 Task: Find connections with filter location Béthune with filter topic #realtorwith filter profile language English with filter current company Reserve Bank of India (RBI) with filter school Anna University Chennai with filter industry Real Estate and Equipment Rental Services with filter service category Android Development with filter keywords title School Volunteer
Action: Mouse moved to (612, 68)
Screenshot: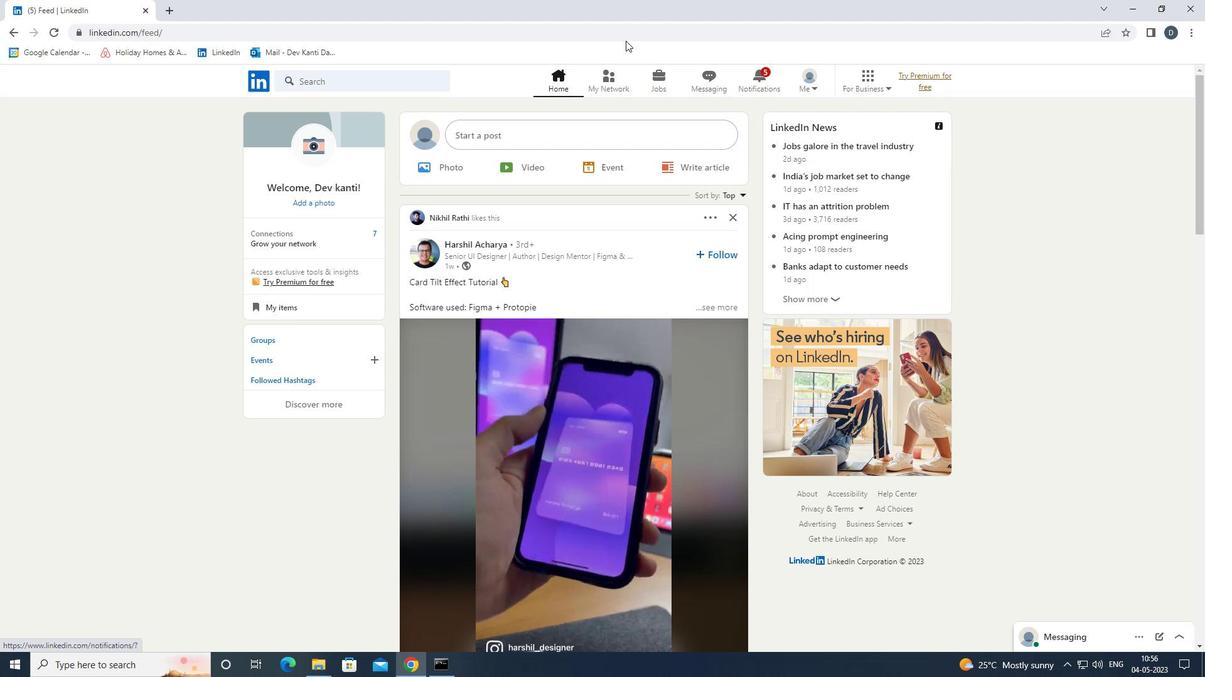 
Action: Mouse pressed left at (612, 68)
Screenshot: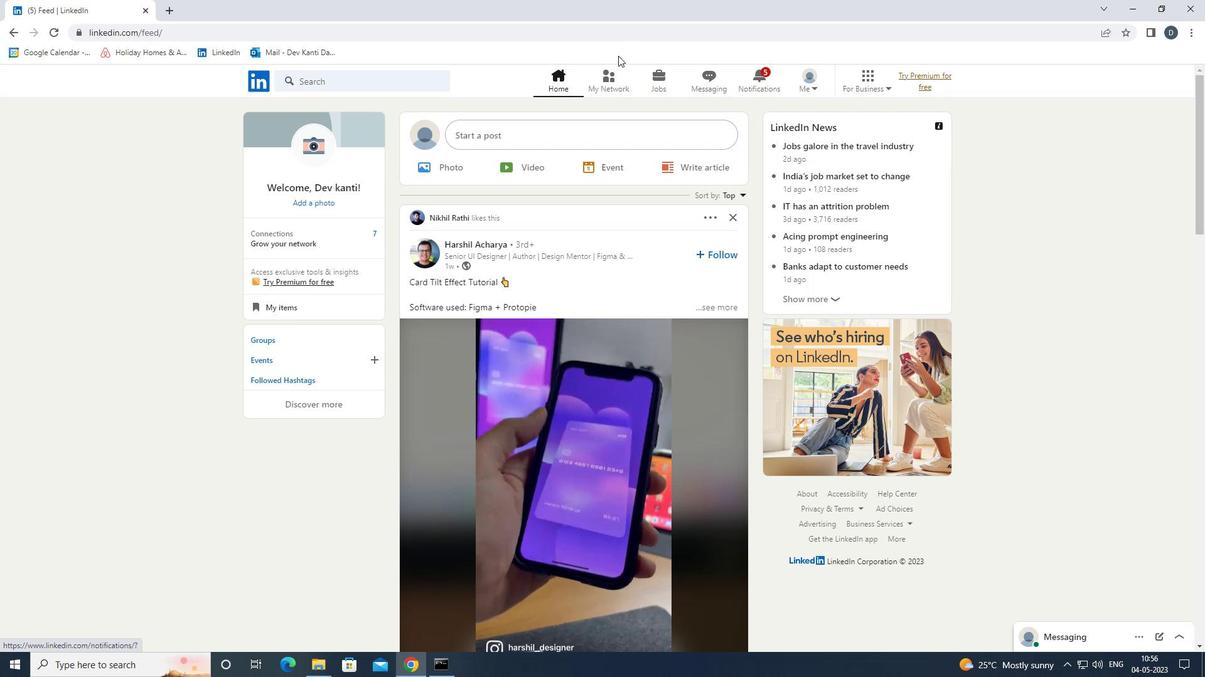
Action: Mouse moved to (416, 149)
Screenshot: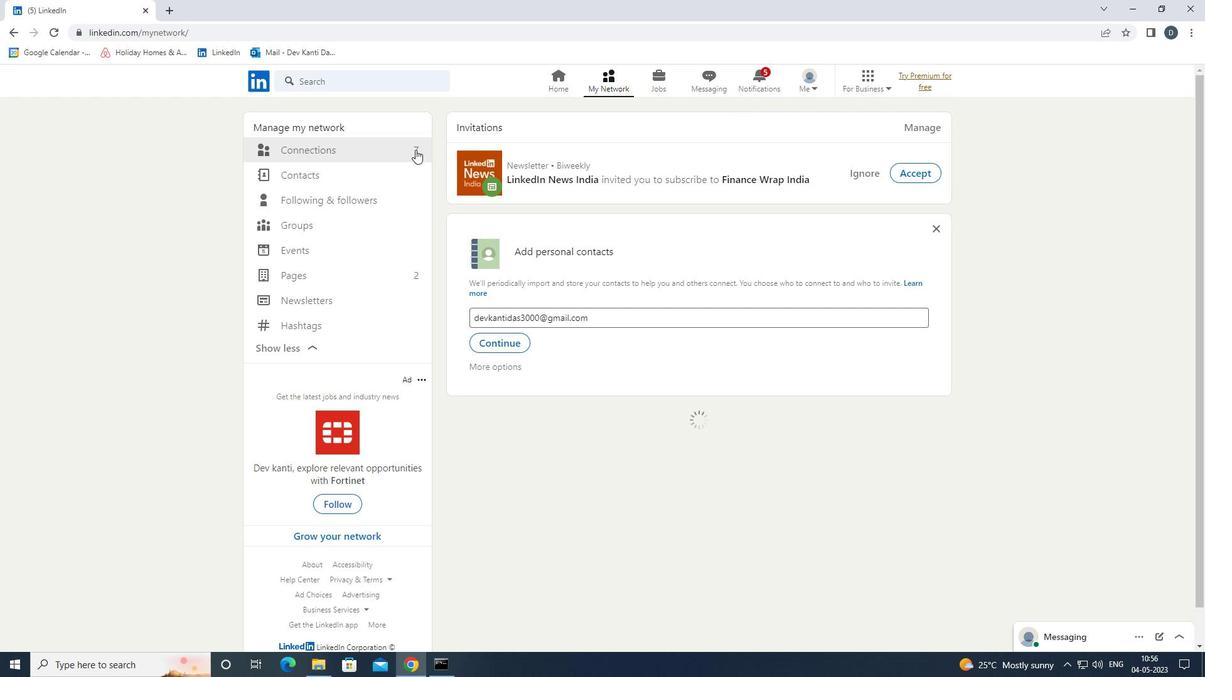 
Action: Mouse pressed left at (416, 149)
Screenshot: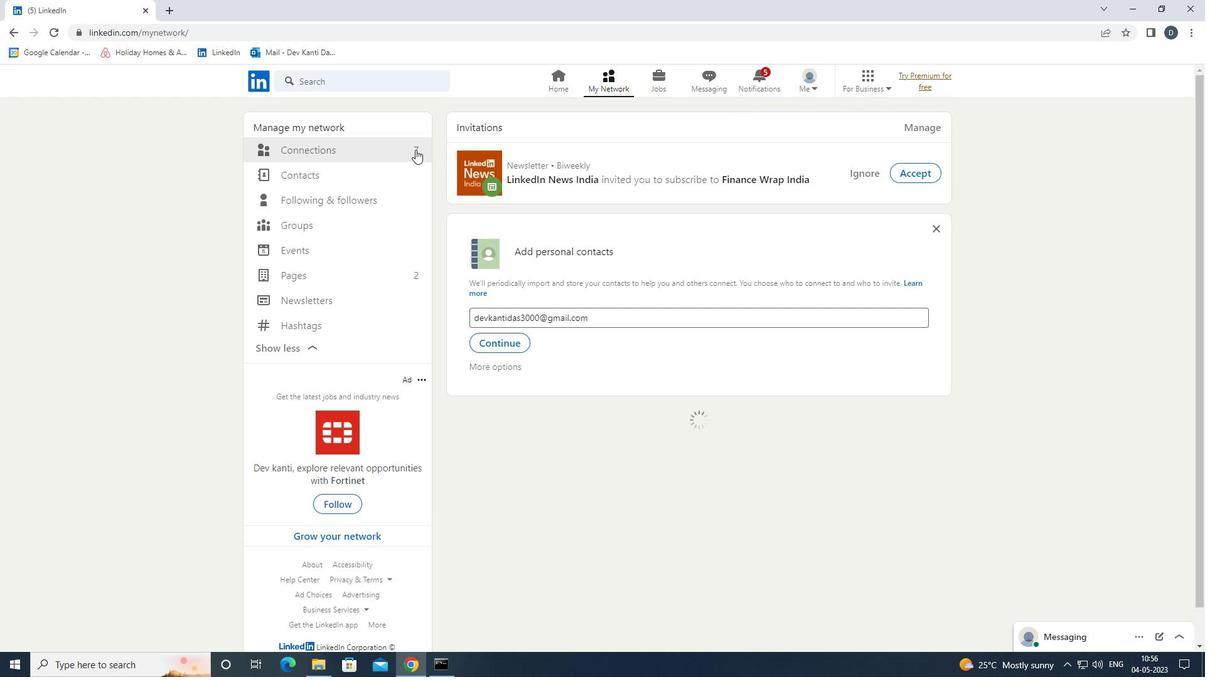 
Action: Mouse moved to (720, 143)
Screenshot: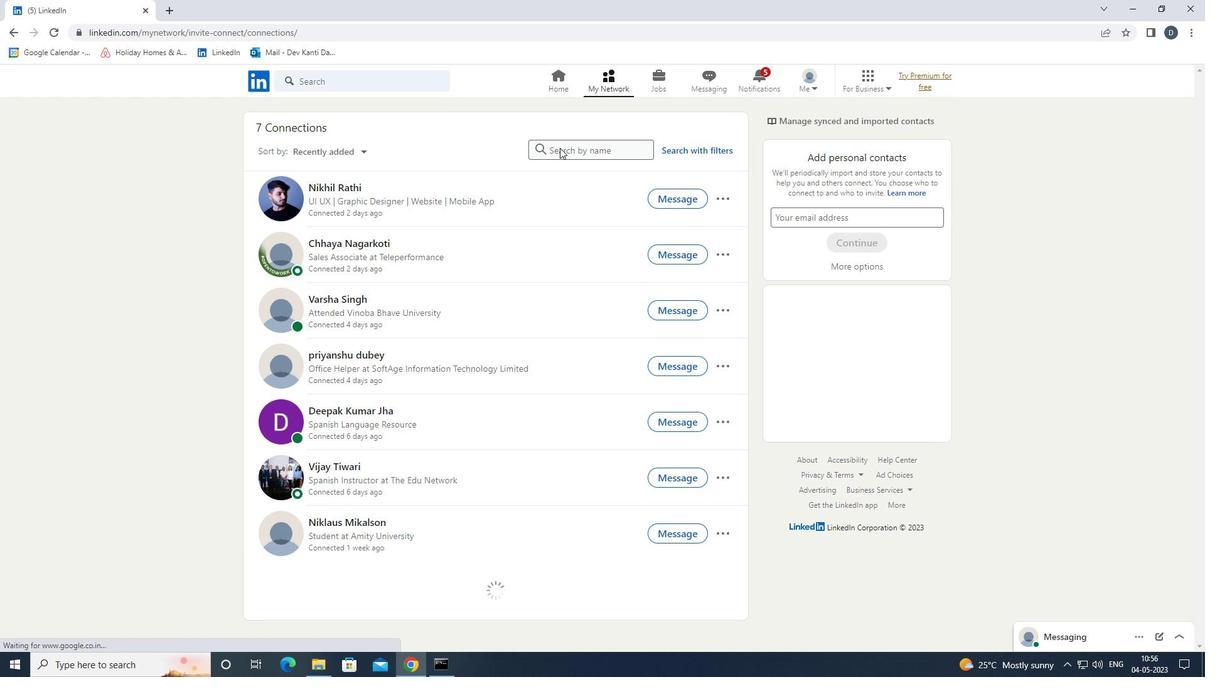 
Action: Mouse pressed left at (720, 143)
Screenshot: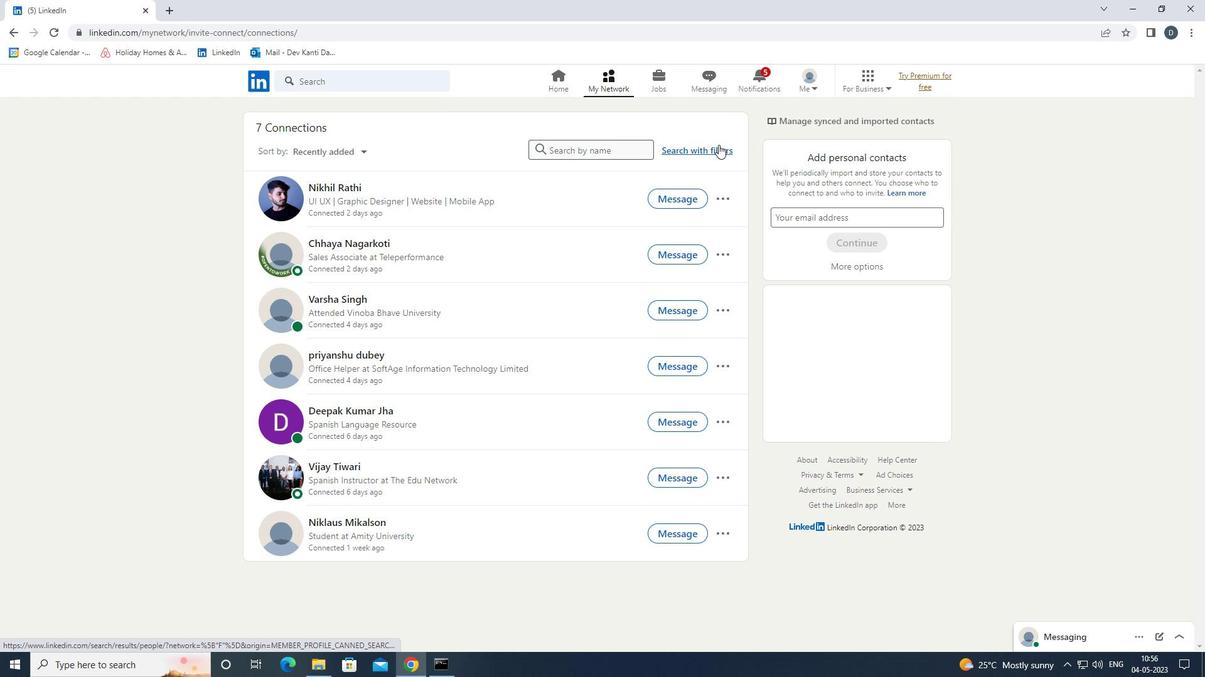 
Action: Mouse moved to (645, 117)
Screenshot: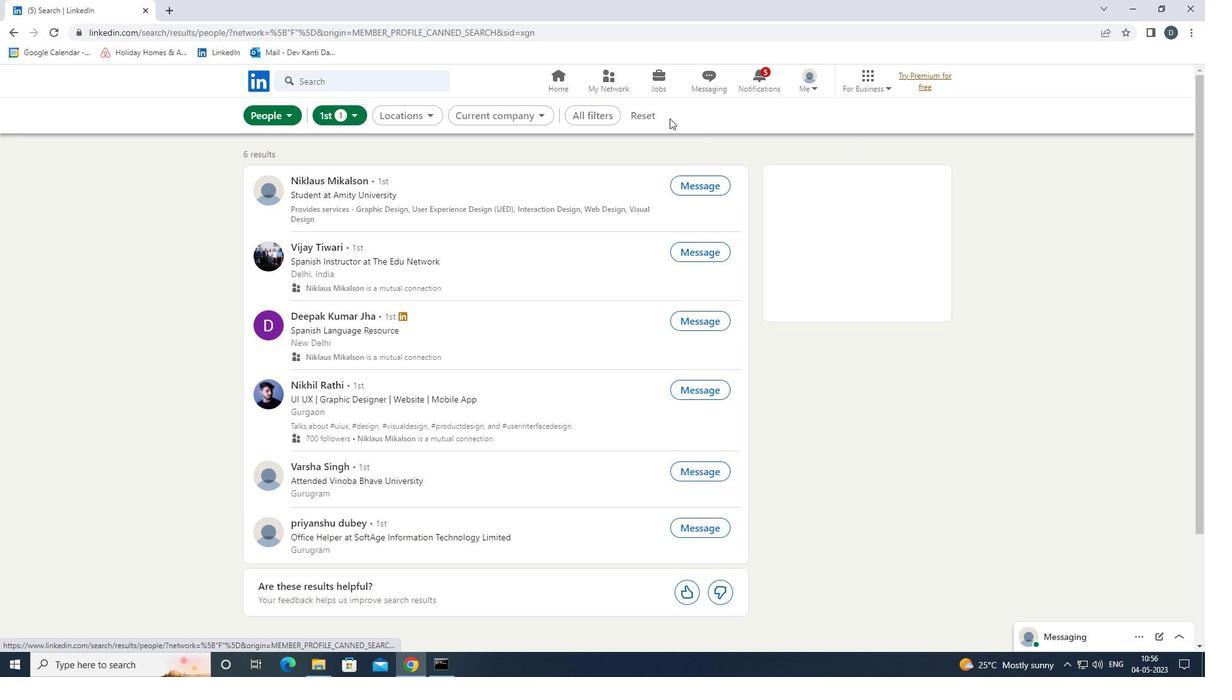 
Action: Mouse pressed left at (645, 117)
Screenshot: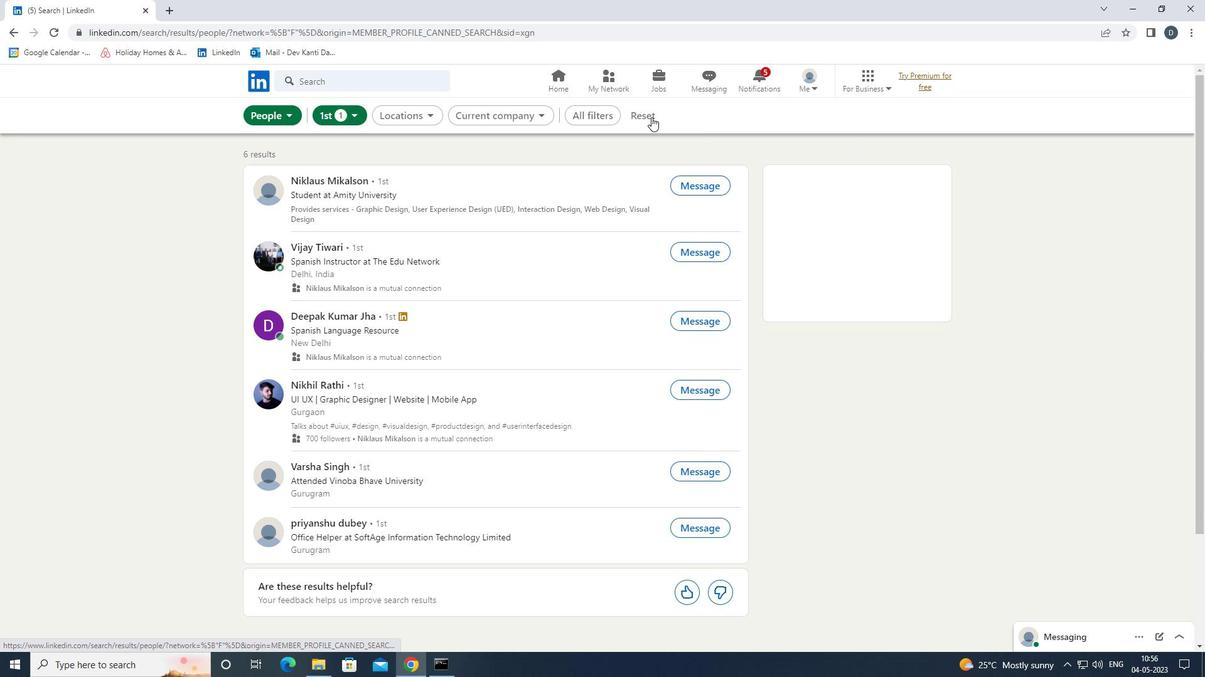 
Action: Mouse moved to (625, 120)
Screenshot: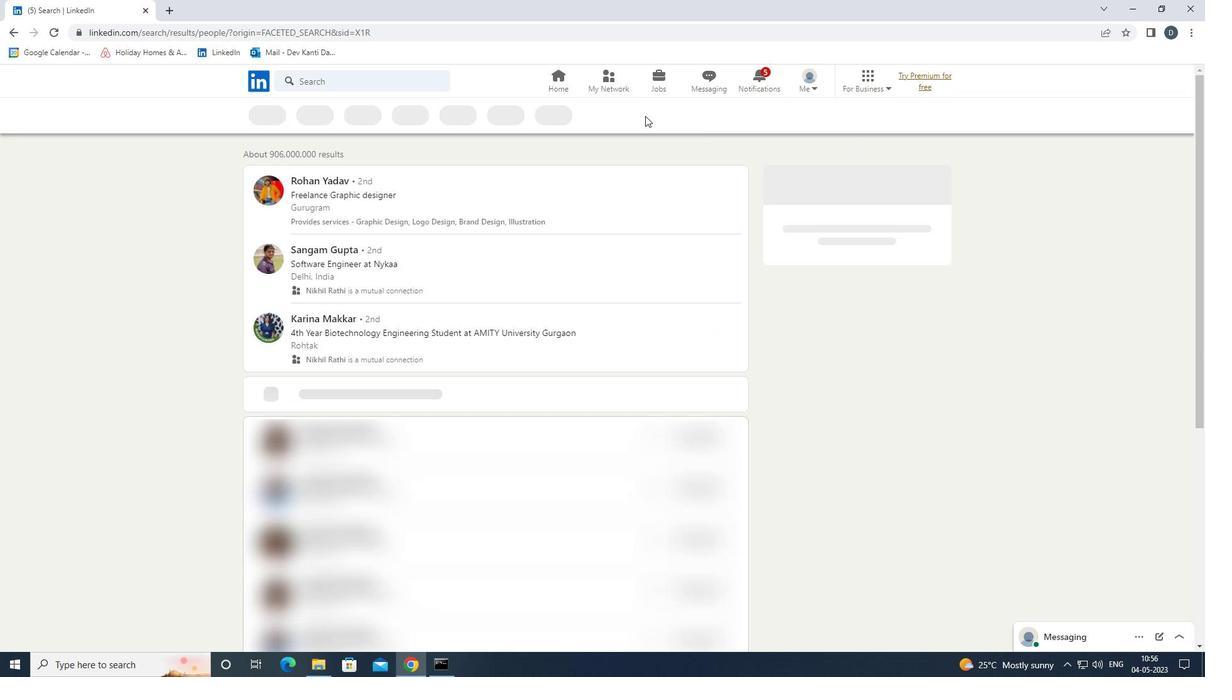 
Action: Mouse pressed left at (625, 120)
Screenshot: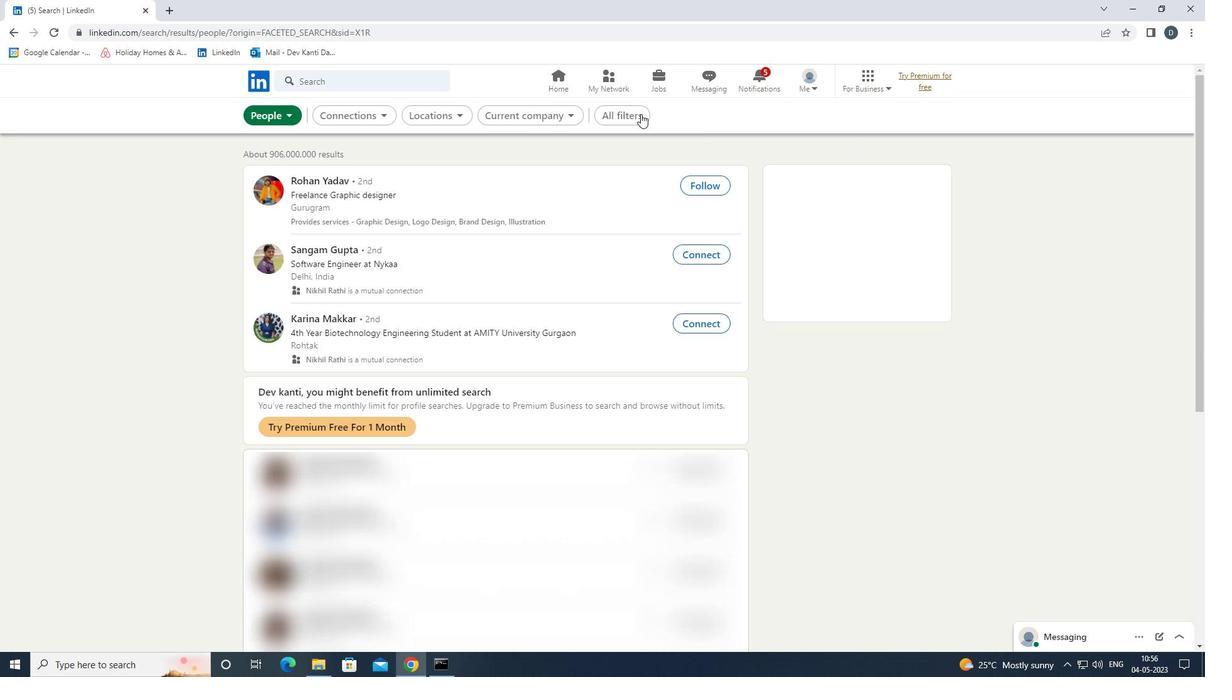 
Action: Mouse moved to (1036, 382)
Screenshot: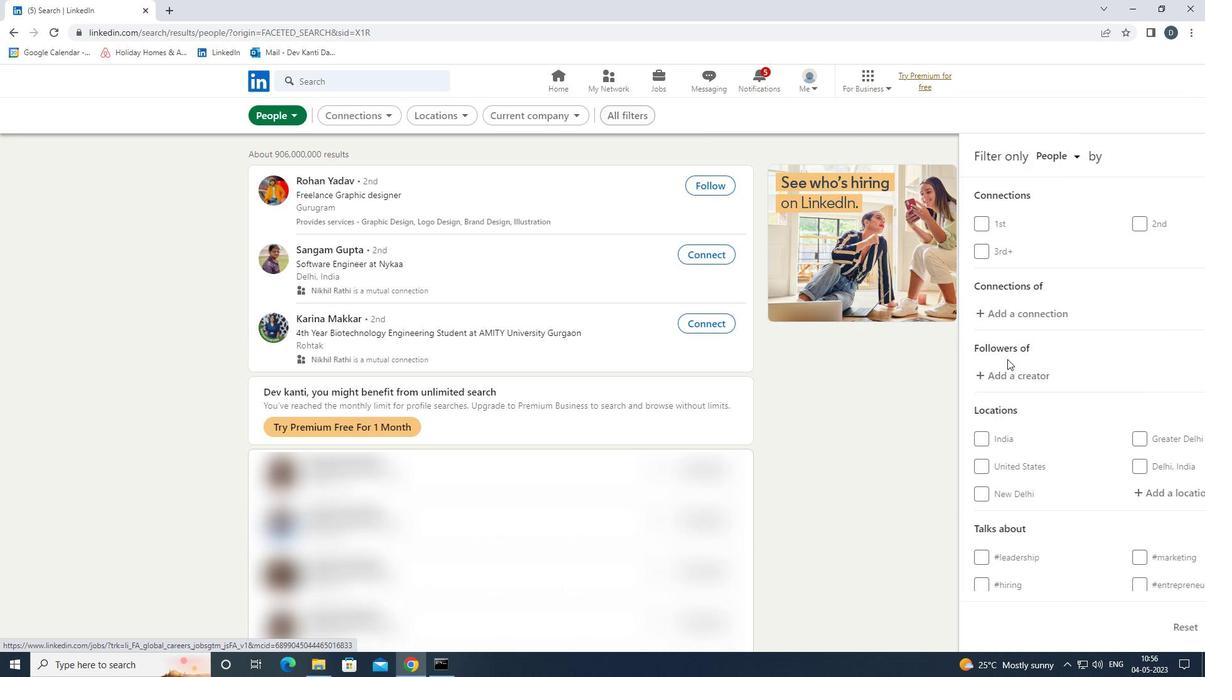 
Action: Mouse scrolled (1036, 381) with delta (0, 0)
Screenshot: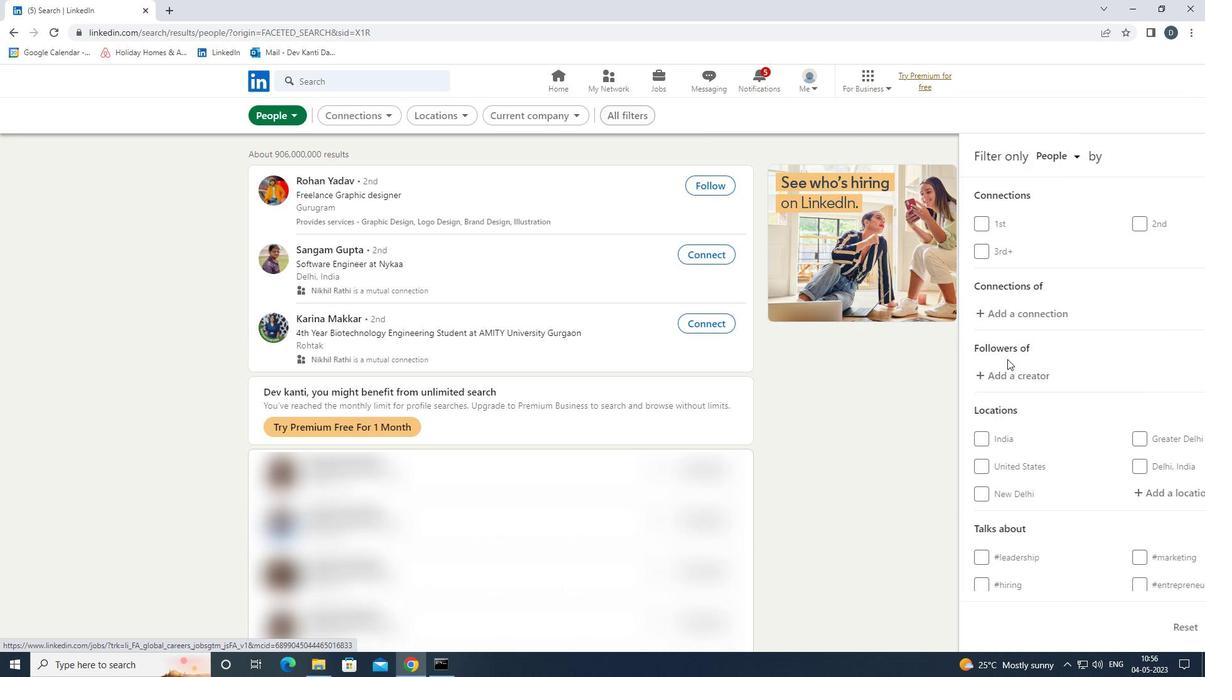 
Action: Mouse moved to (1036, 382)
Screenshot: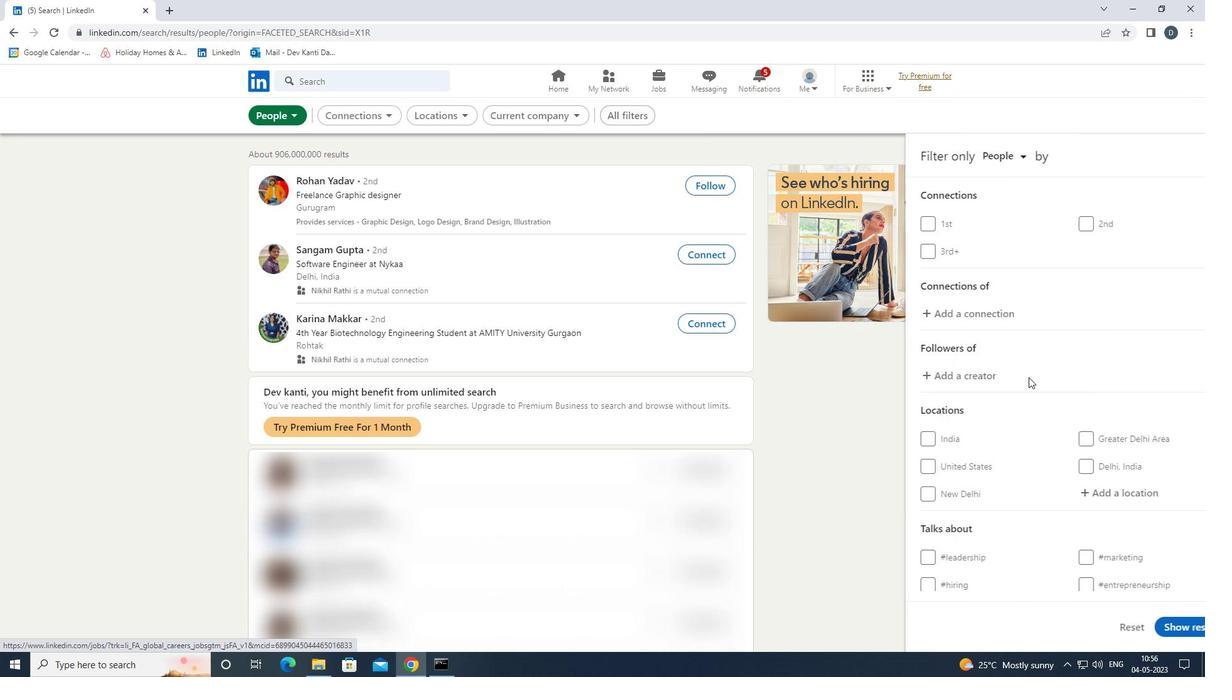 
Action: Mouse scrolled (1036, 382) with delta (0, 0)
Screenshot: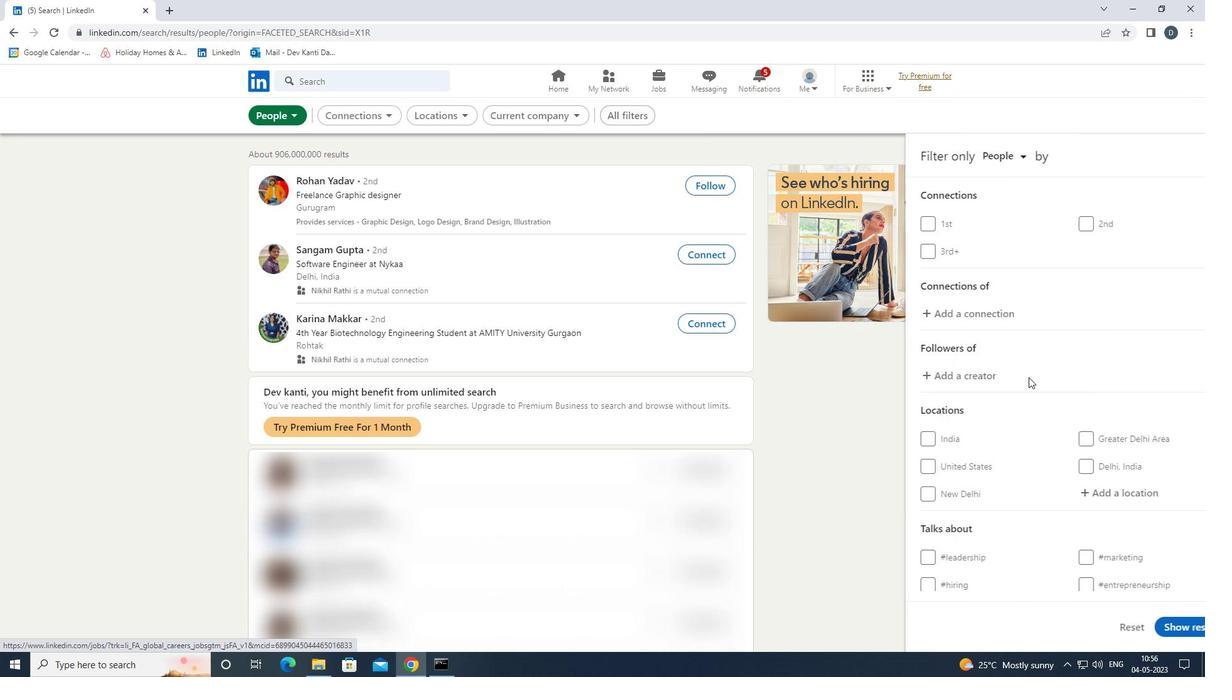 
Action: Mouse moved to (1051, 362)
Screenshot: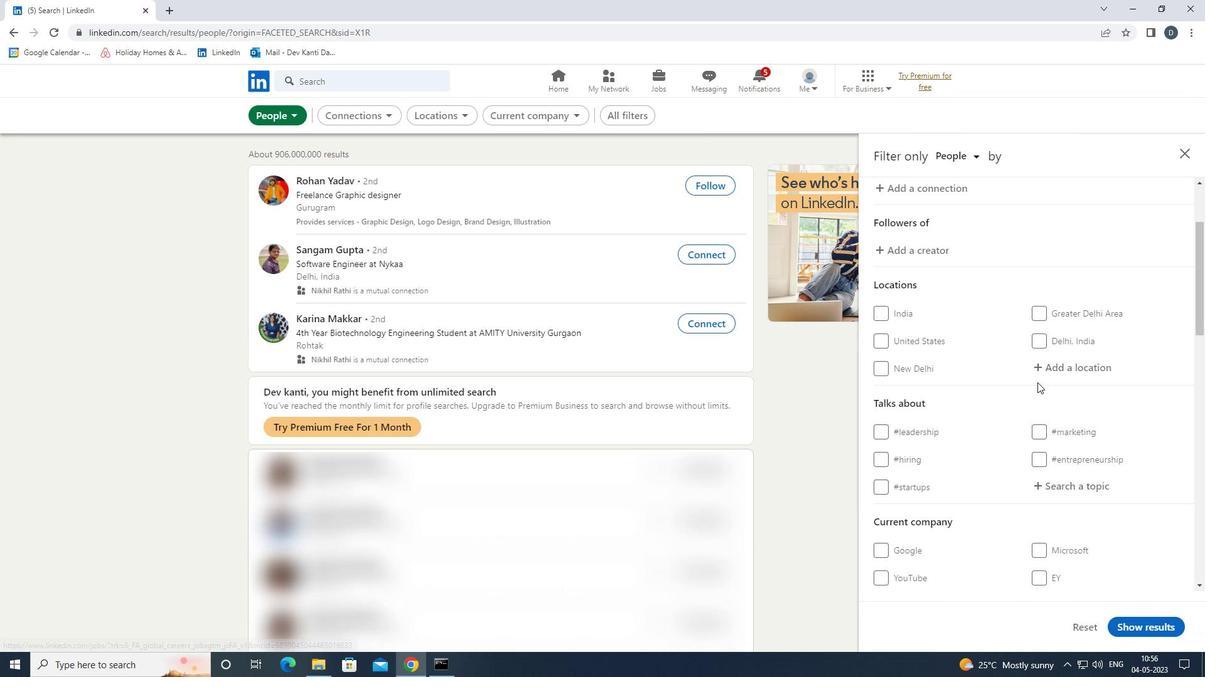 
Action: Mouse pressed left at (1051, 362)
Screenshot: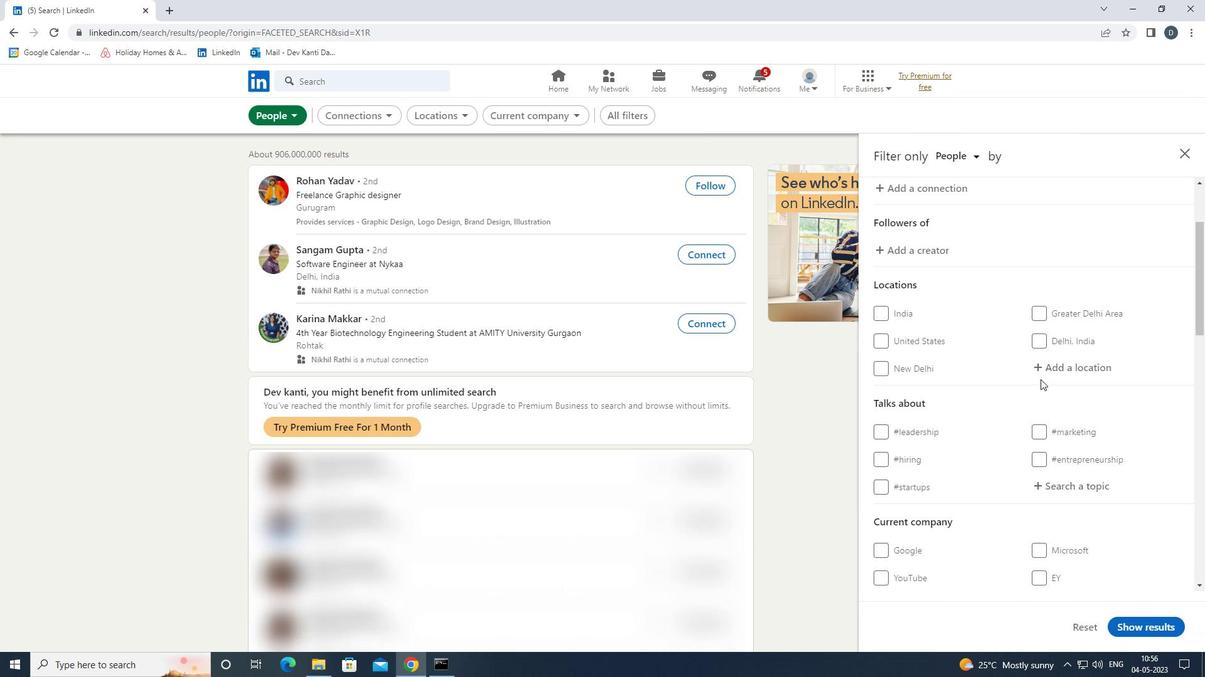 
Action: Key pressed <Key.shift>BETHUNE<Key.down><Key.enter>
Screenshot: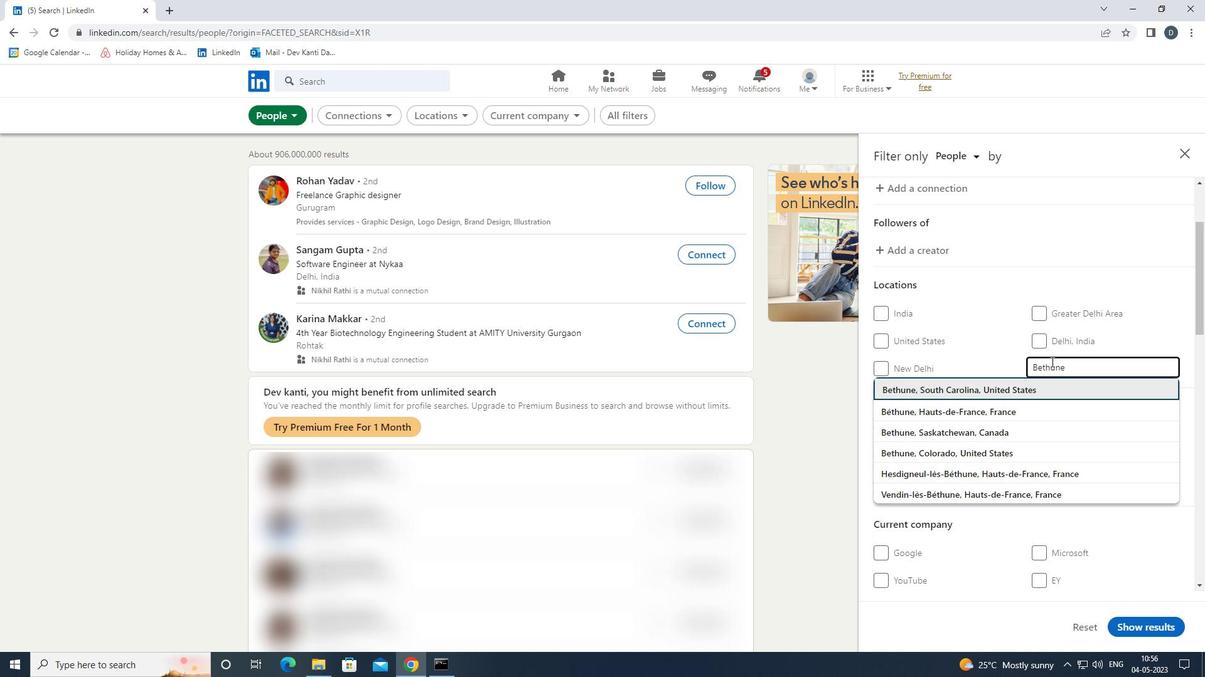 
Action: Mouse moved to (1039, 372)
Screenshot: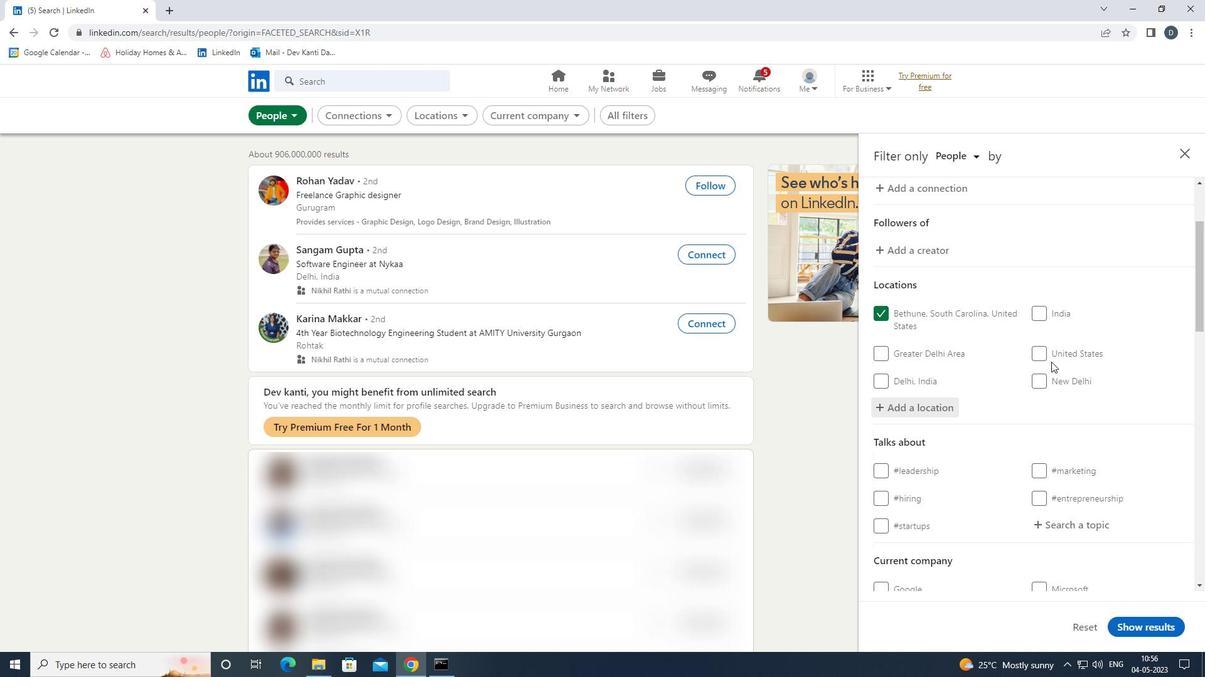 
Action: Mouse scrolled (1039, 372) with delta (0, 0)
Screenshot: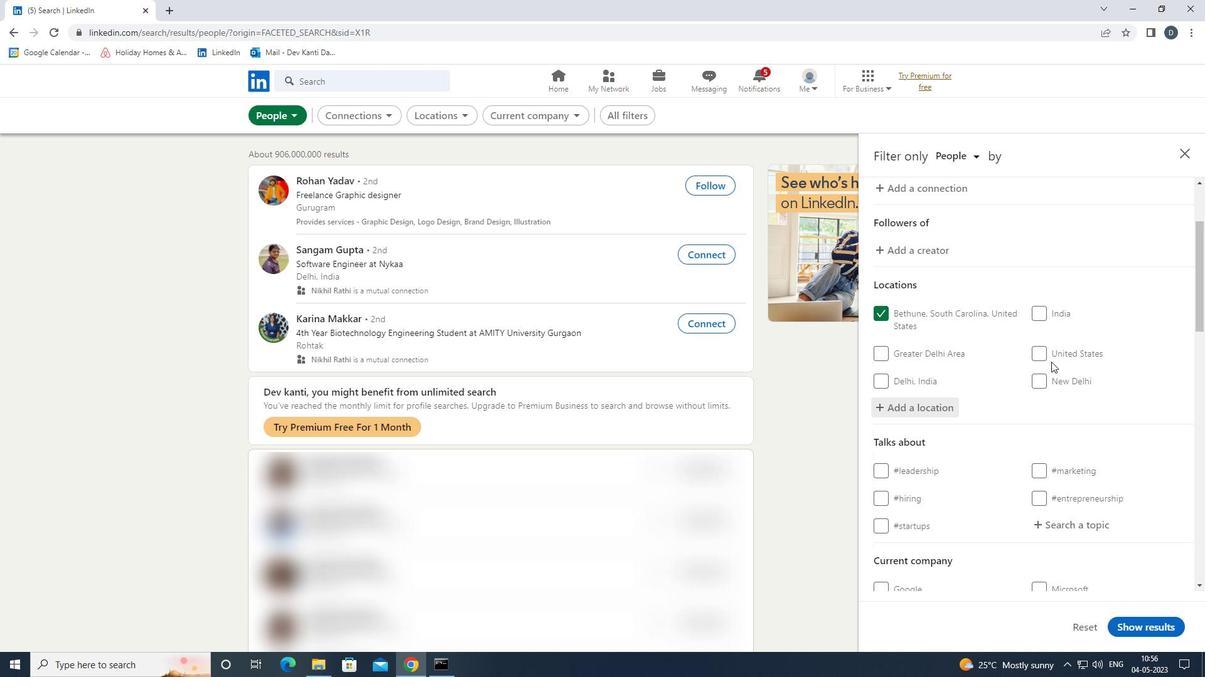 
Action: Mouse moved to (1037, 379)
Screenshot: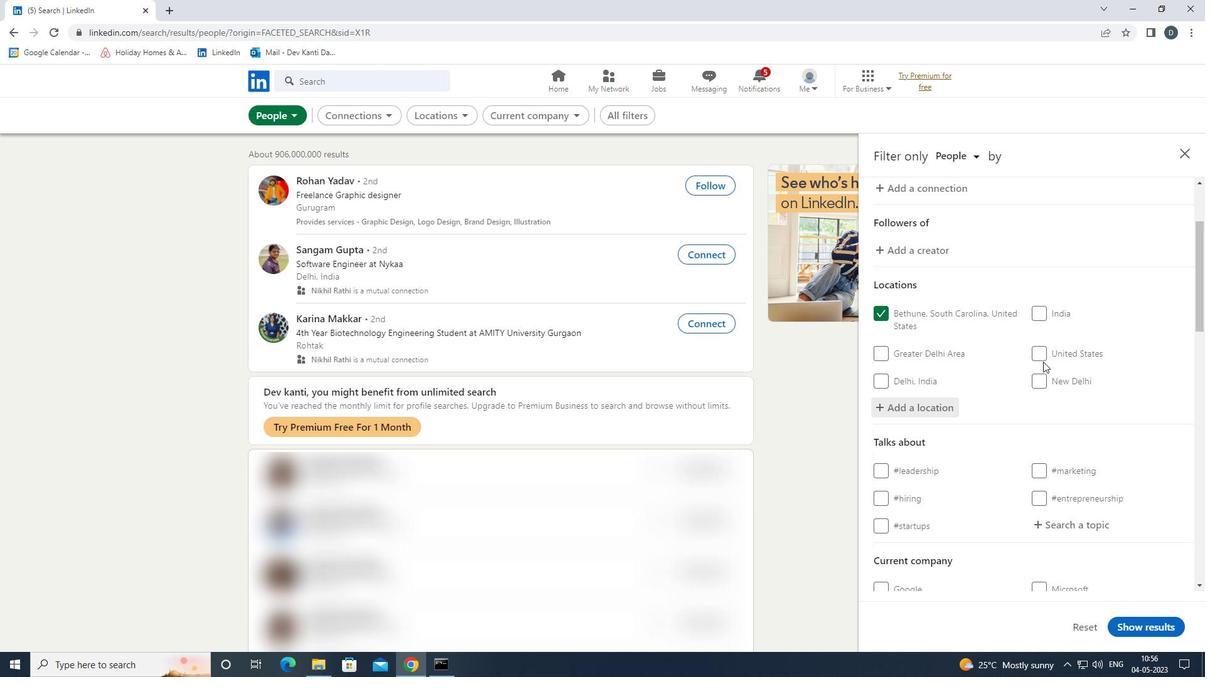 
Action: Mouse scrolled (1037, 379) with delta (0, 0)
Screenshot: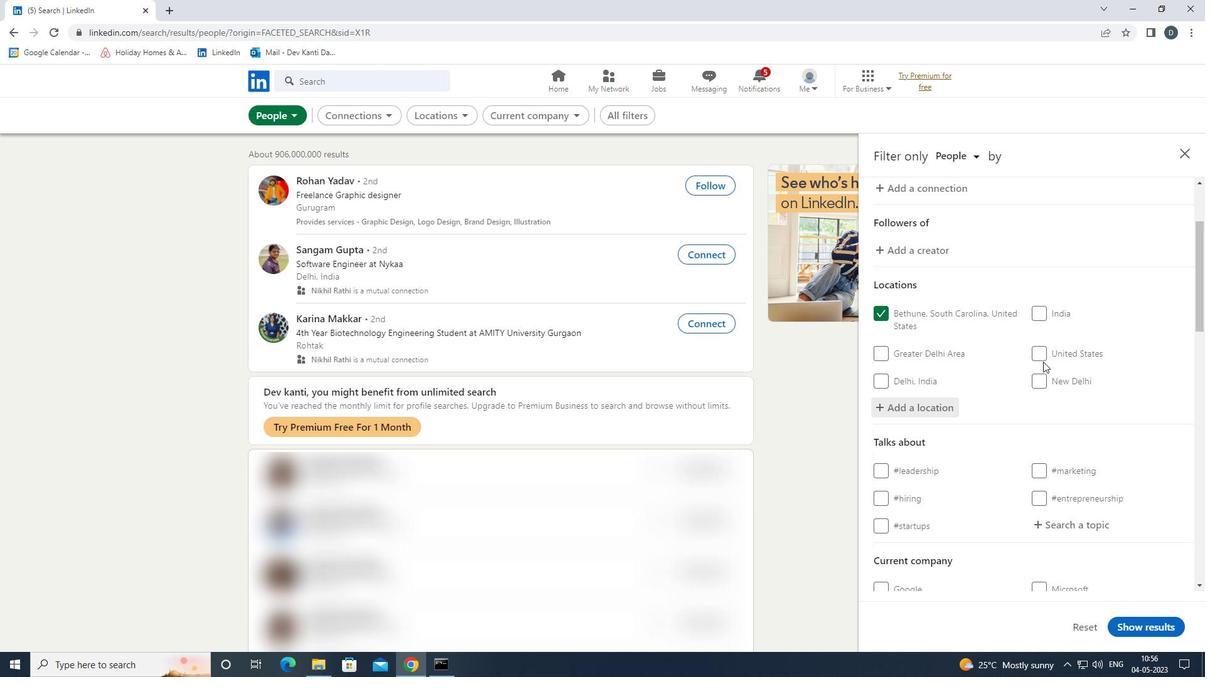 
Action: Mouse moved to (1065, 400)
Screenshot: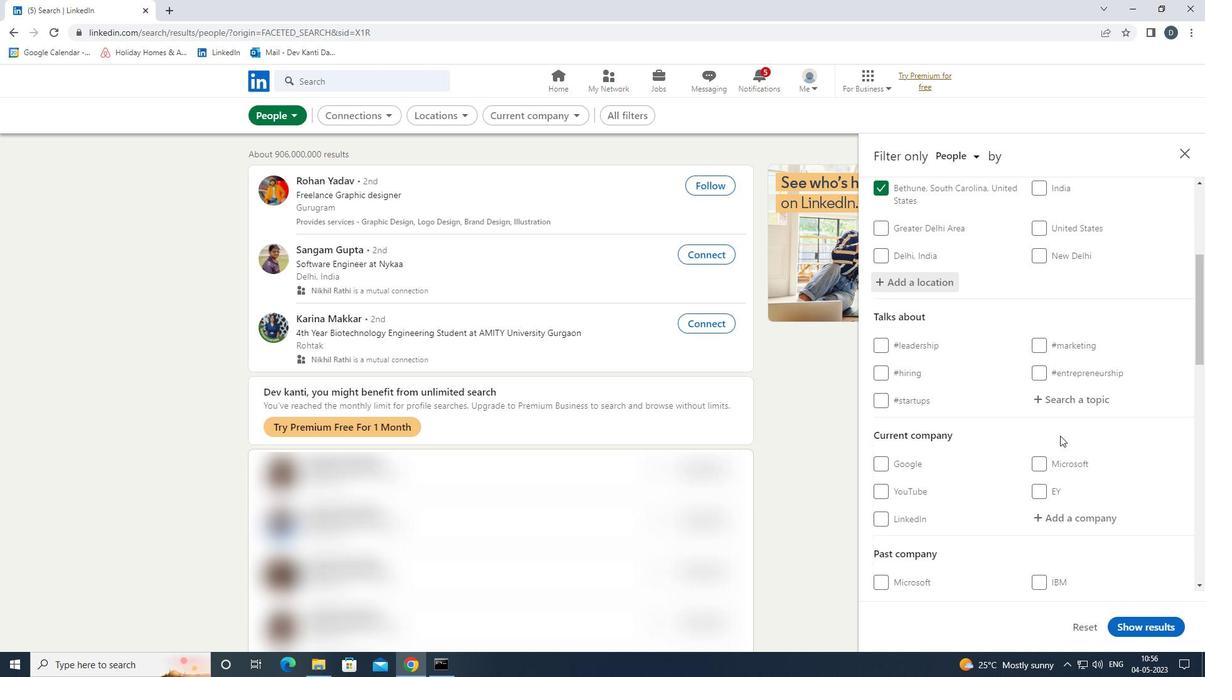 
Action: Mouse pressed left at (1065, 400)
Screenshot: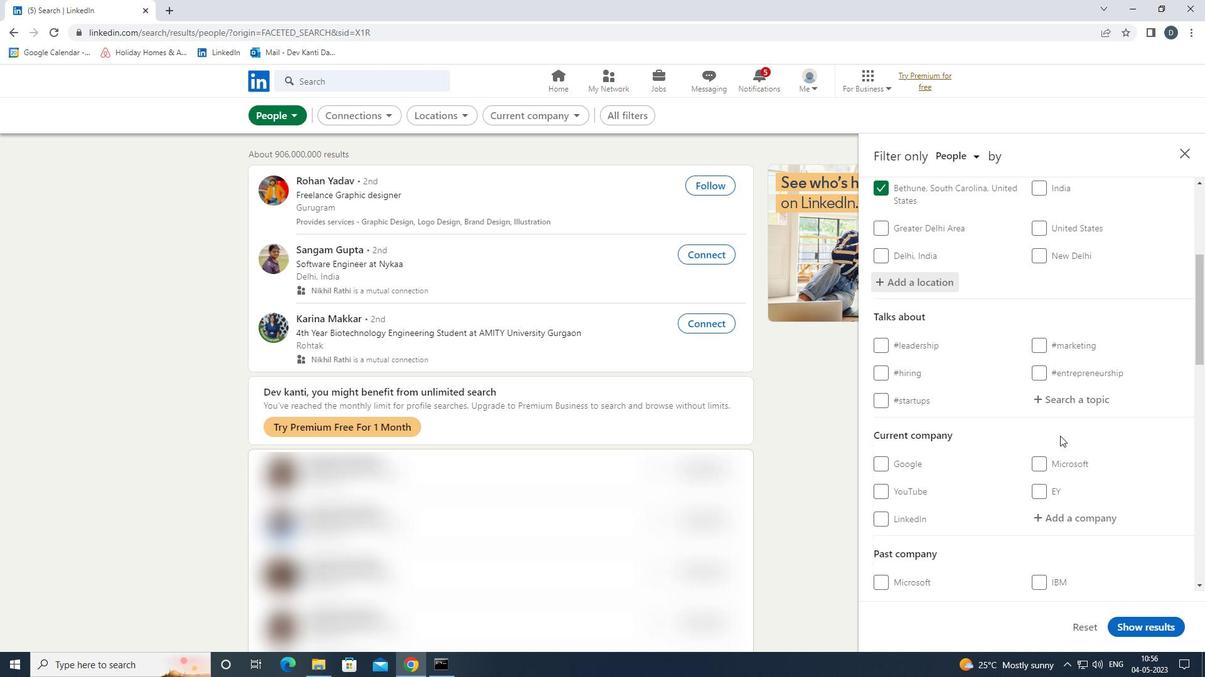 
Action: Key pressed REALTOR<Key.down><Key.enter>
Screenshot: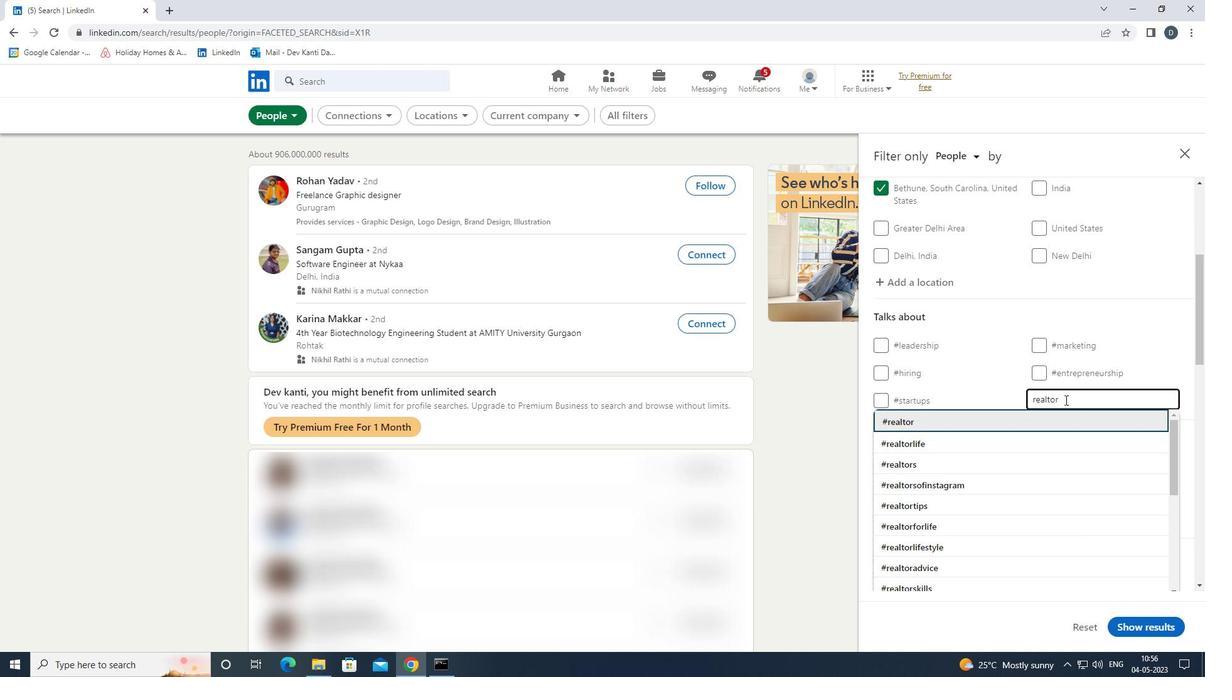 
Action: Mouse scrolled (1065, 399) with delta (0, 0)
Screenshot: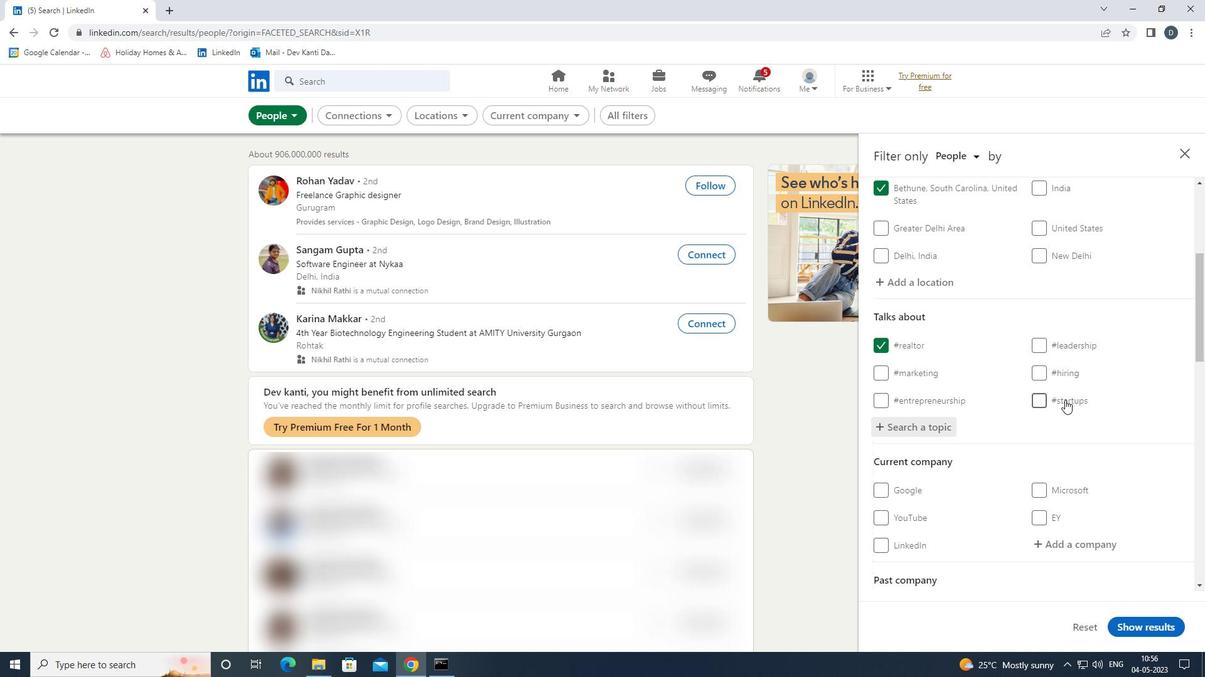 
Action: Mouse scrolled (1065, 399) with delta (0, 0)
Screenshot: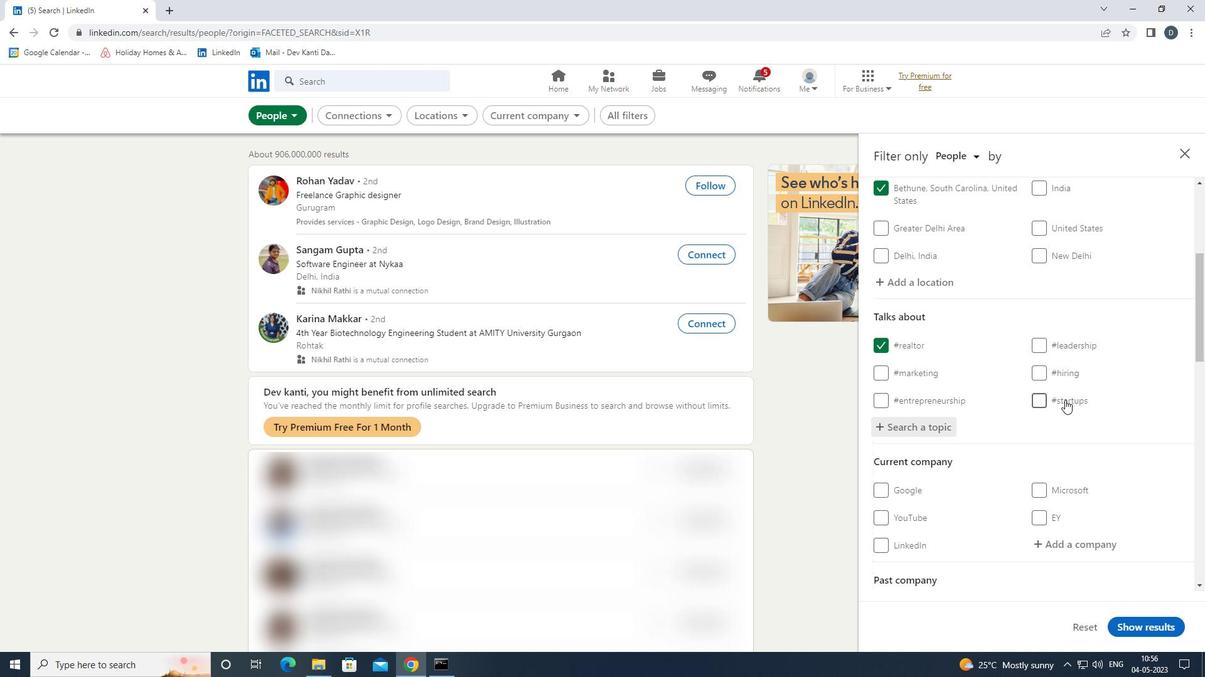 
Action: Mouse scrolled (1065, 399) with delta (0, 0)
Screenshot: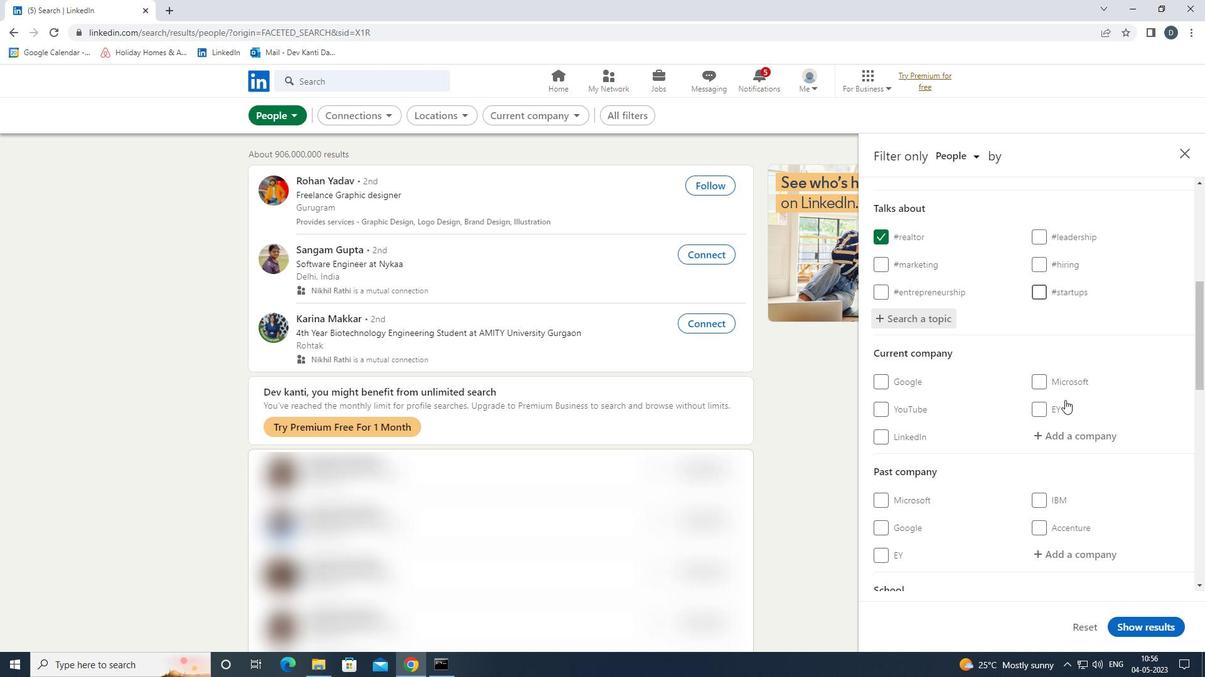 
Action: Mouse moved to (1065, 402)
Screenshot: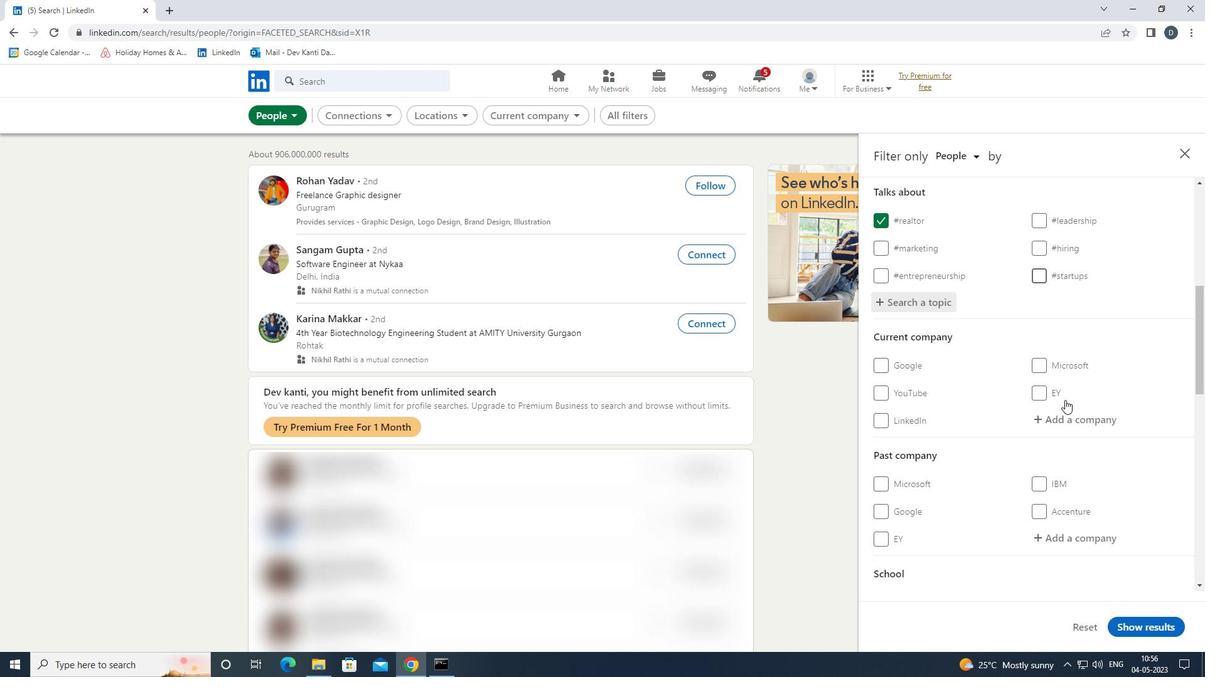 
Action: Mouse scrolled (1065, 402) with delta (0, 0)
Screenshot: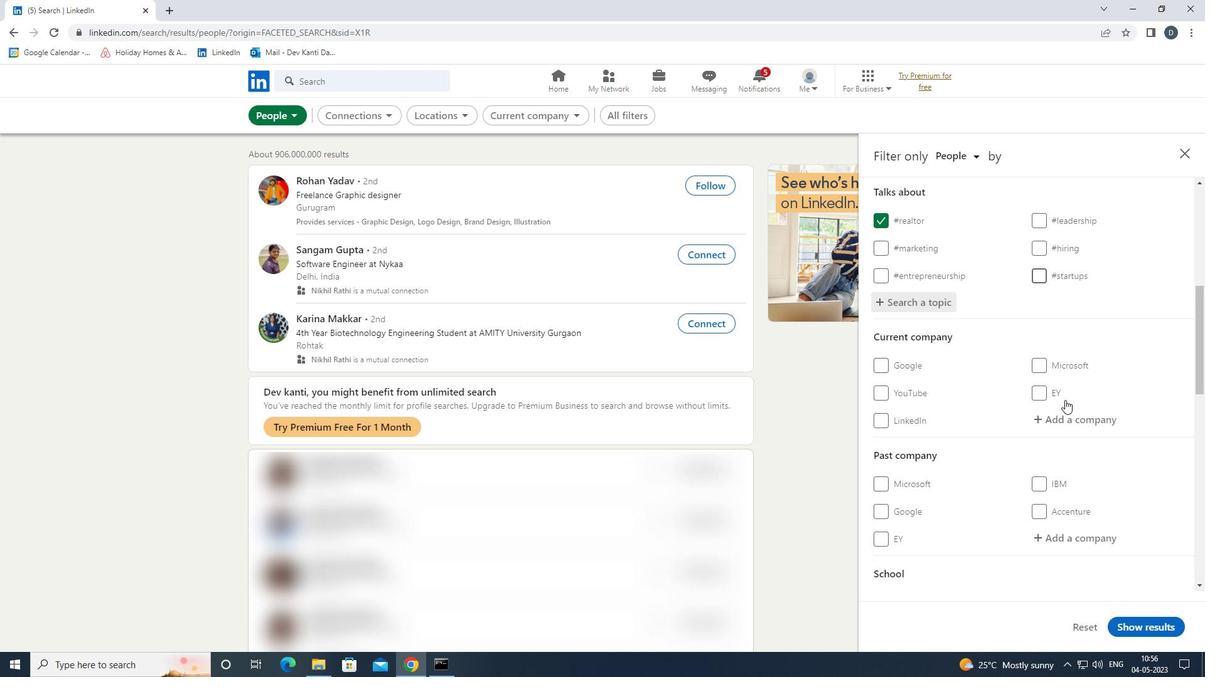 
Action: Mouse moved to (1065, 403)
Screenshot: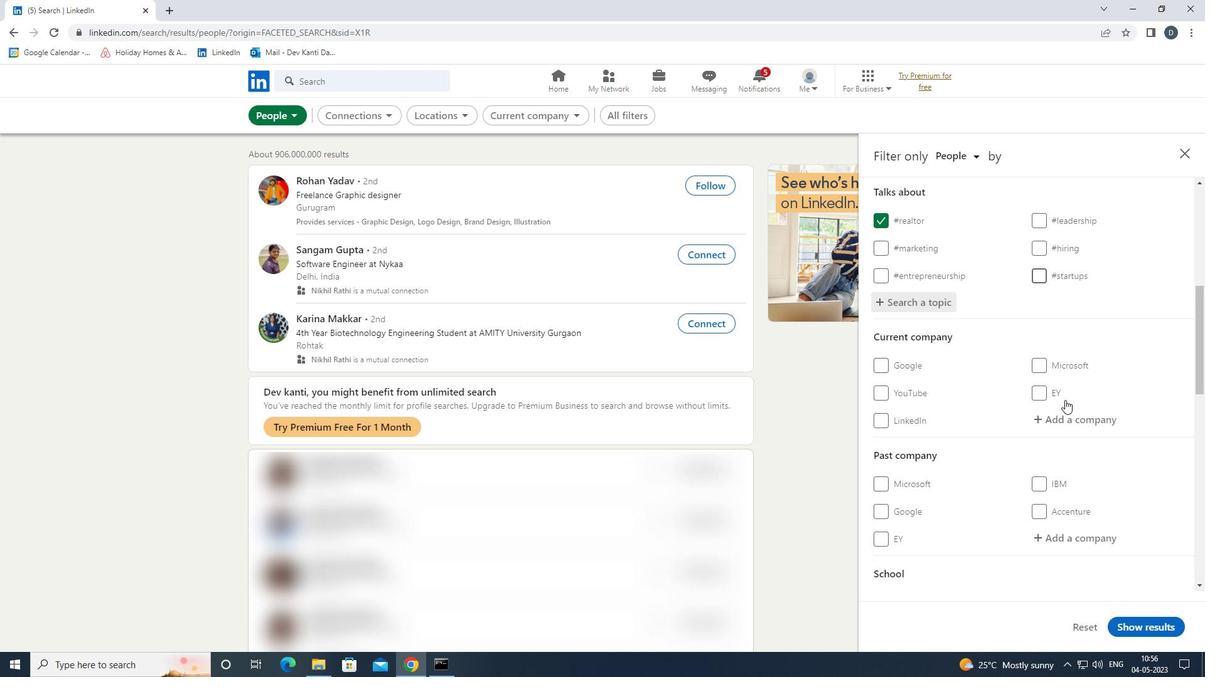 
Action: Mouse scrolled (1065, 402) with delta (0, 0)
Screenshot: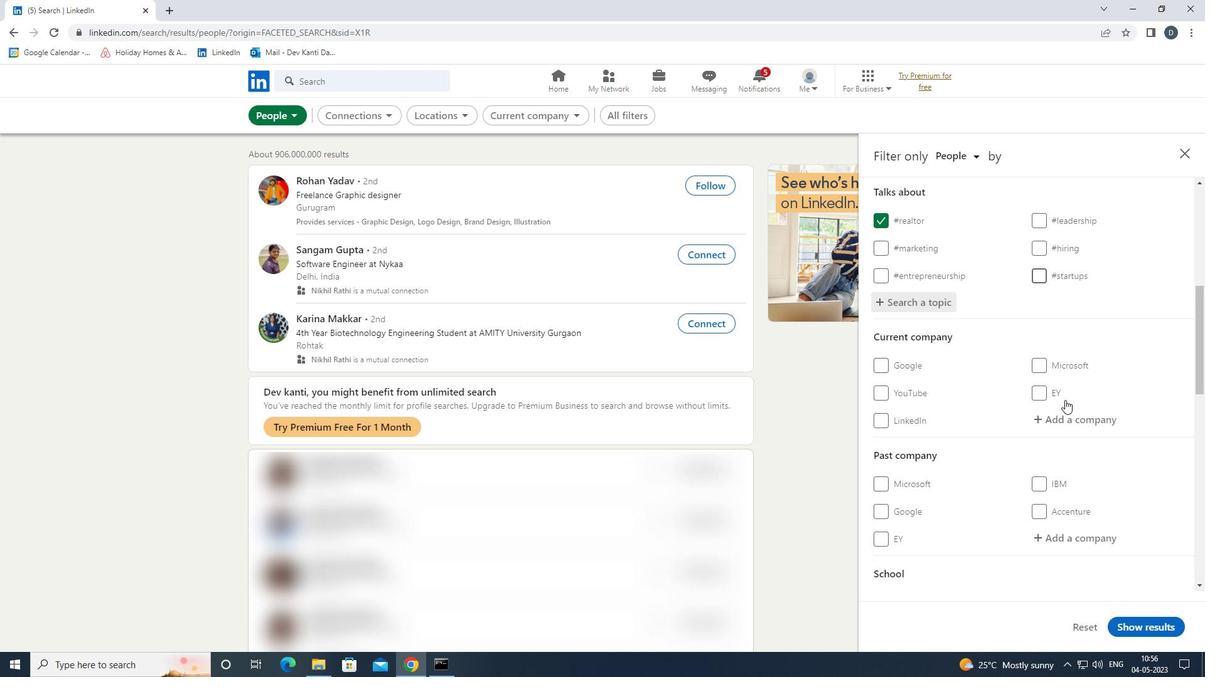 
Action: Mouse moved to (1064, 405)
Screenshot: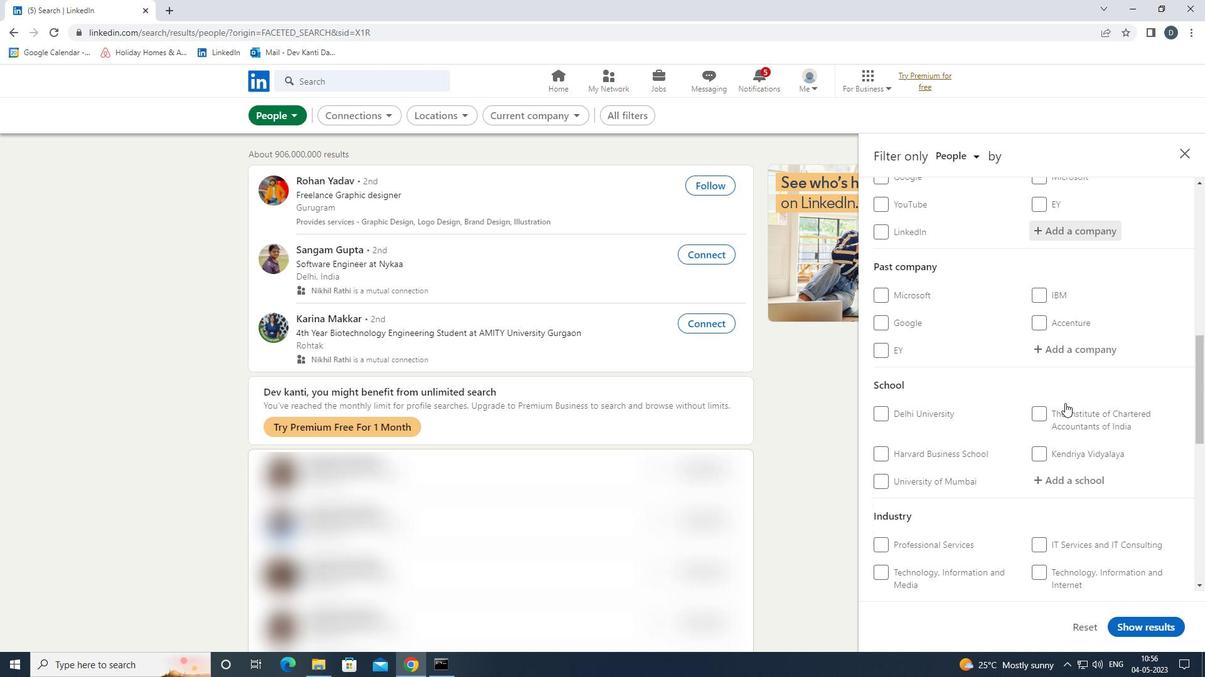 
Action: Mouse scrolled (1064, 404) with delta (0, 0)
Screenshot: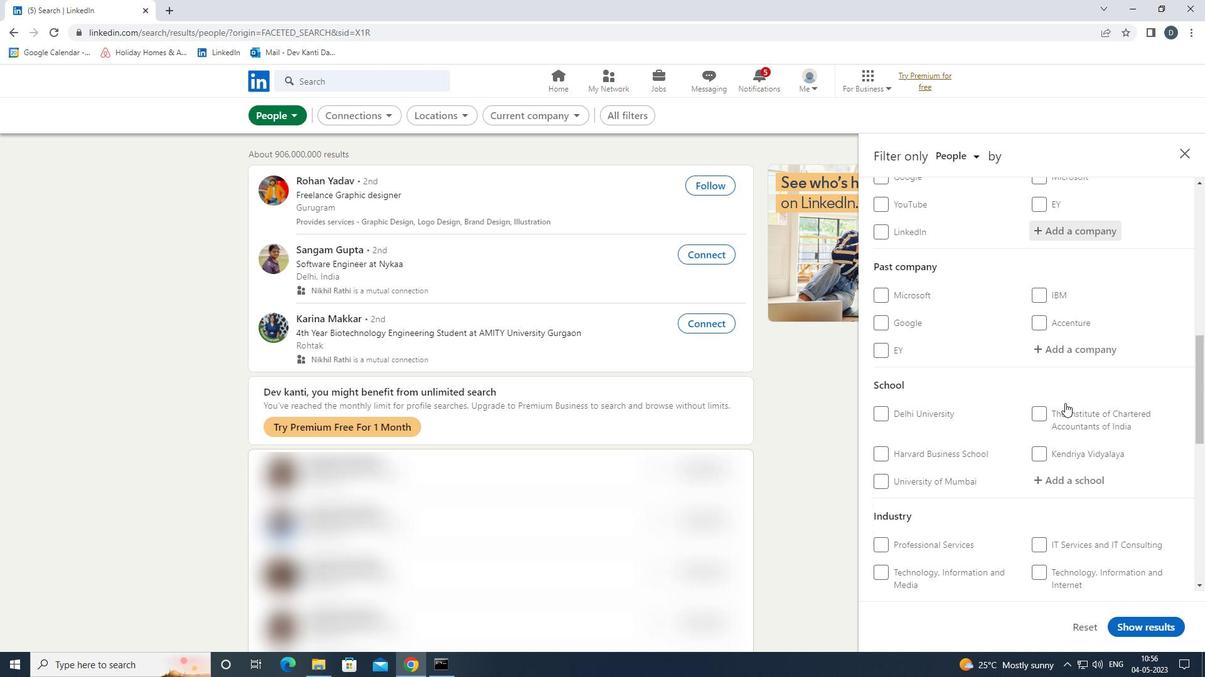 
Action: Mouse moved to (1064, 407)
Screenshot: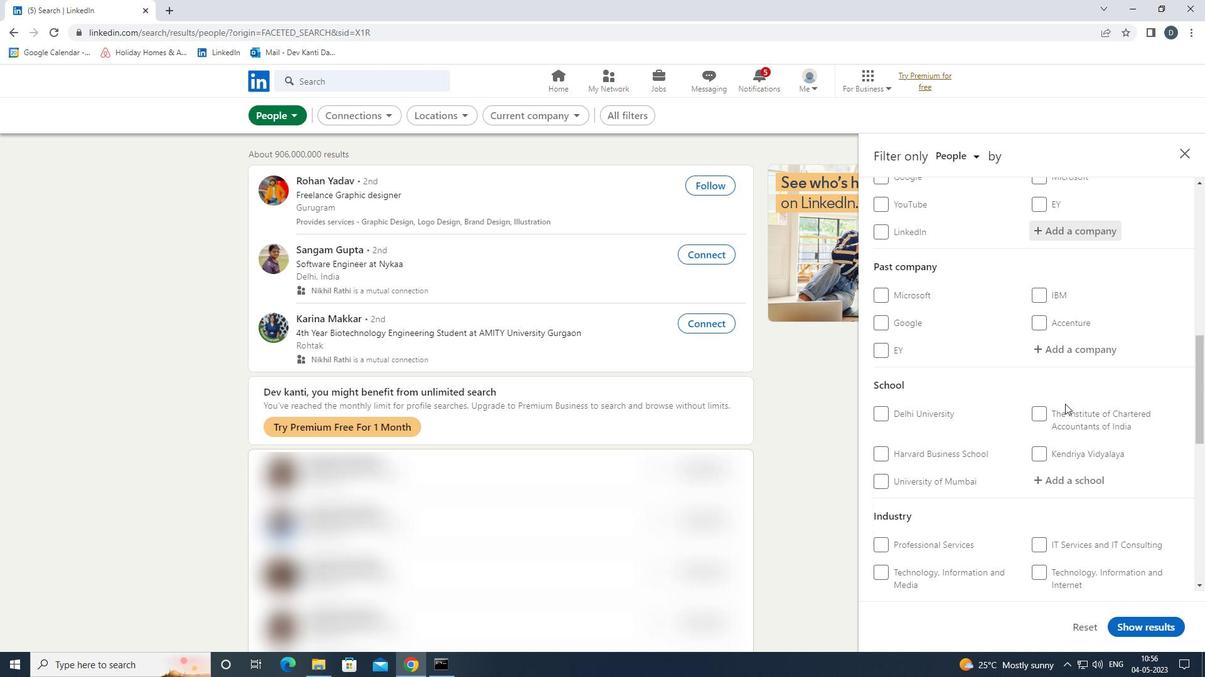 
Action: Mouse scrolled (1064, 406) with delta (0, 0)
Screenshot: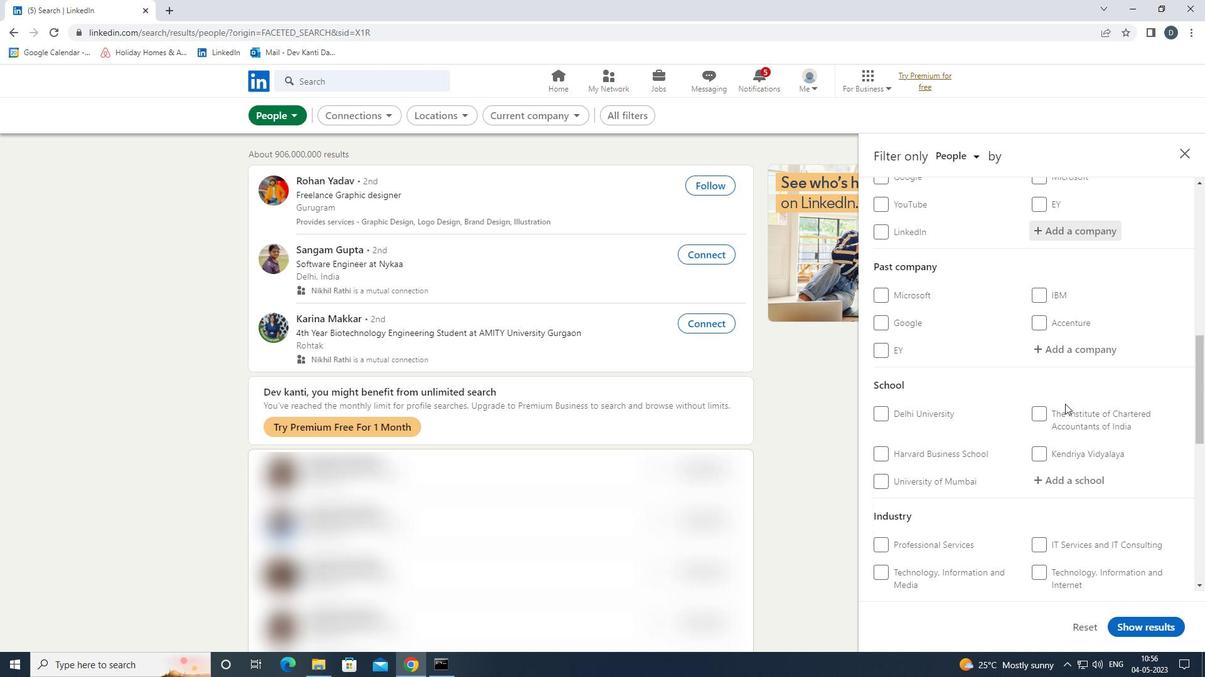 
Action: Mouse scrolled (1064, 406) with delta (0, 0)
Screenshot: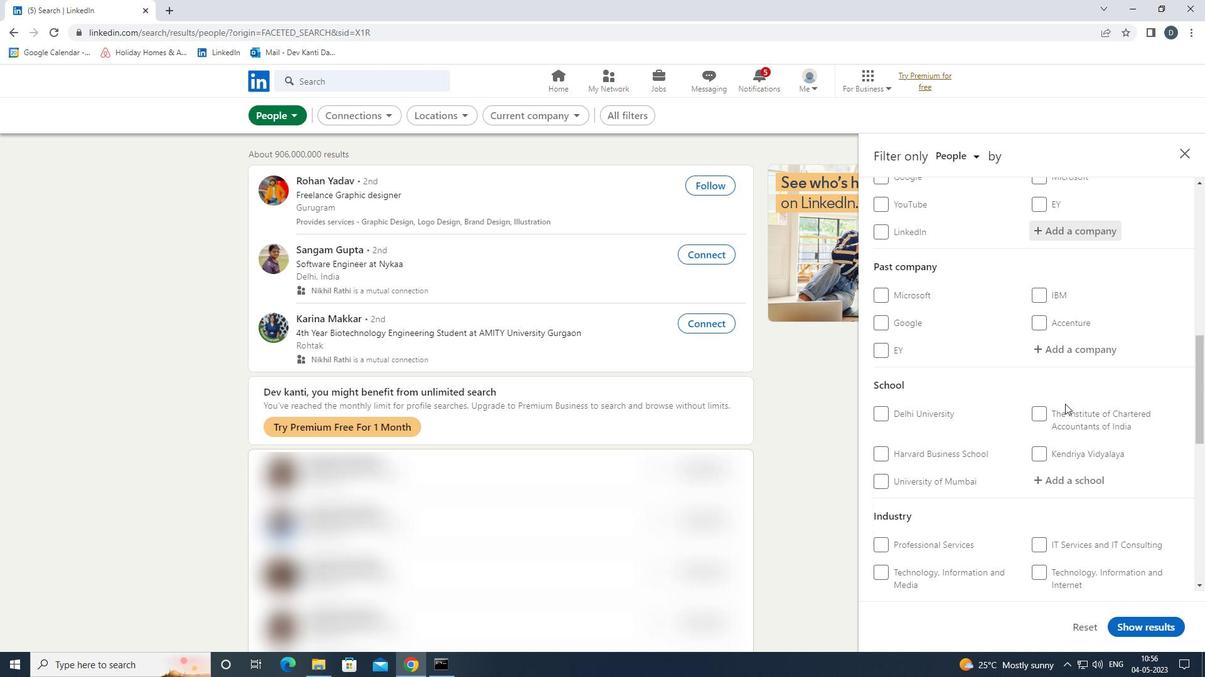 
Action: Mouse moved to (1064, 408)
Screenshot: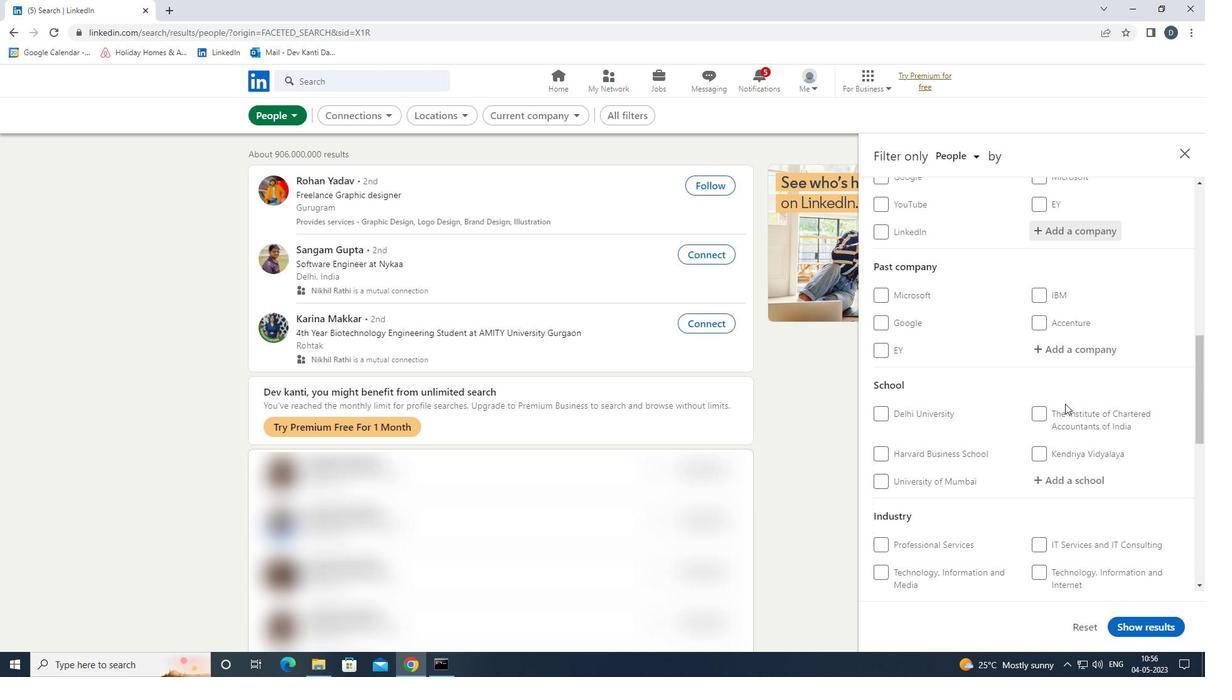 
Action: Mouse scrolled (1064, 408) with delta (0, 0)
Screenshot: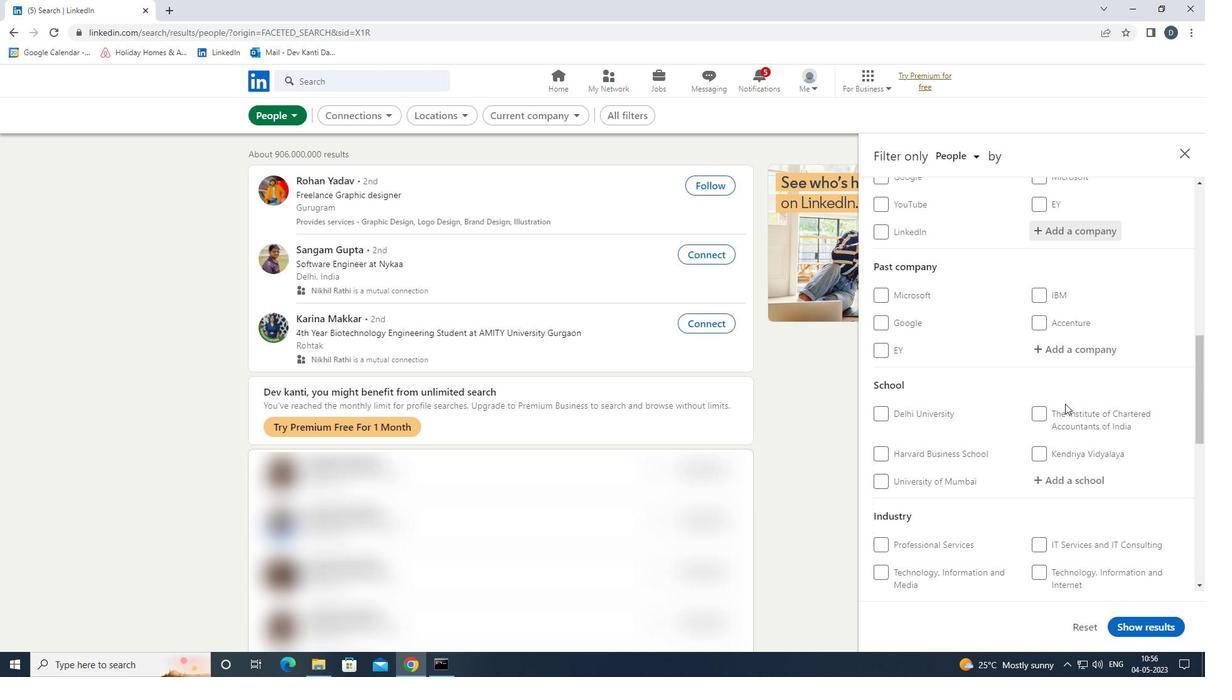 
Action: Mouse moved to (900, 436)
Screenshot: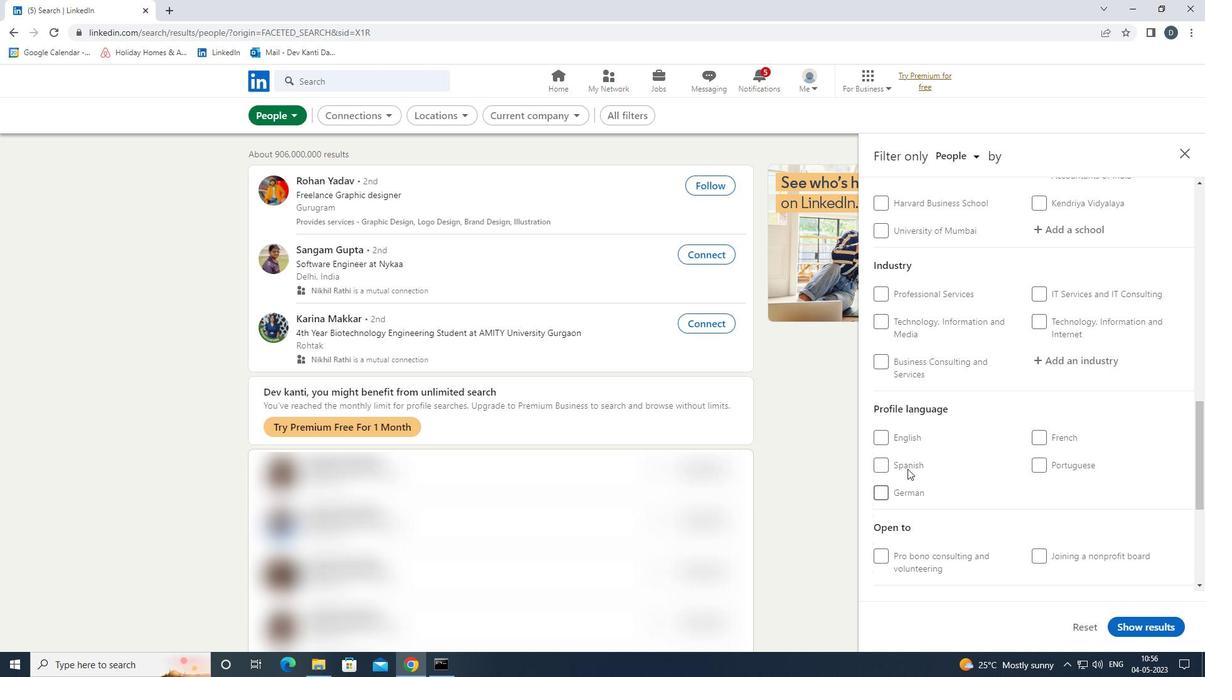 
Action: Mouse pressed left at (900, 436)
Screenshot: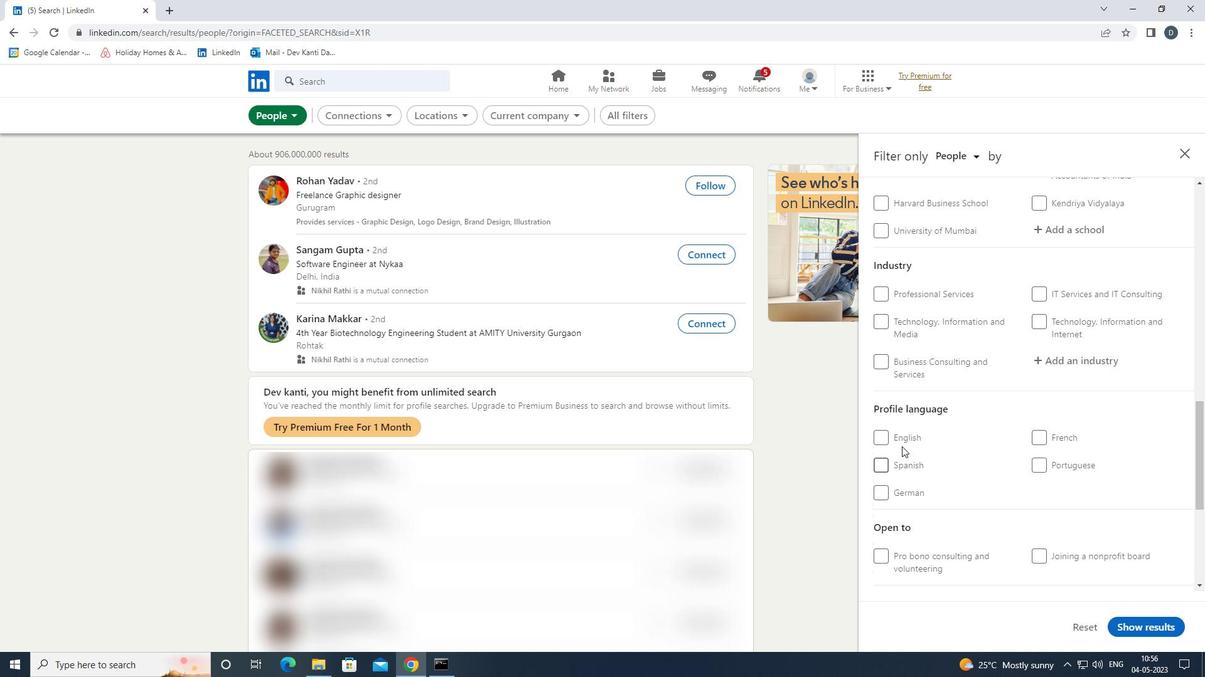
Action: Mouse moved to (1072, 537)
Screenshot: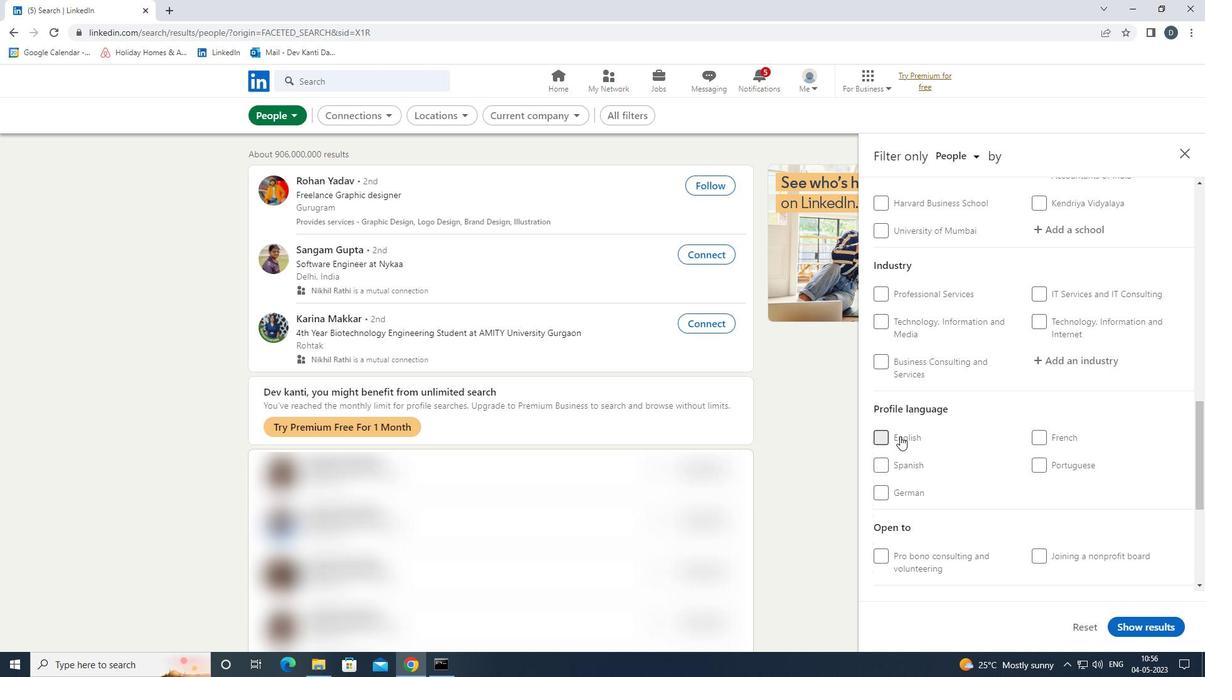 
Action: Mouse scrolled (1072, 538) with delta (0, 0)
Screenshot: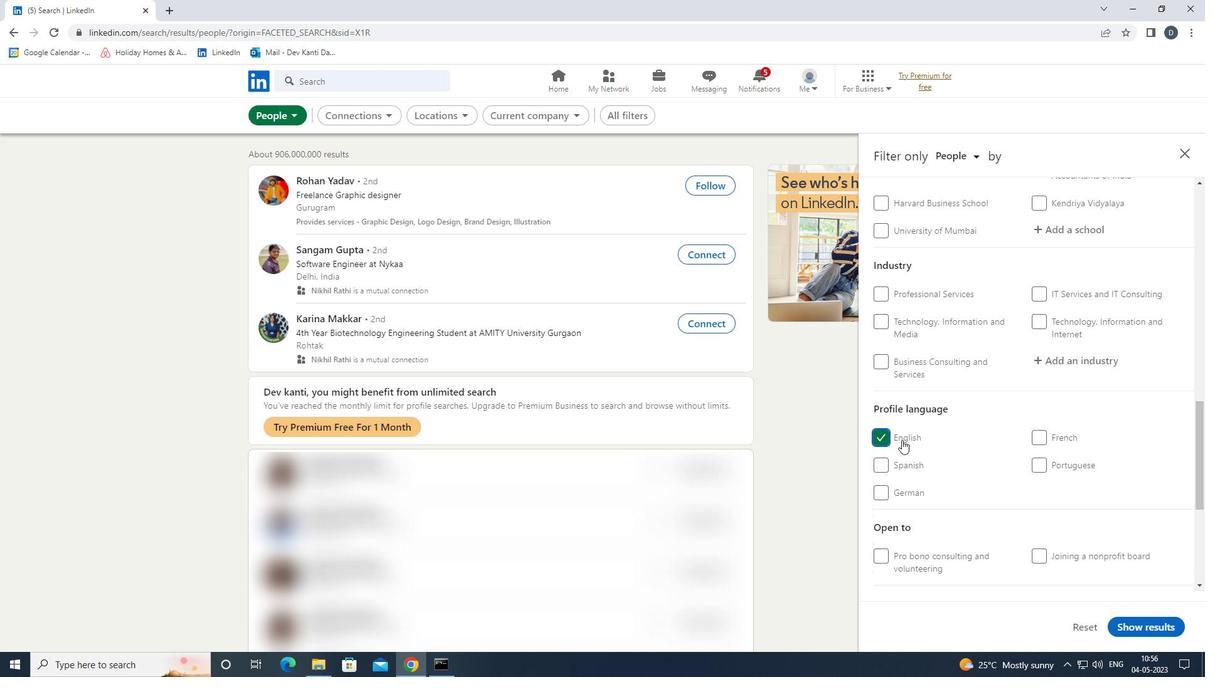 
Action: Mouse scrolled (1072, 538) with delta (0, 0)
Screenshot: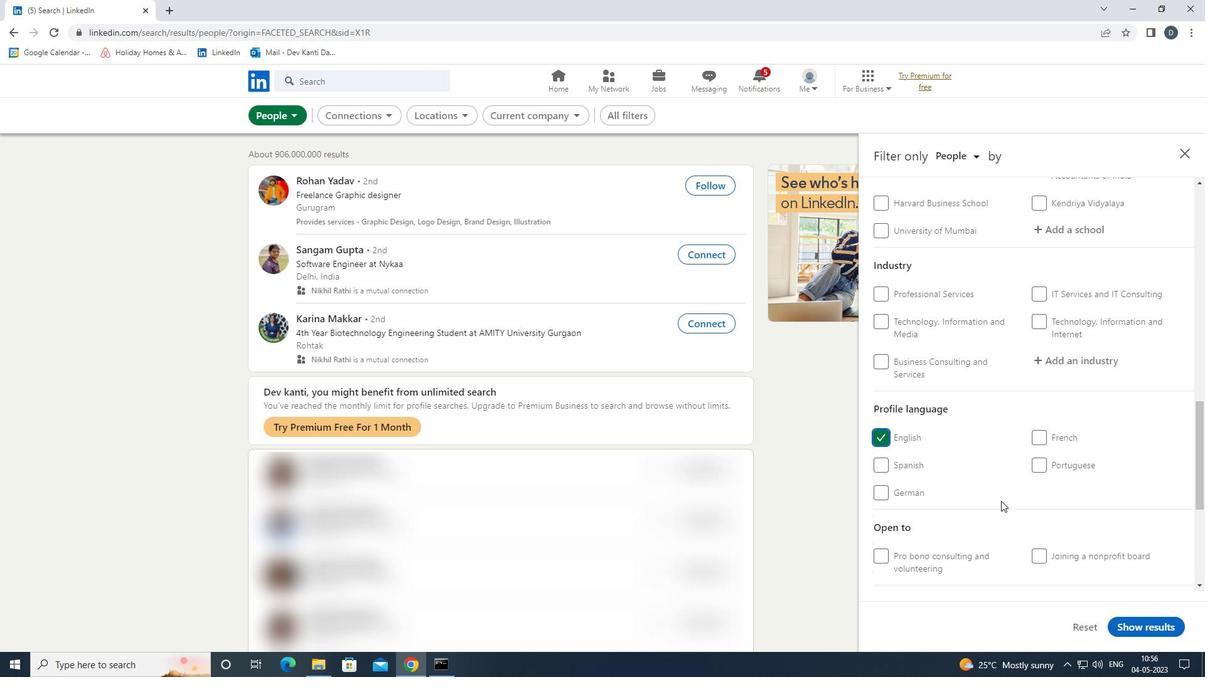 
Action: Mouse scrolled (1072, 538) with delta (0, 0)
Screenshot: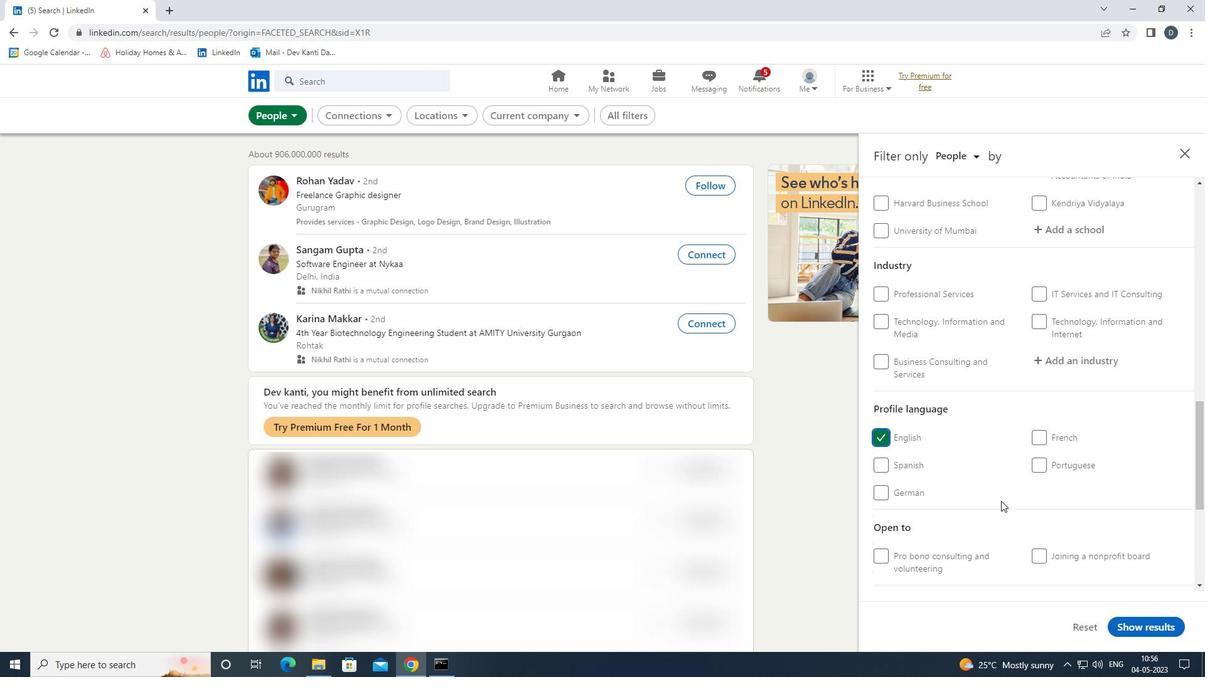 
Action: Mouse scrolled (1072, 538) with delta (0, 0)
Screenshot: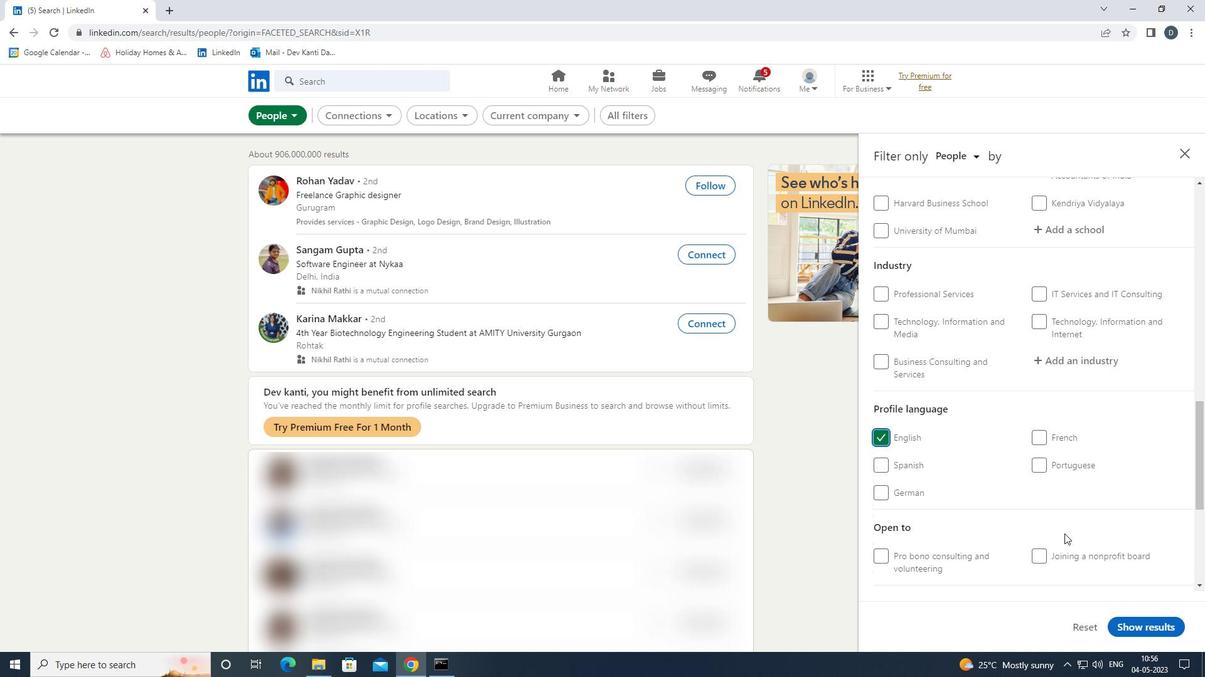 
Action: Mouse scrolled (1072, 538) with delta (0, 0)
Screenshot: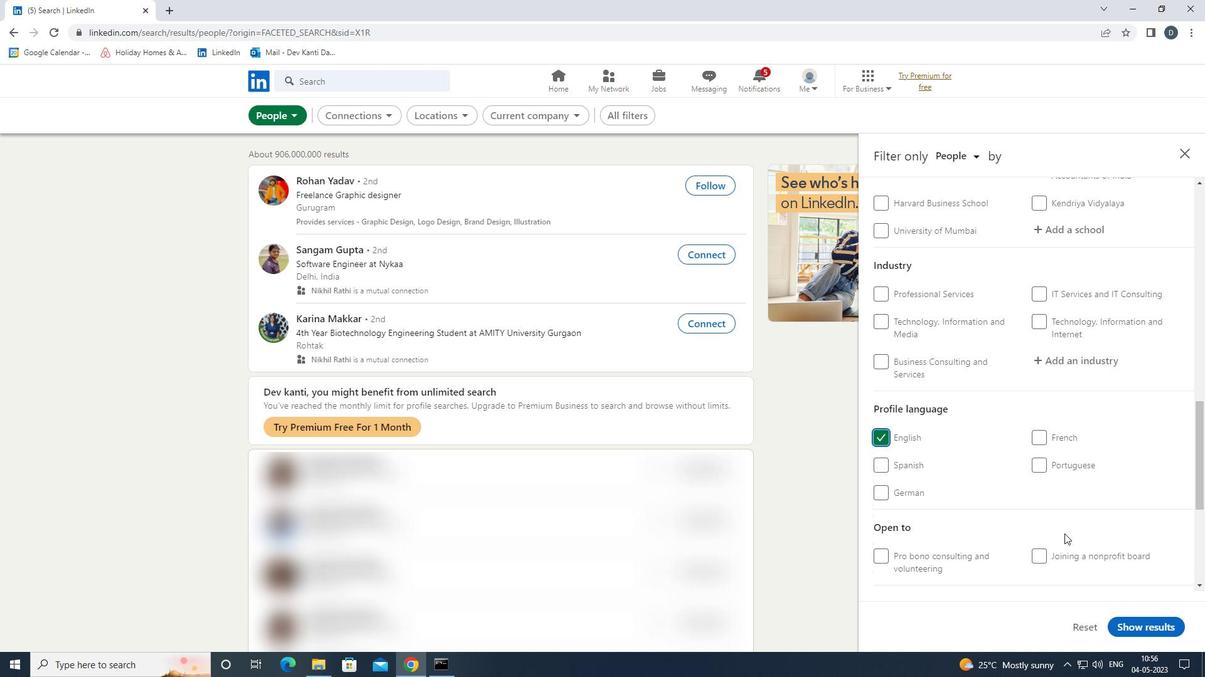 
Action: Mouse moved to (1072, 536)
Screenshot: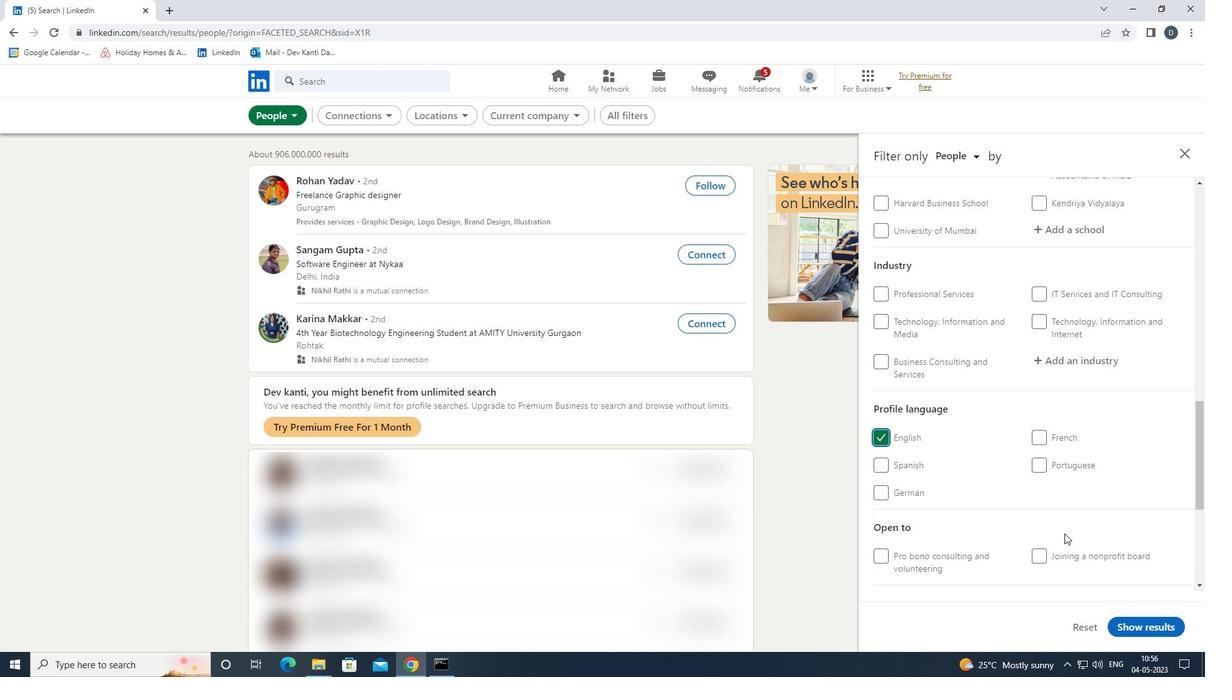 
Action: Mouse scrolled (1072, 536) with delta (0, 0)
Screenshot: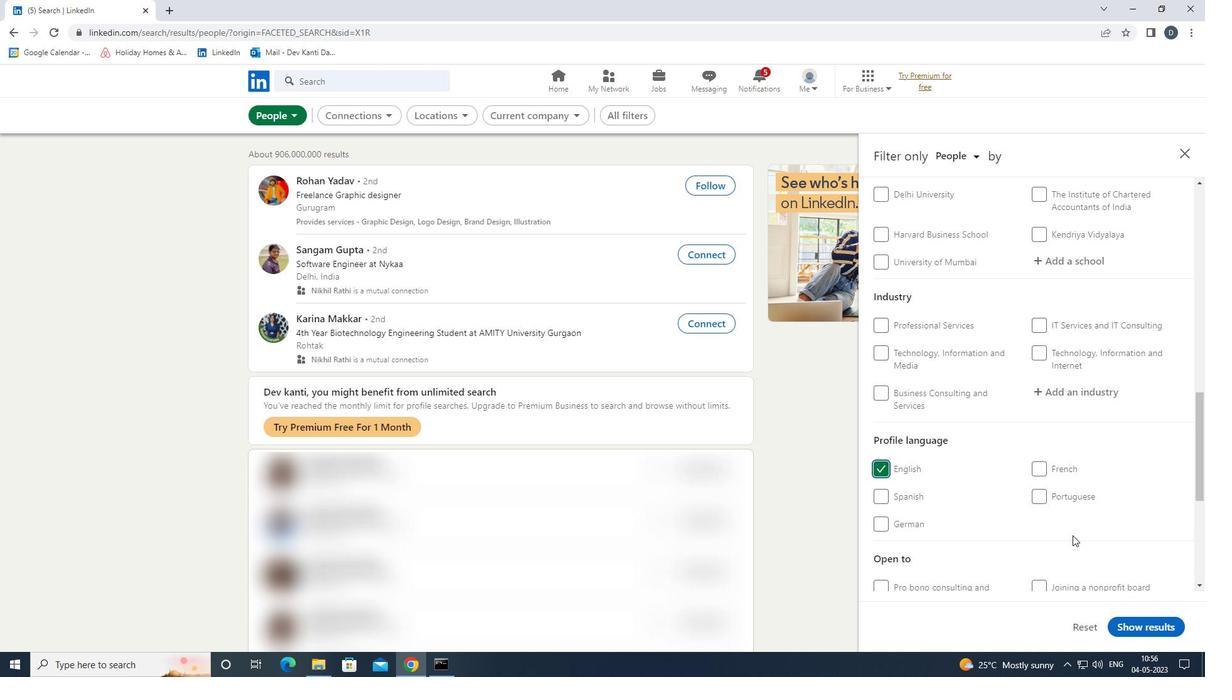 
Action: Mouse scrolled (1072, 536) with delta (0, 0)
Screenshot: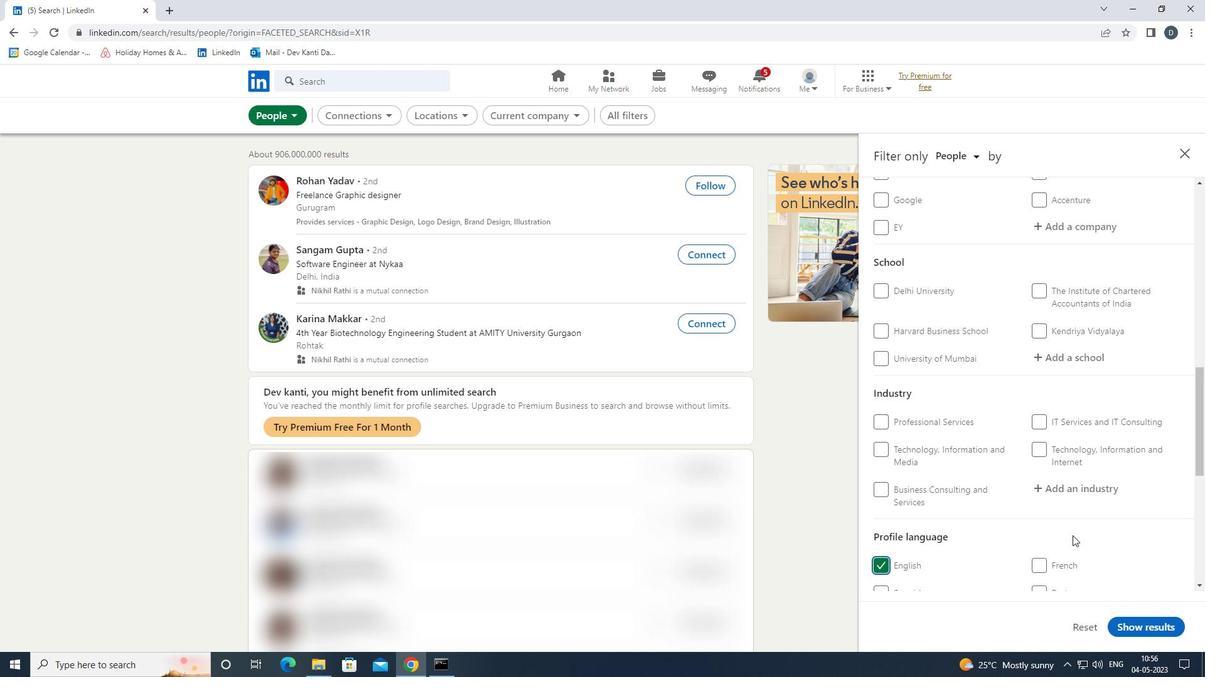 
Action: Mouse moved to (1067, 419)
Screenshot: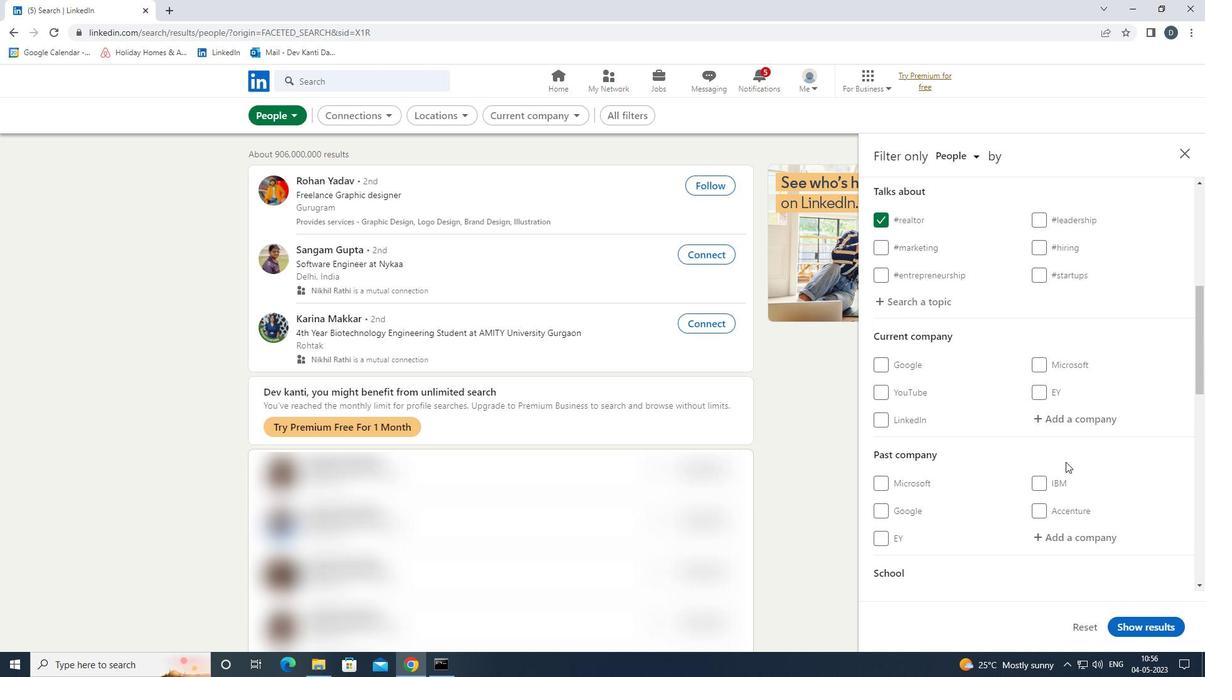
Action: Mouse pressed left at (1067, 419)
Screenshot: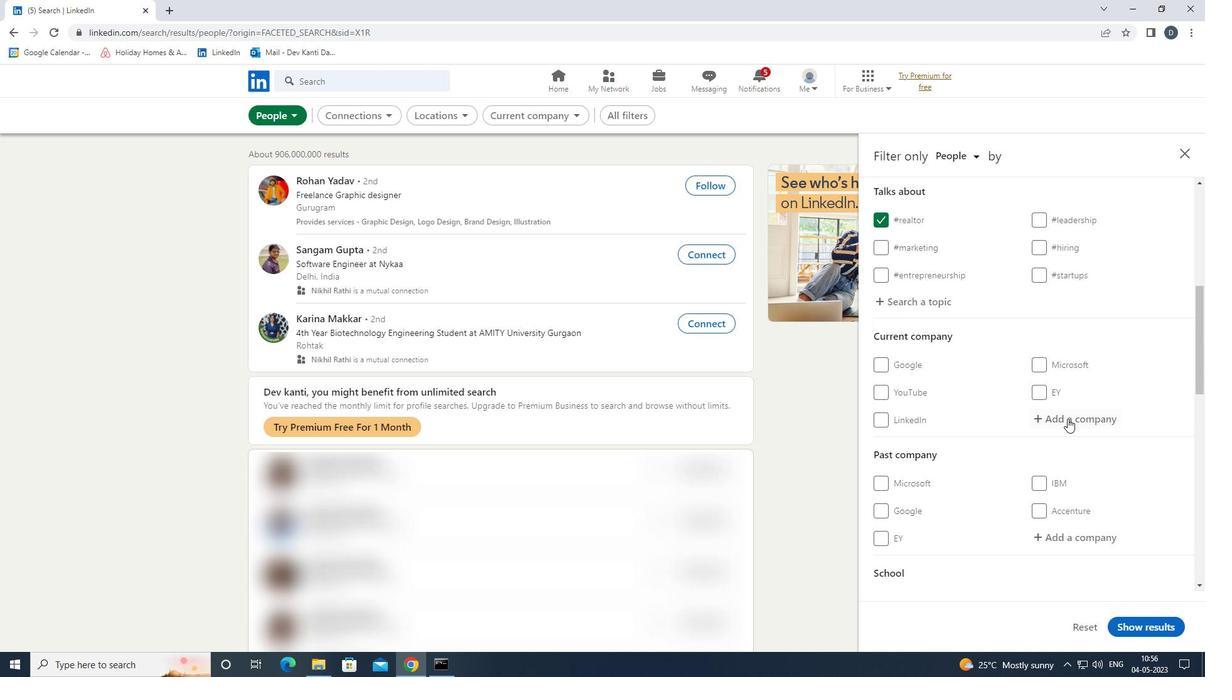 
Action: Key pressed <Key.shift>
Screenshot: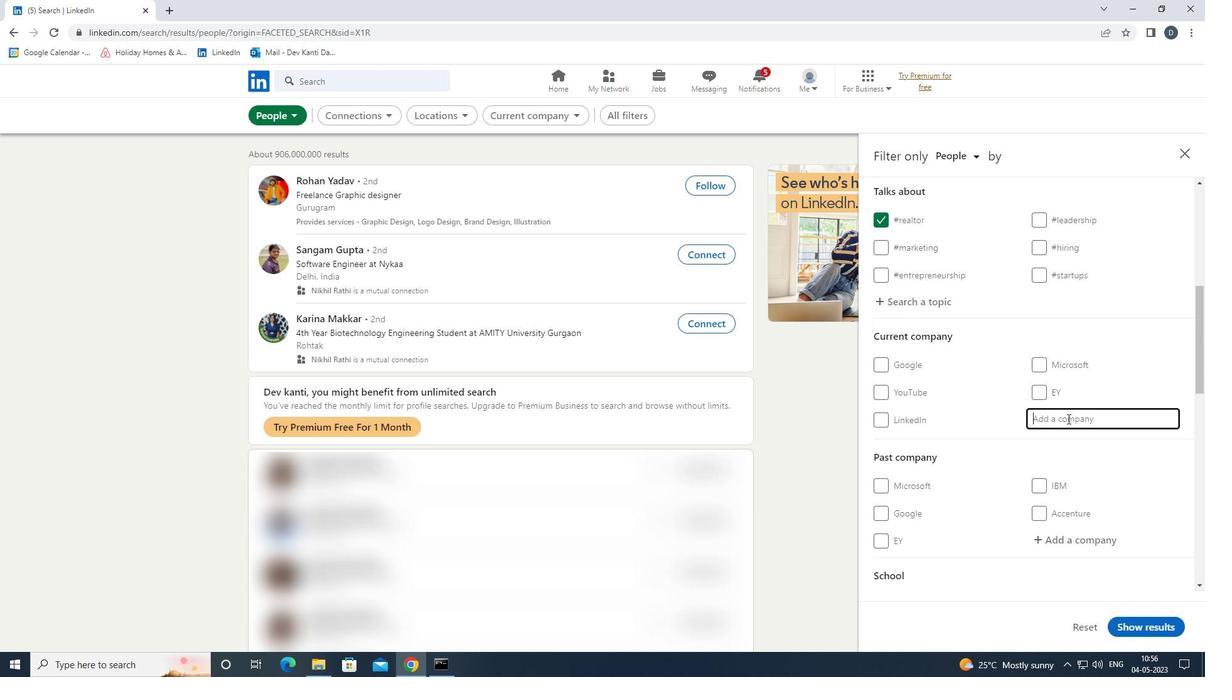 
Action: Mouse moved to (1067, 418)
Screenshot: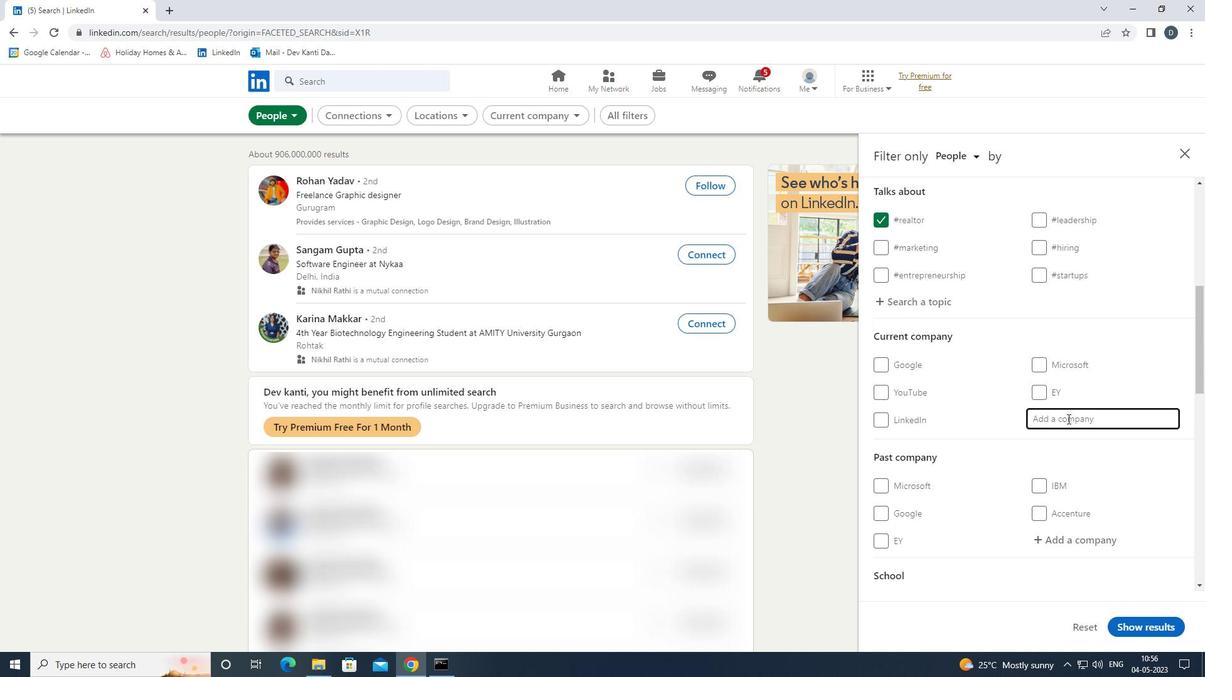 
Action: Key pressed RESERVE<Key.down><Key.down><Key.enter>
Screenshot: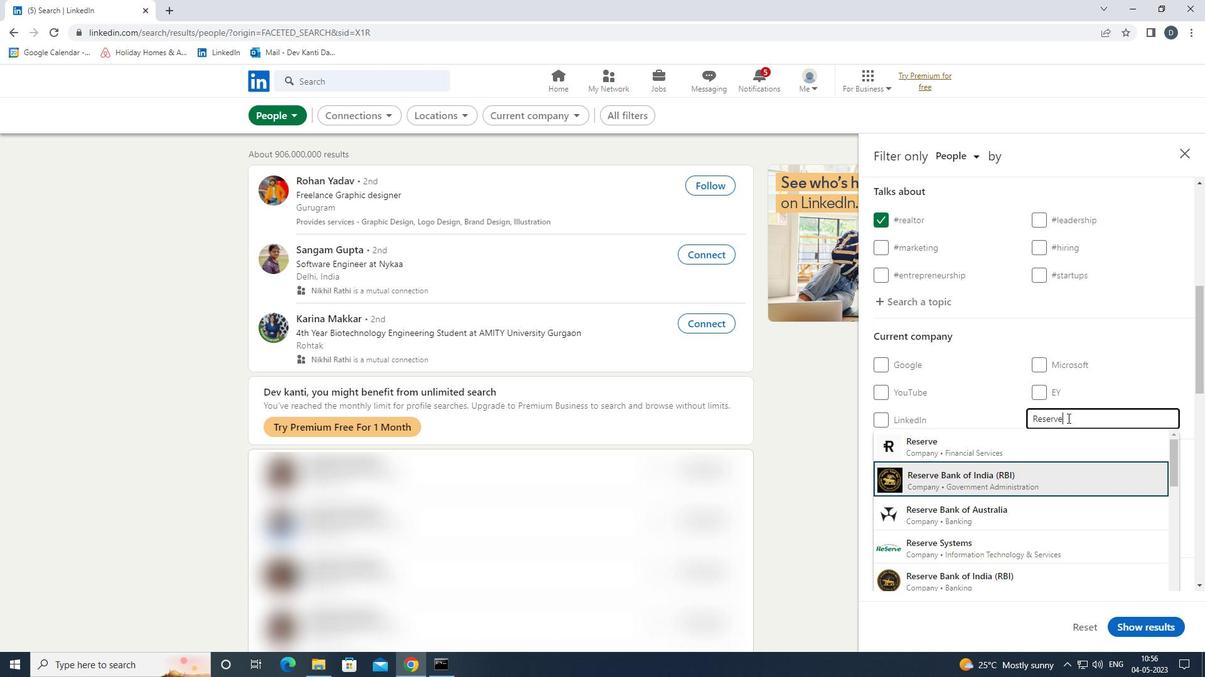 
Action: Mouse moved to (1068, 424)
Screenshot: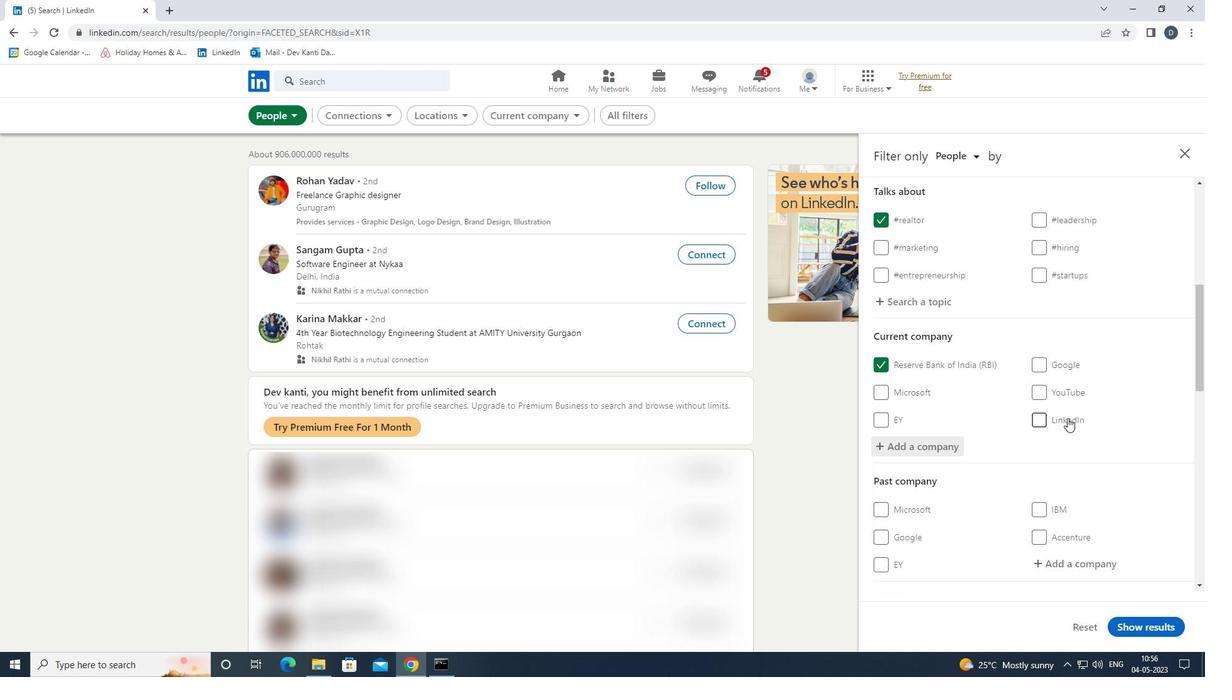 
Action: Mouse scrolled (1068, 423) with delta (0, 0)
Screenshot: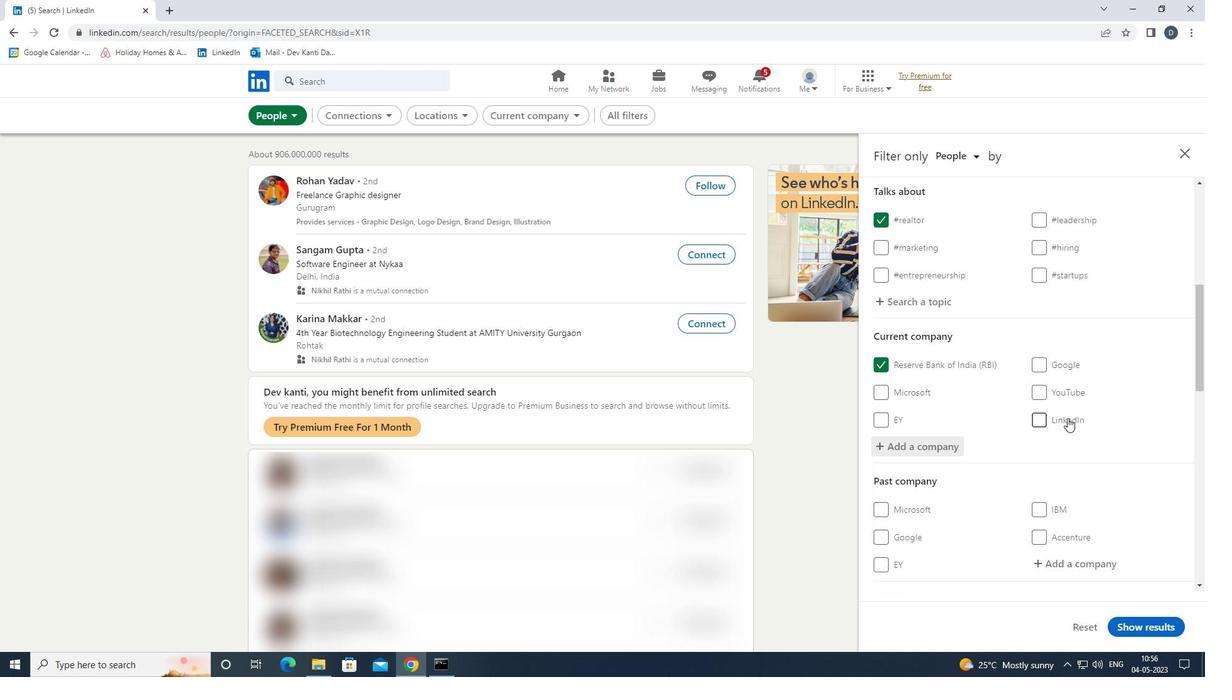 
Action: Mouse moved to (1069, 428)
Screenshot: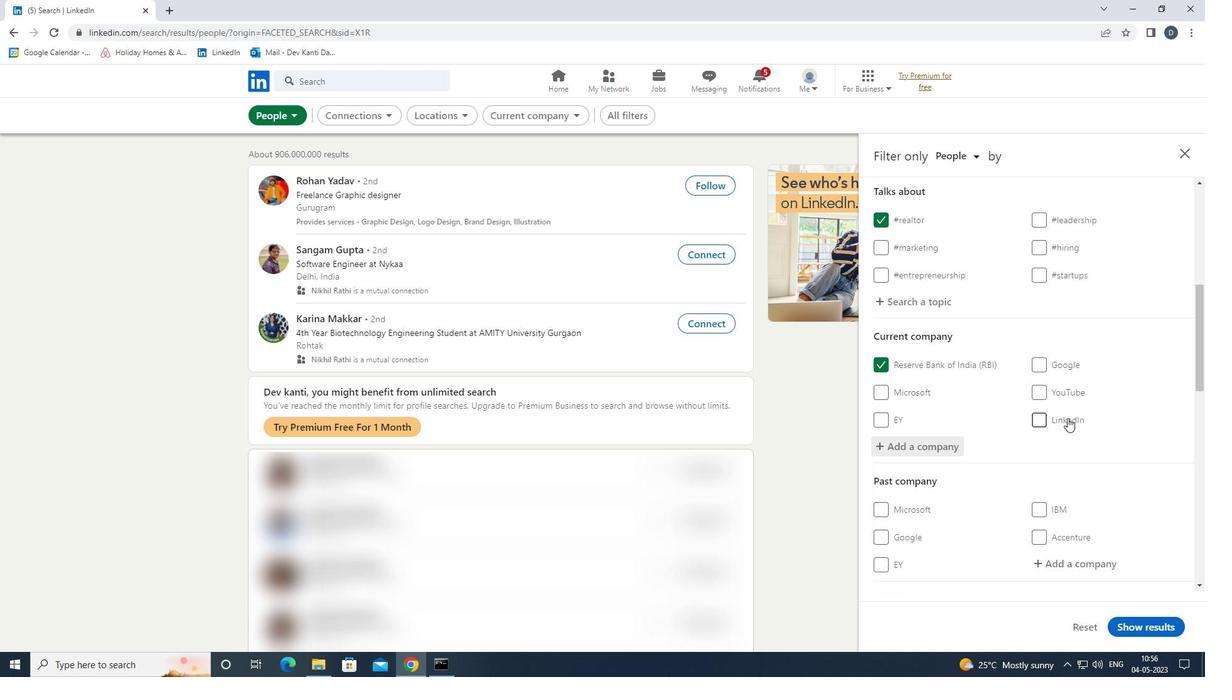 
Action: Mouse scrolled (1069, 427) with delta (0, 0)
Screenshot: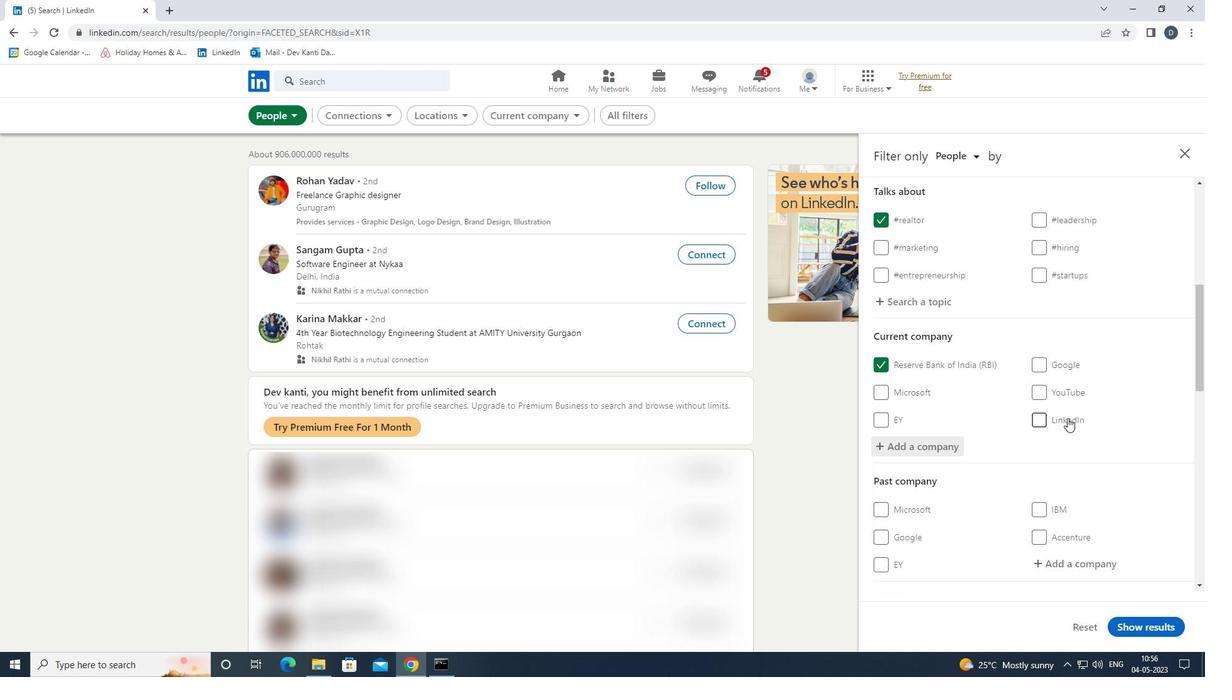 
Action: Mouse moved to (1070, 429)
Screenshot: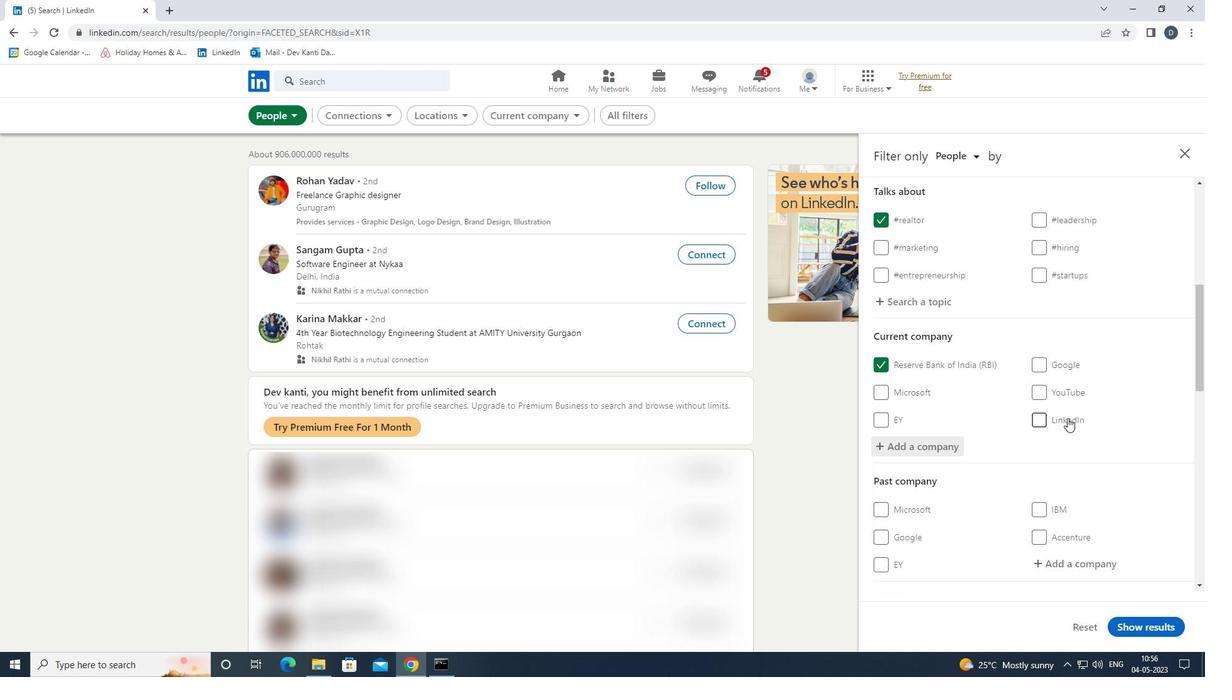 
Action: Mouse scrolled (1070, 428) with delta (0, 0)
Screenshot: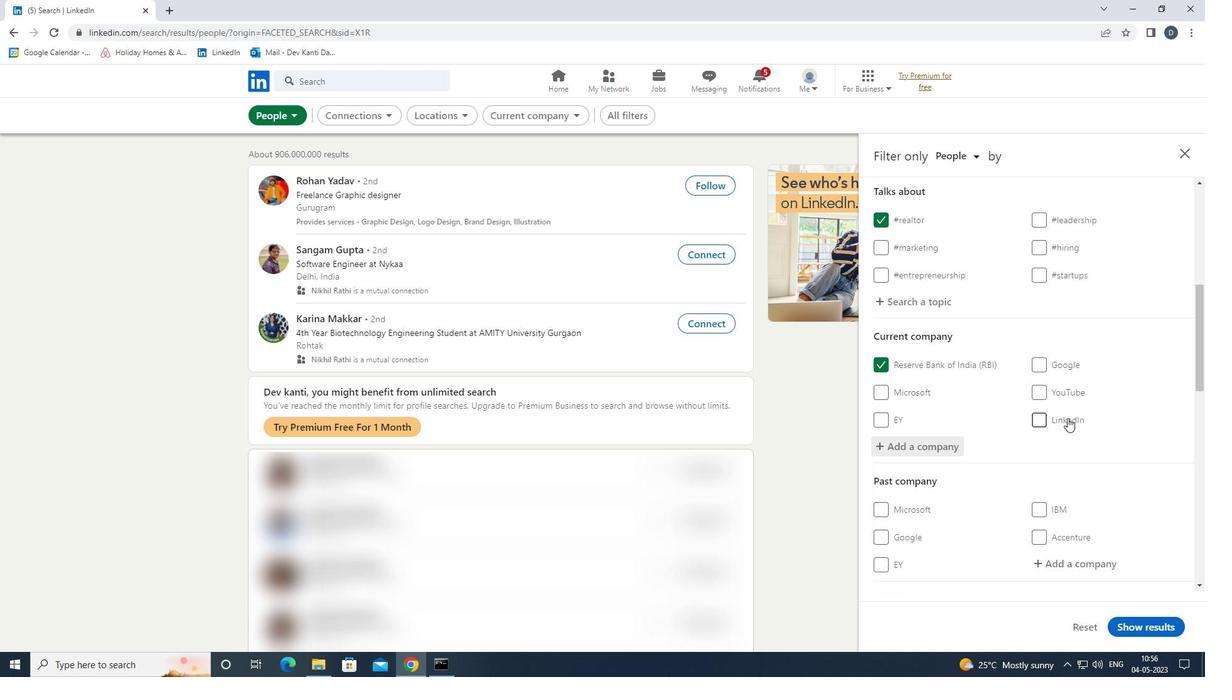 
Action: Mouse moved to (1072, 430)
Screenshot: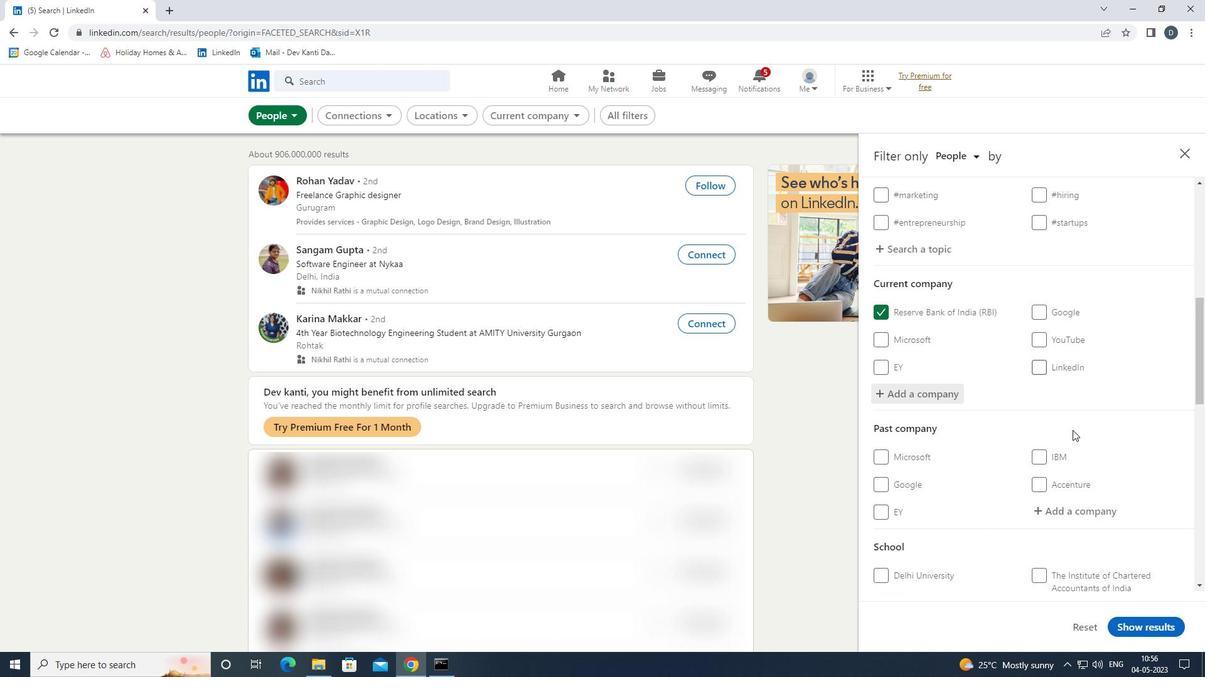 
Action: Mouse scrolled (1072, 429) with delta (0, 0)
Screenshot: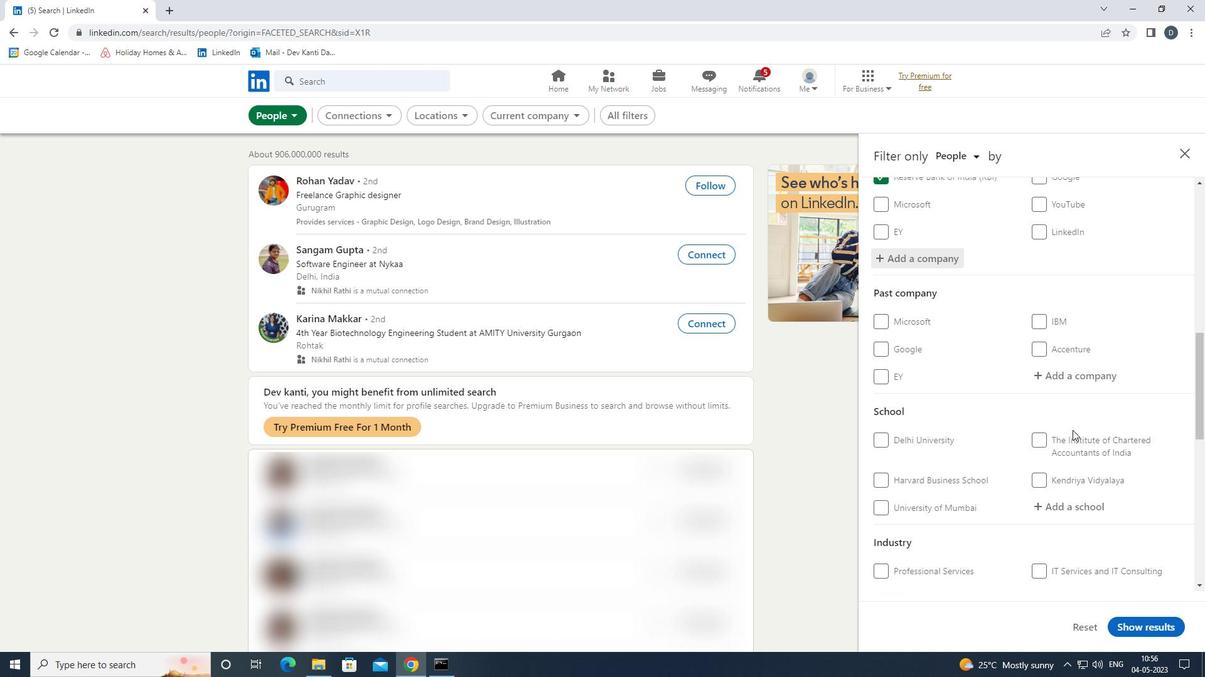 
Action: Mouse scrolled (1072, 429) with delta (0, 0)
Screenshot: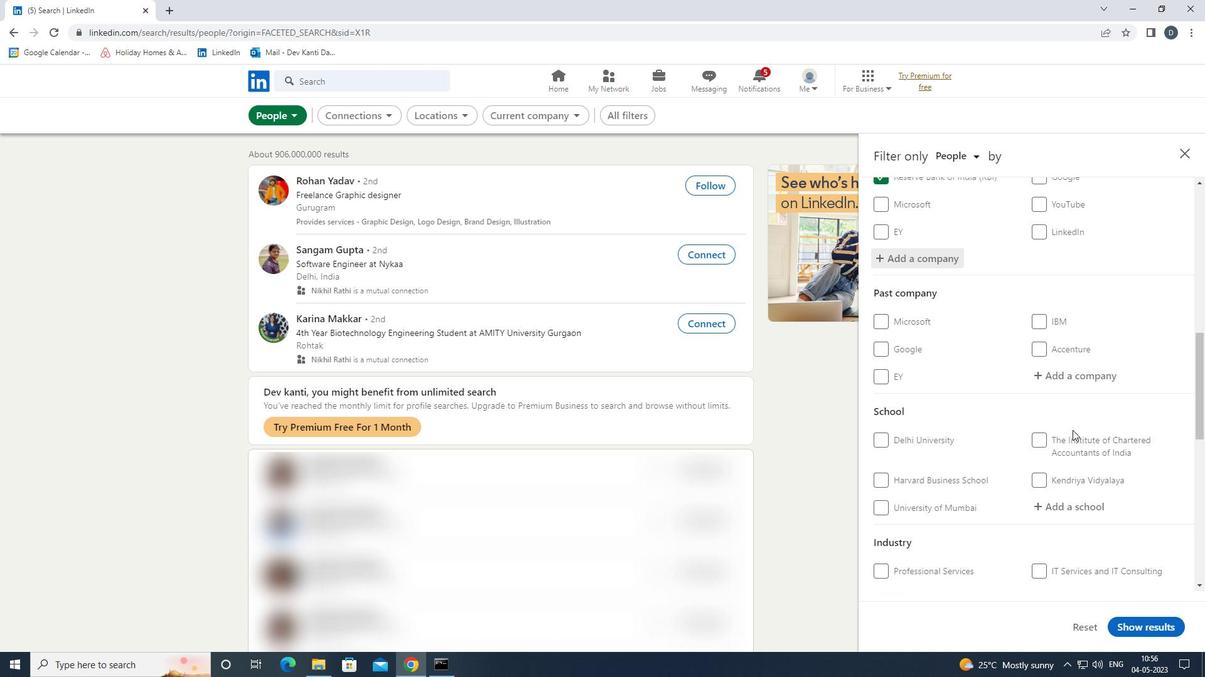 
Action: Mouse scrolled (1072, 429) with delta (0, 0)
Screenshot: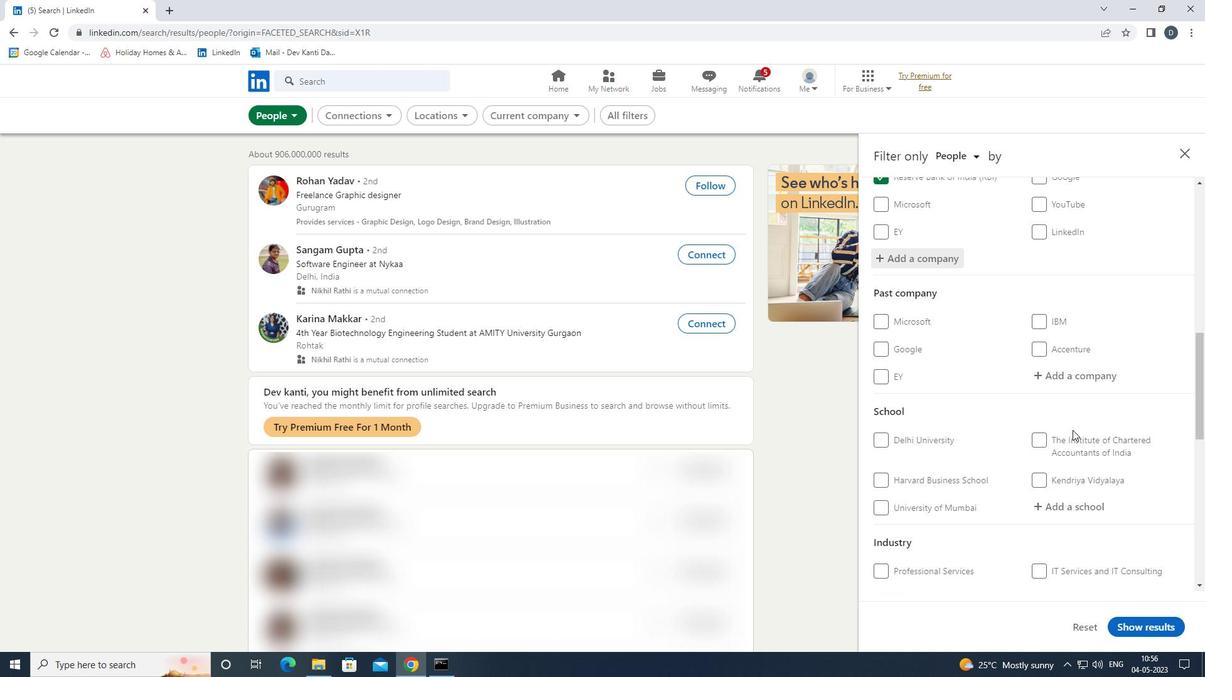 
Action: Mouse moved to (1085, 318)
Screenshot: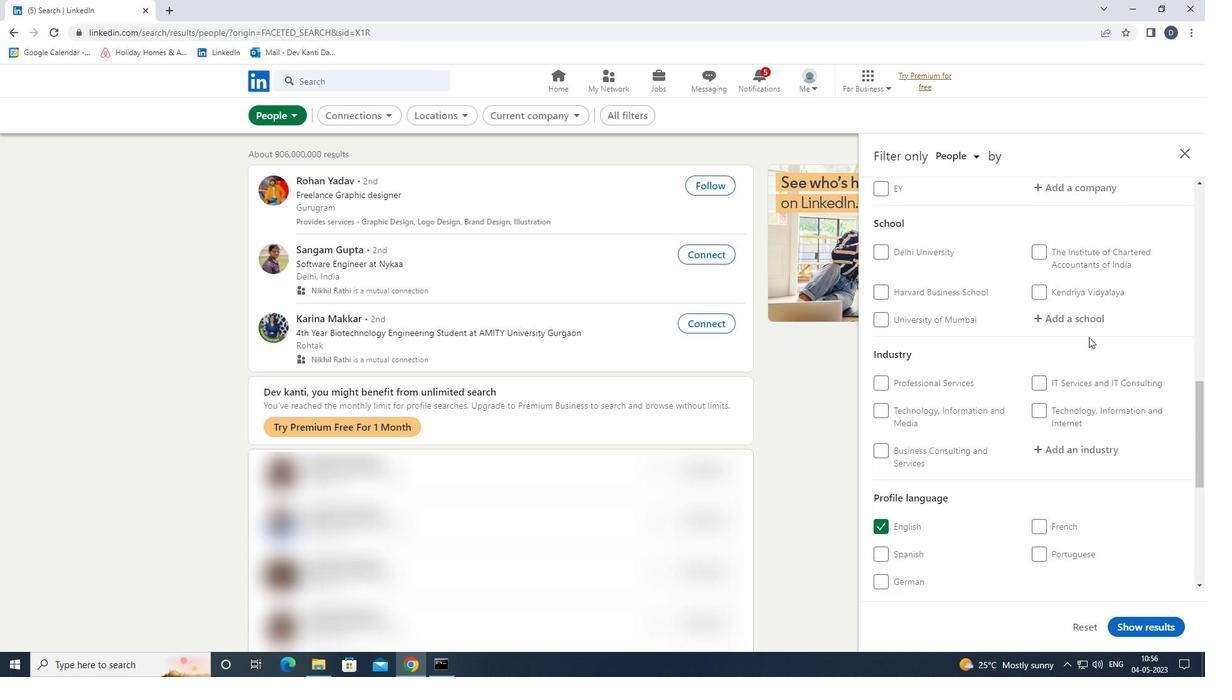 
Action: Mouse pressed left at (1085, 318)
Screenshot: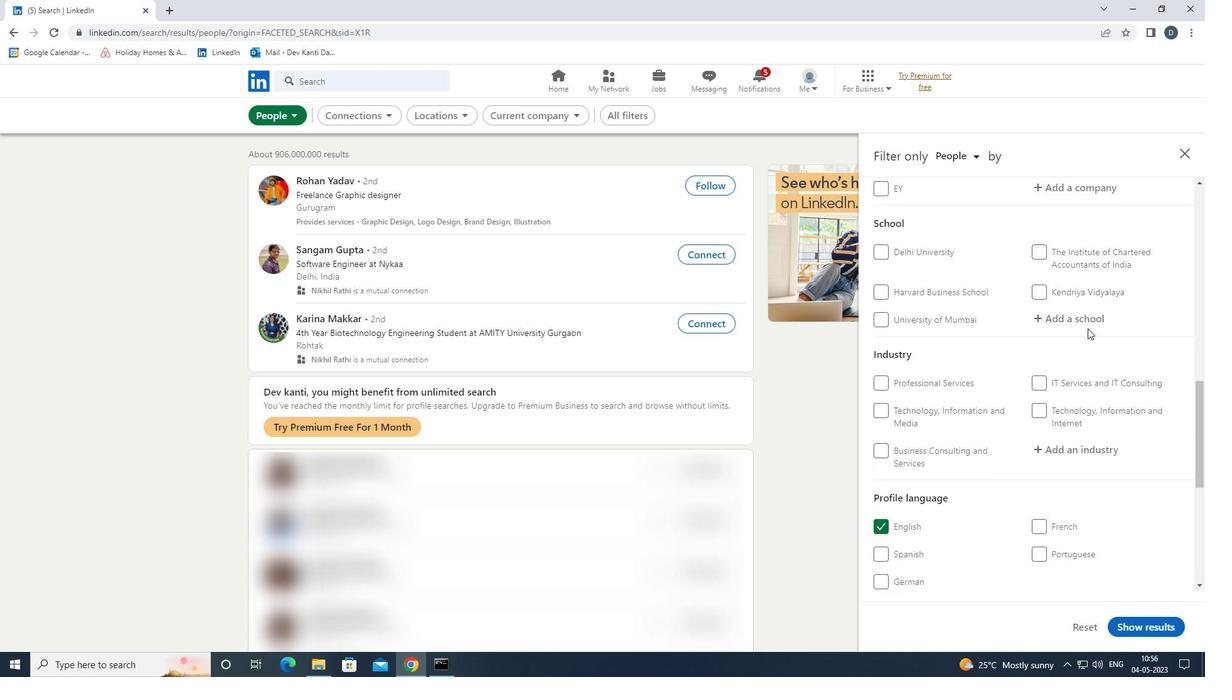 
Action: Key pressed <Key.shift>ANNA<Key.space><Key.shift>UN<Key.down><Key.down><Key.enter>
Screenshot: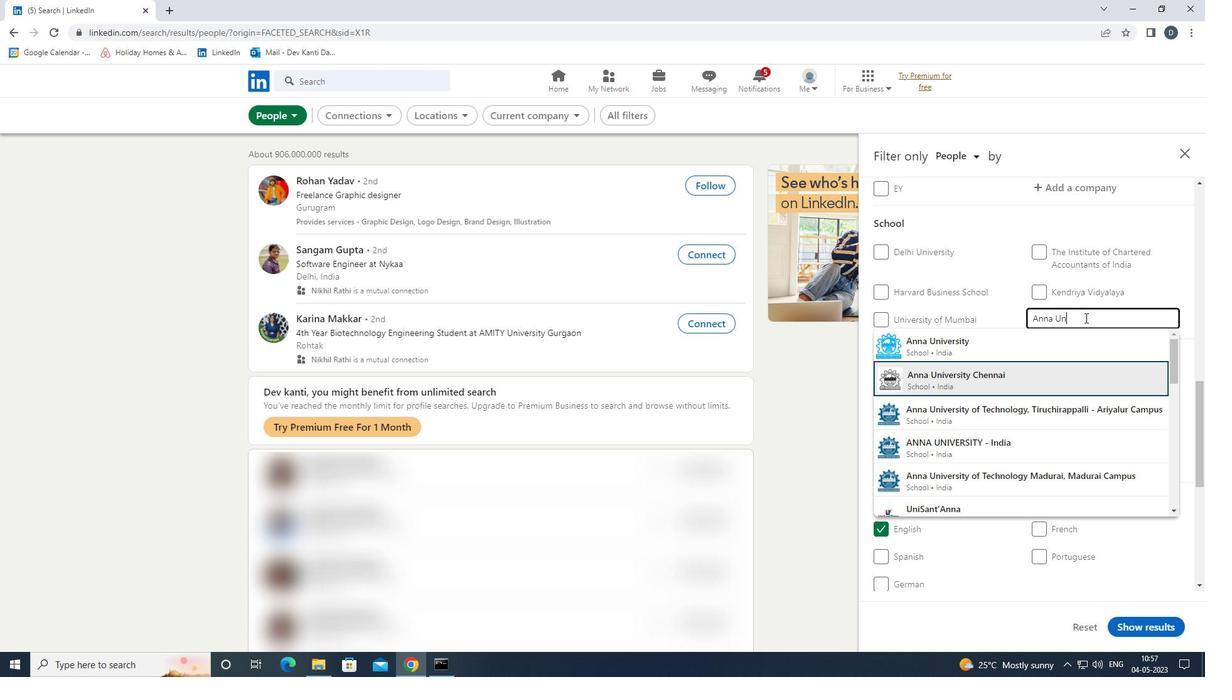 
Action: Mouse moved to (1037, 315)
Screenshot: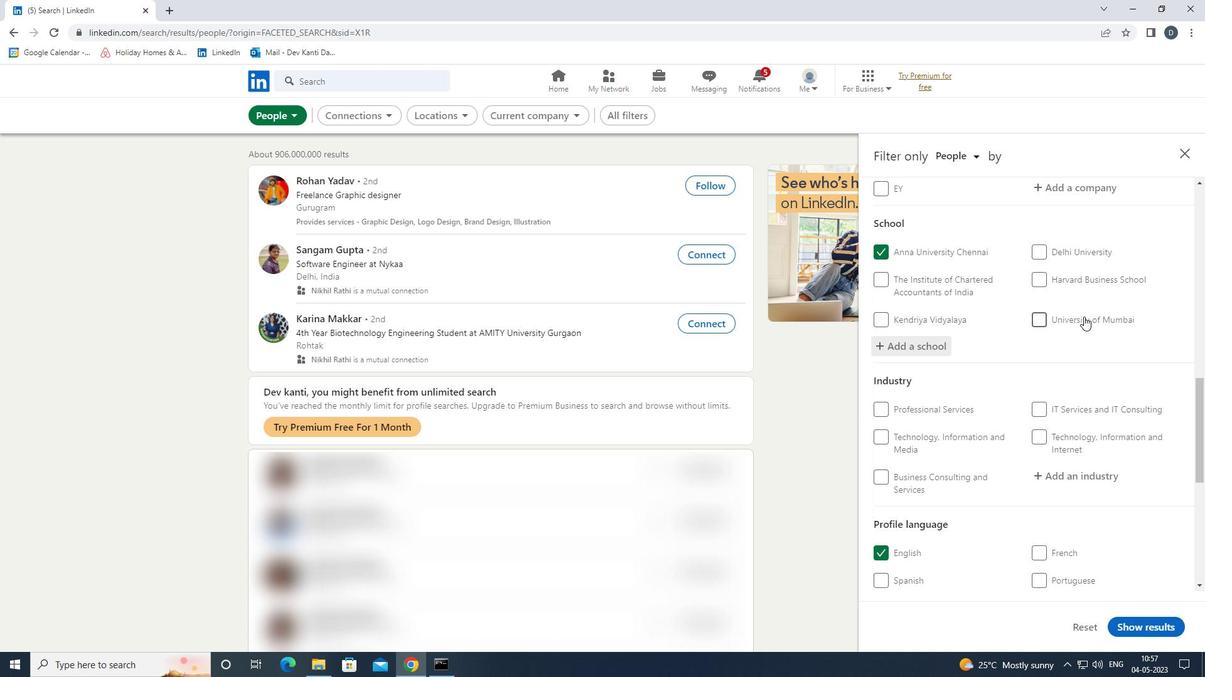 
Action: Mouse scrolled (1037, 314) with delta (0, 0)
Screenshot: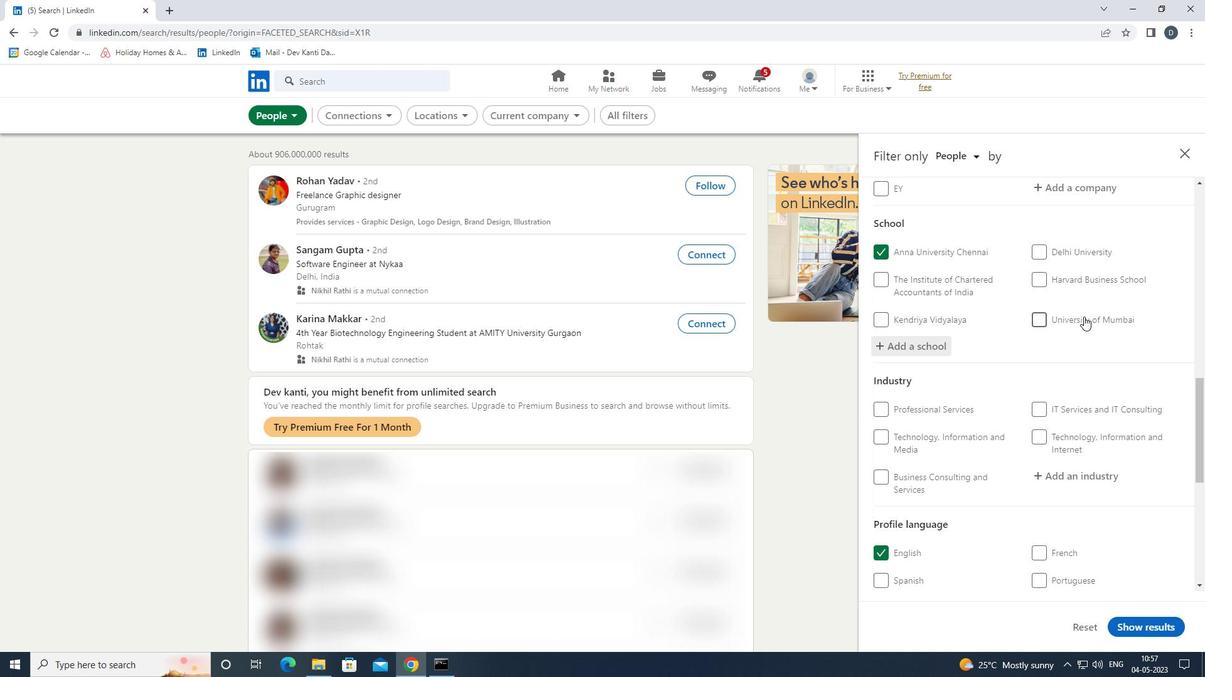 
Action: Mouse moved to (1041, 328)
Screenshot: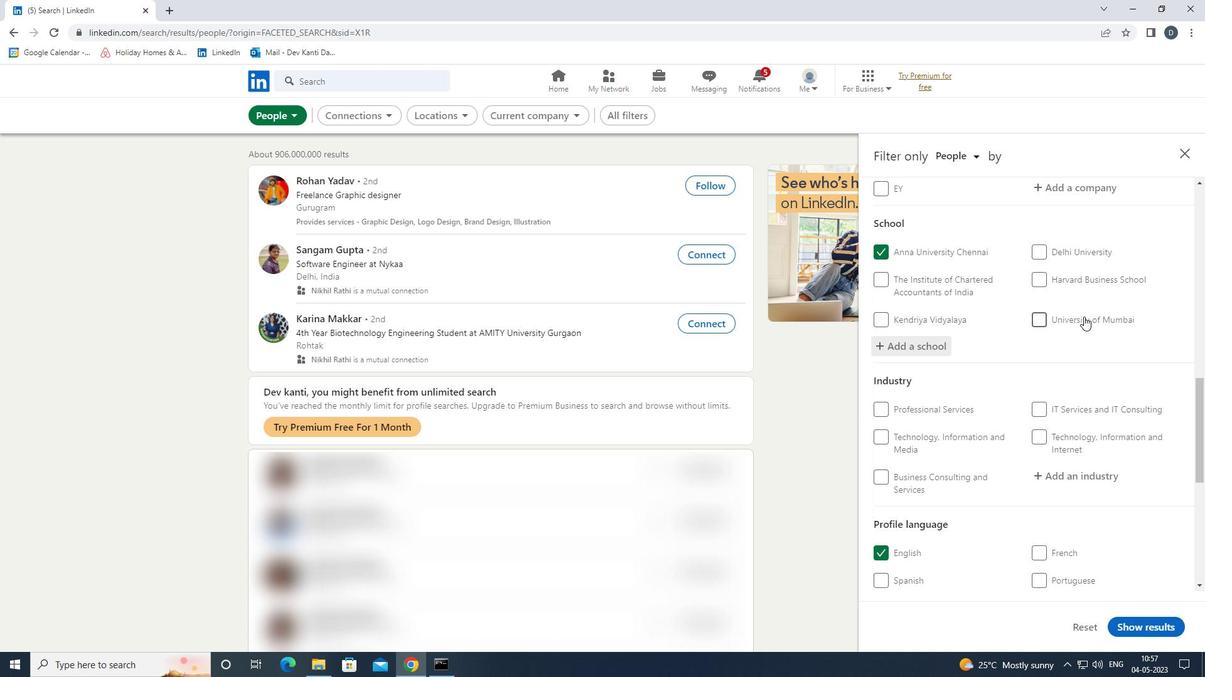 
Action: Mouse scrolled (1041, 327) with delta (0, 0)
Screenshot: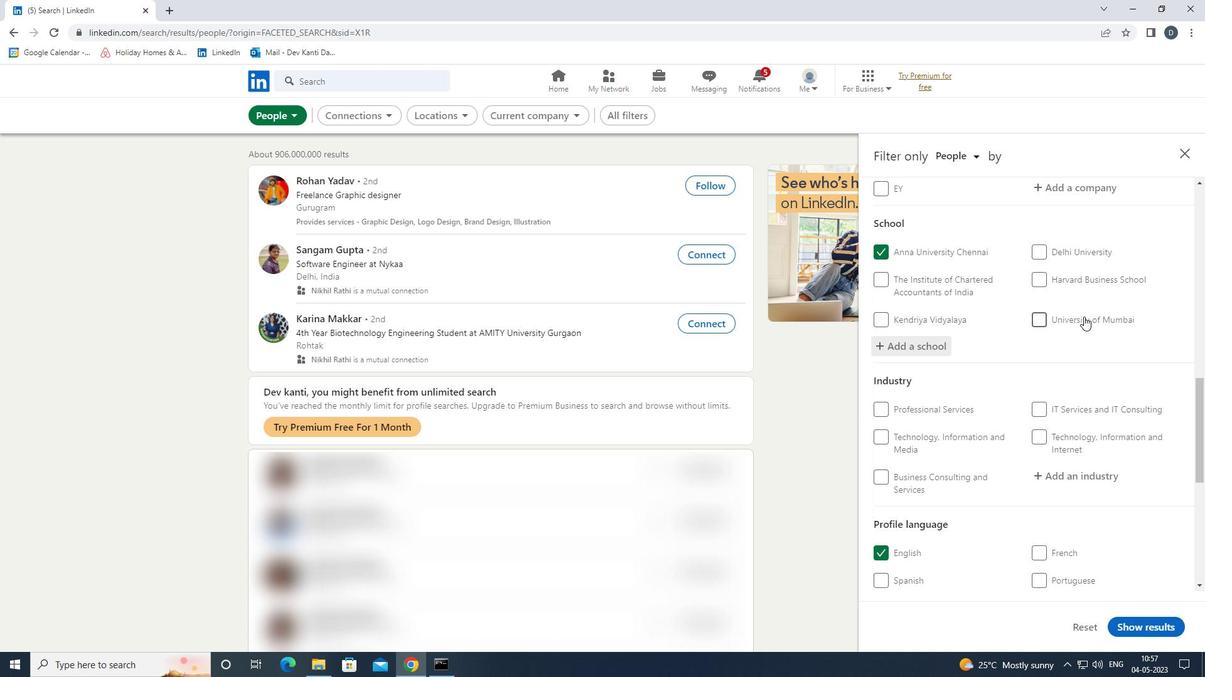
Action: Mouse moved to (1062, 357)
Screenshot: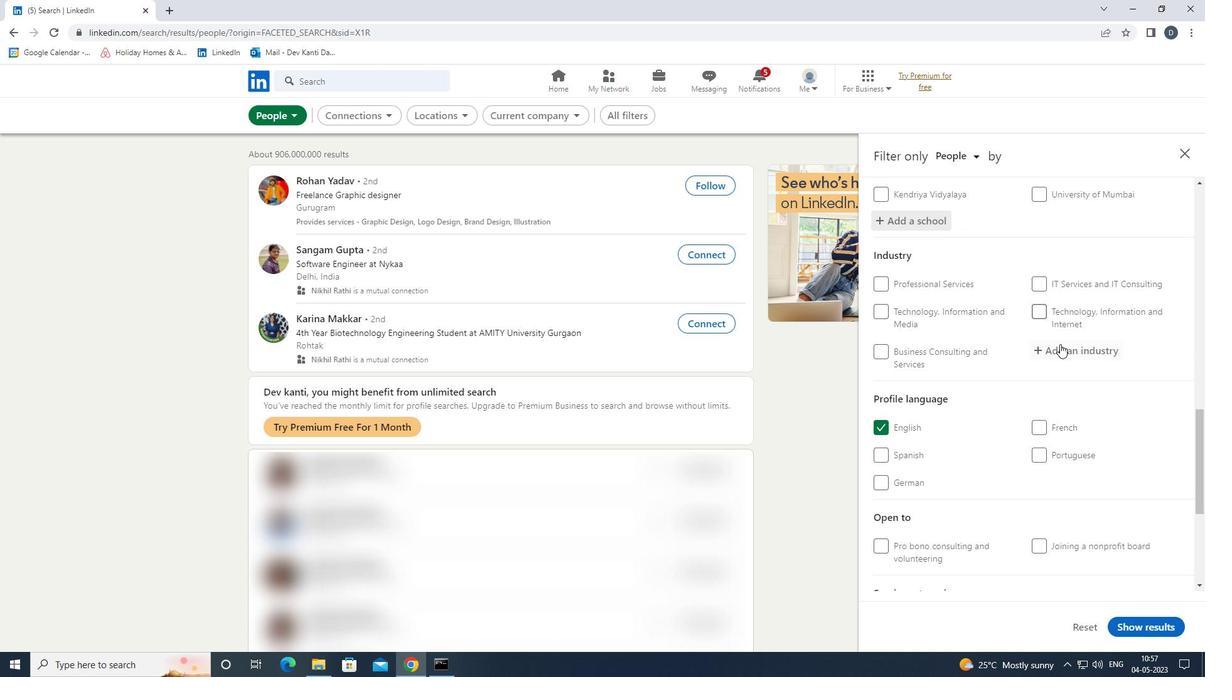 
Action: Mouse pressed left at (1062, 357)
Screenshot: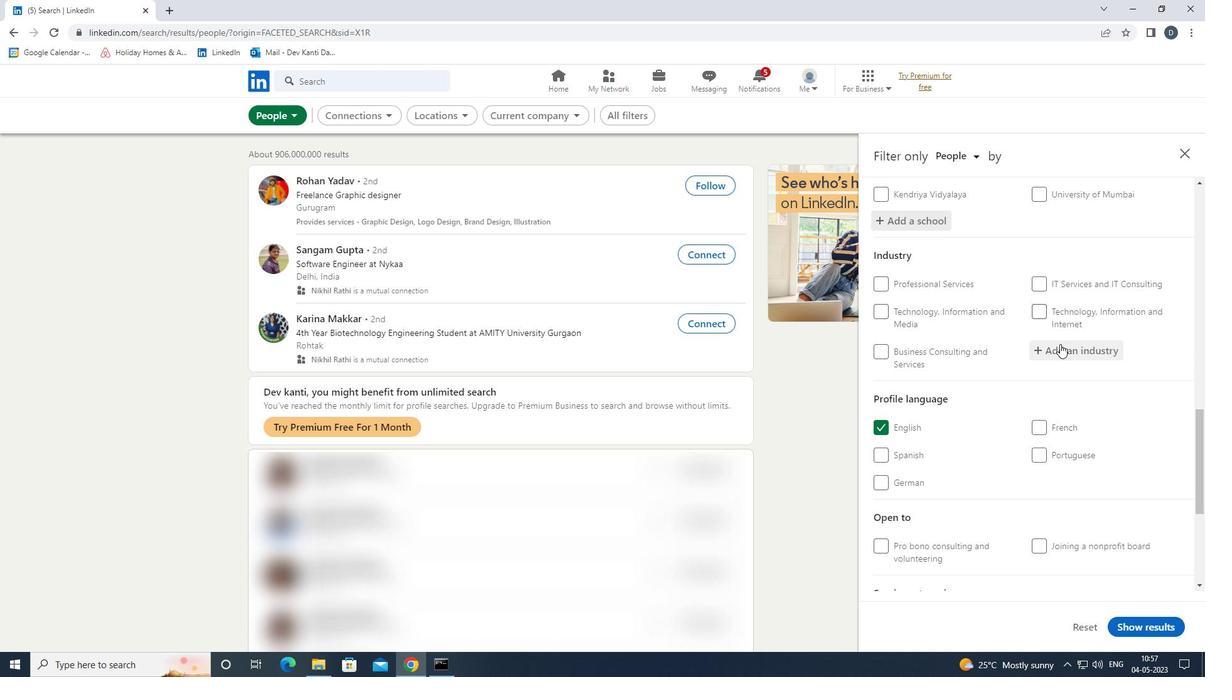 
Action: Mouse moved to (1053, 357)
Screenshot: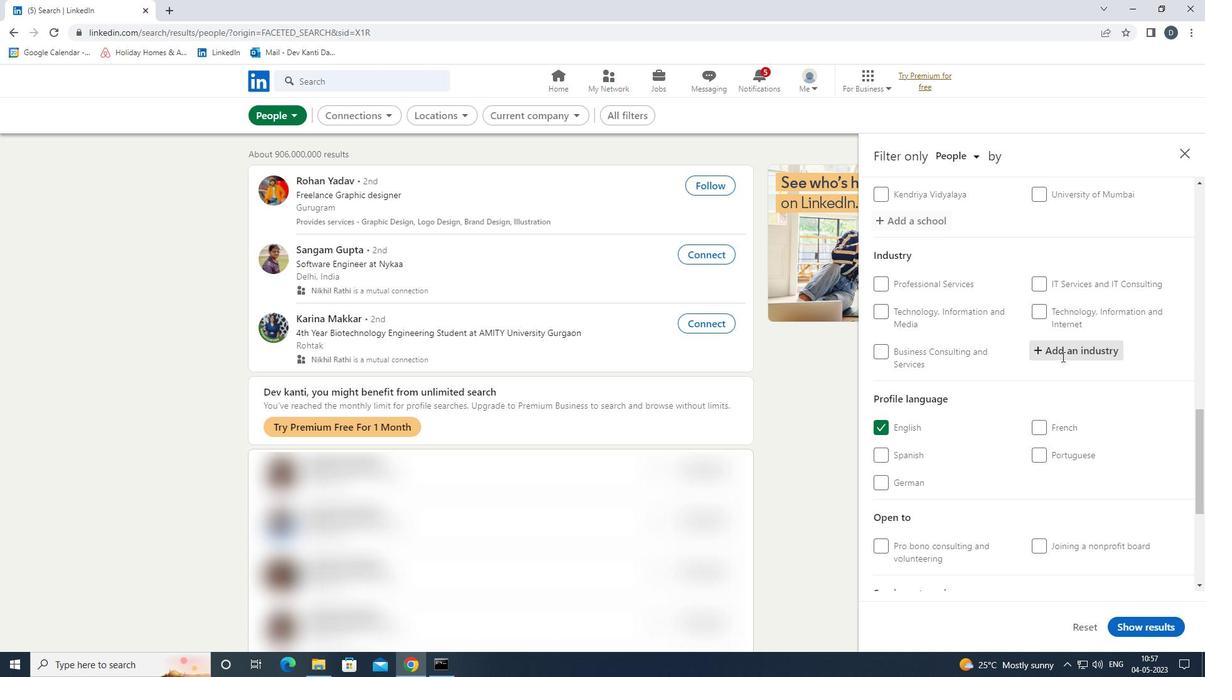 
Action: Key pressed <Key.shift>REALE<Key.backspace><Key.space><Key.shift>ESTA<Key.down><Key.down><Key.down><Key.down><Key.down><Key.down><Key.enter>
Screenshot: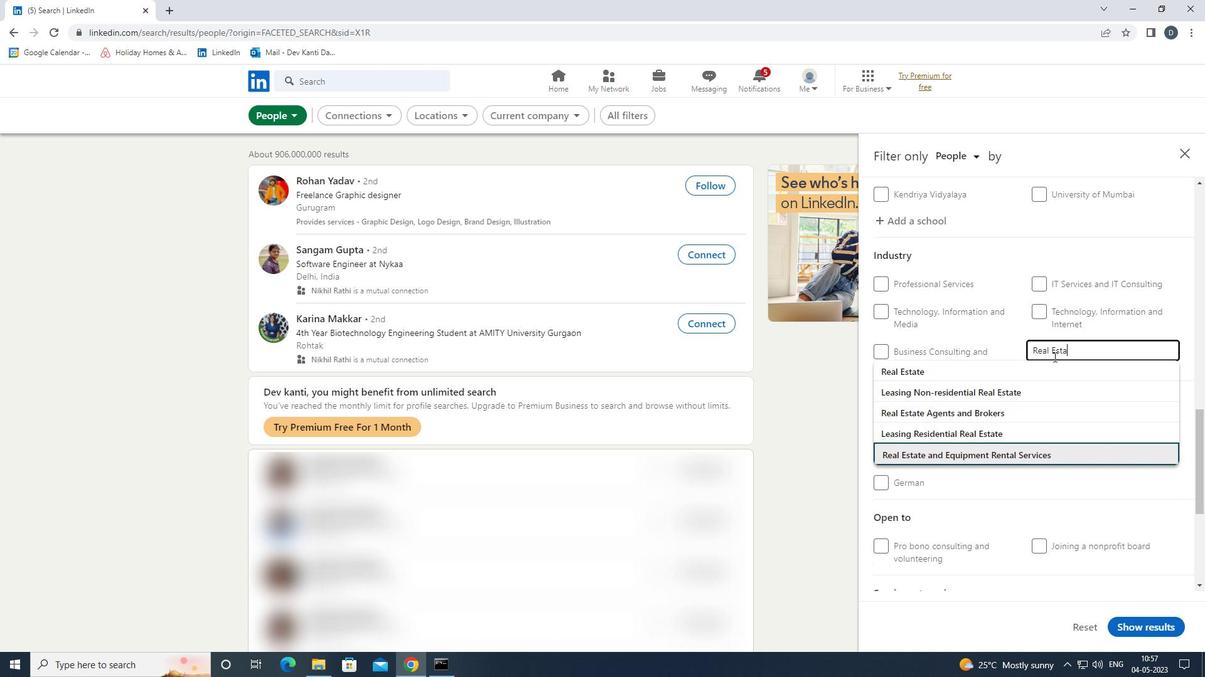 
Action: Mouse moved to (1052, 353)
Screenshot: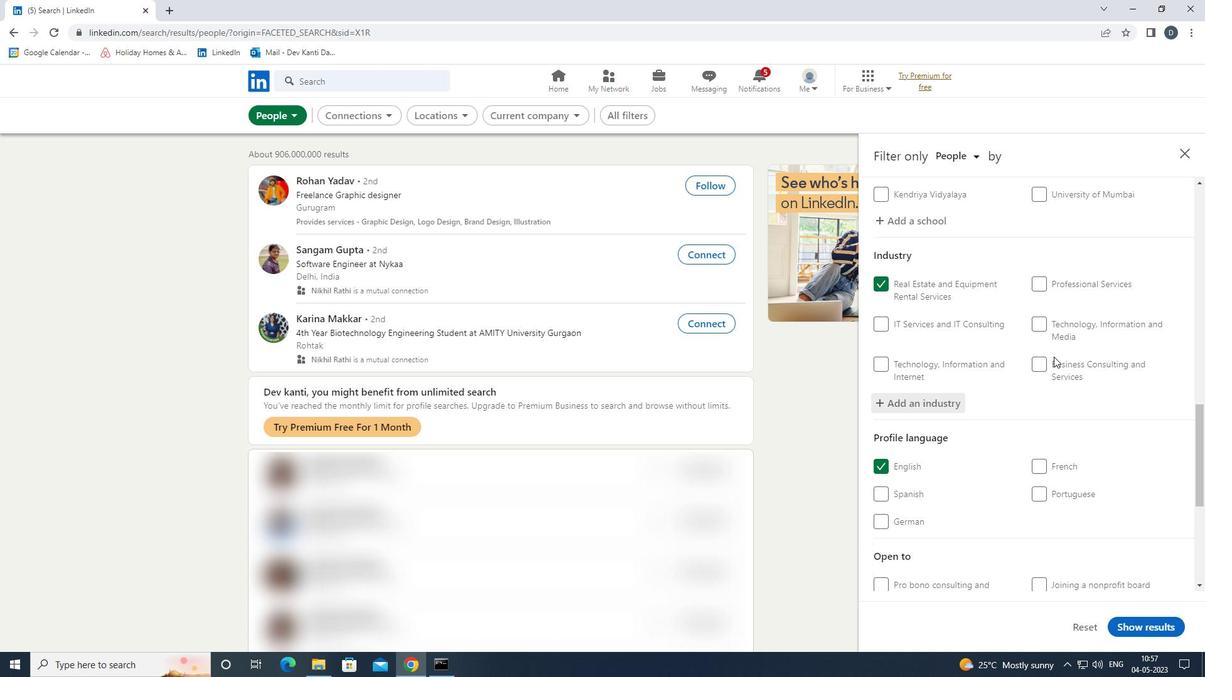 
Action: Mouse scrolled (1052, 352) with delta (0, 0)
Screenshot: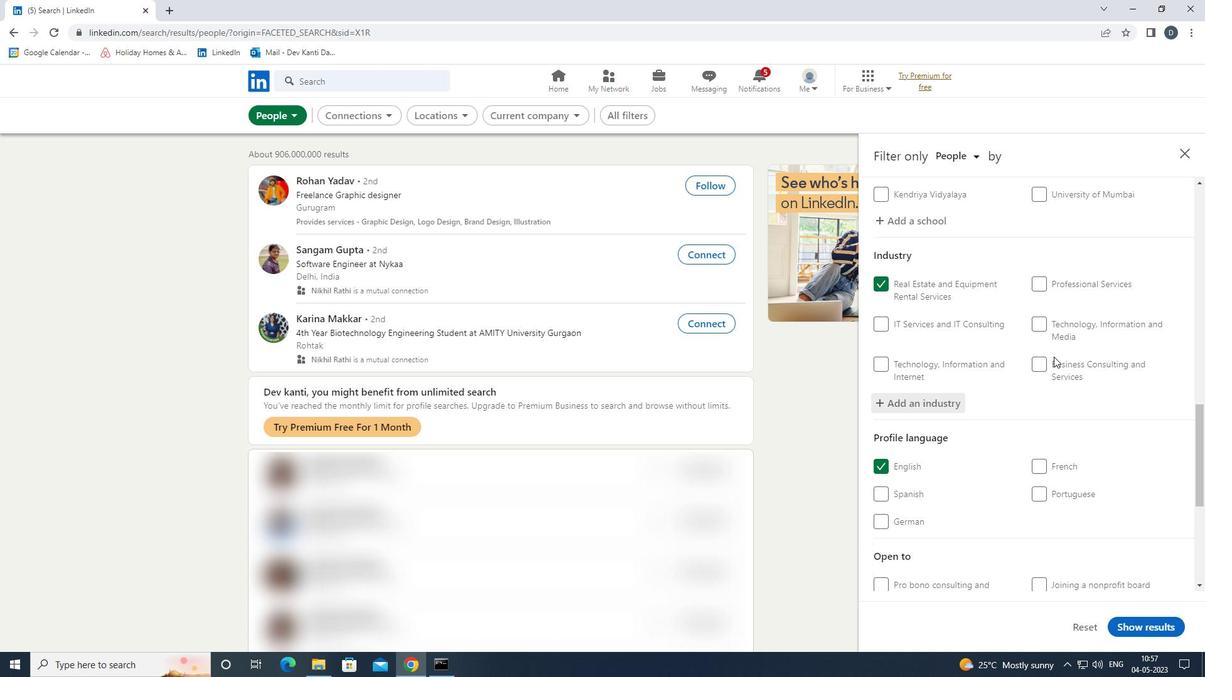 
Action: Mouse moved to (1052, 355)
Screenshot: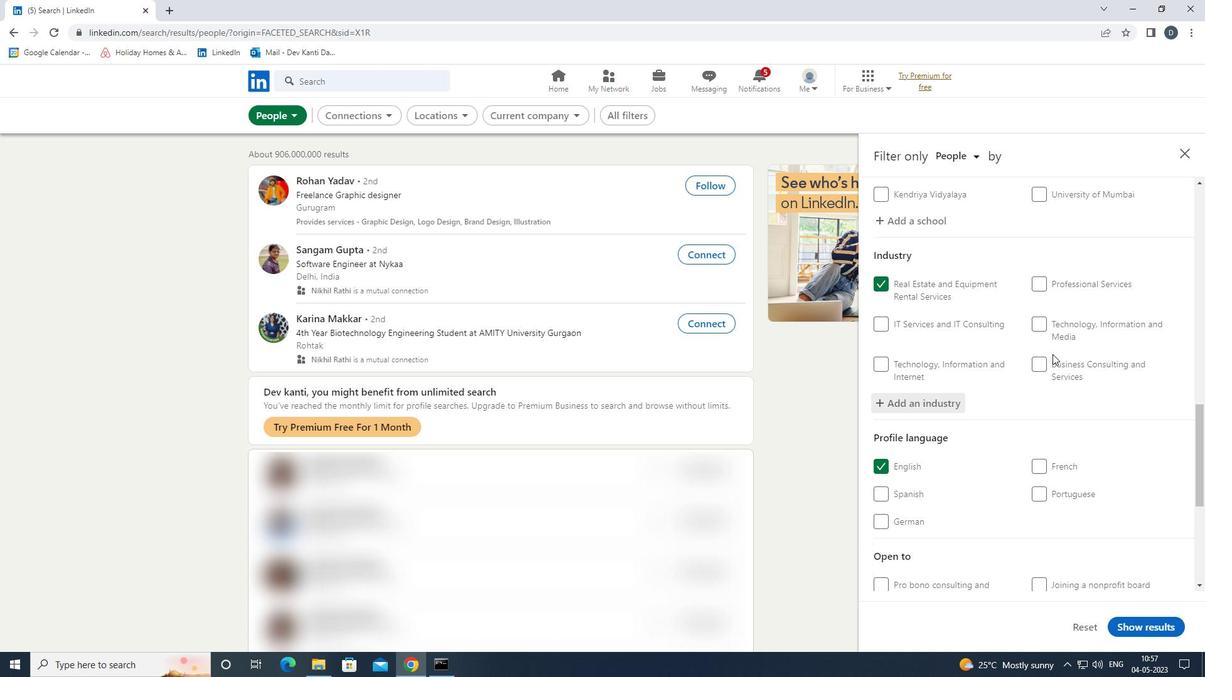 
Action: Mouse scrolled (1052, 354) with delta (0, 0)
Screenshot: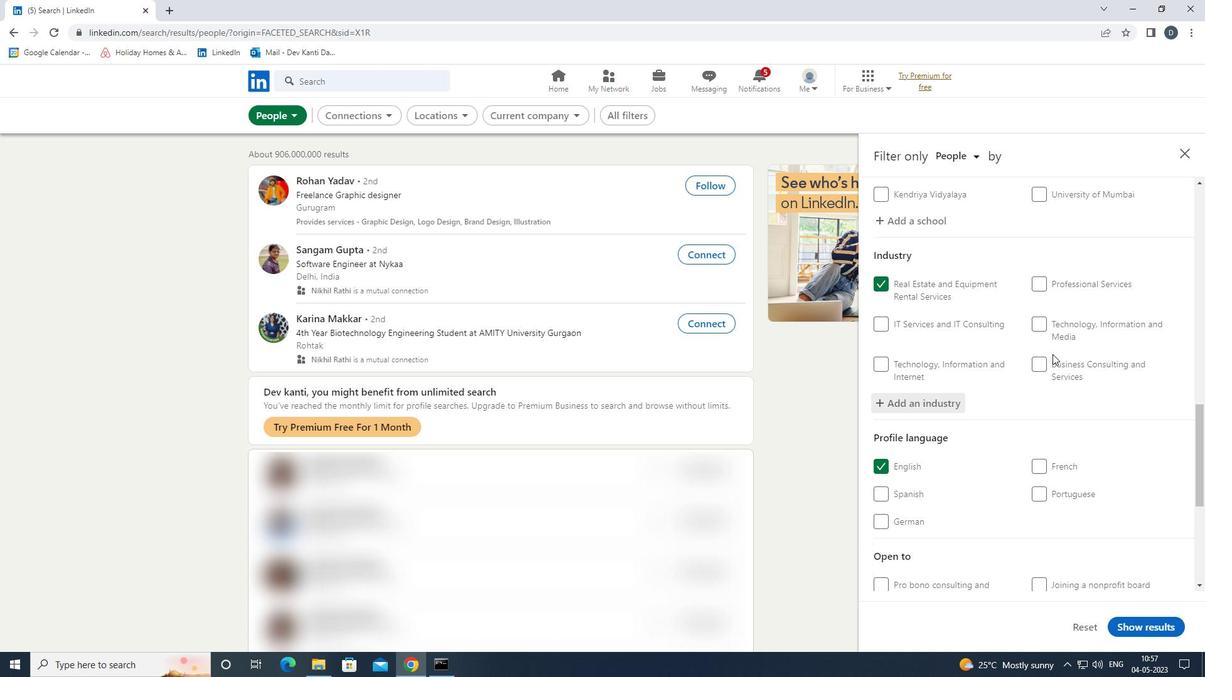 
Action: Mouse moved to (1052, 356)
Screenshot: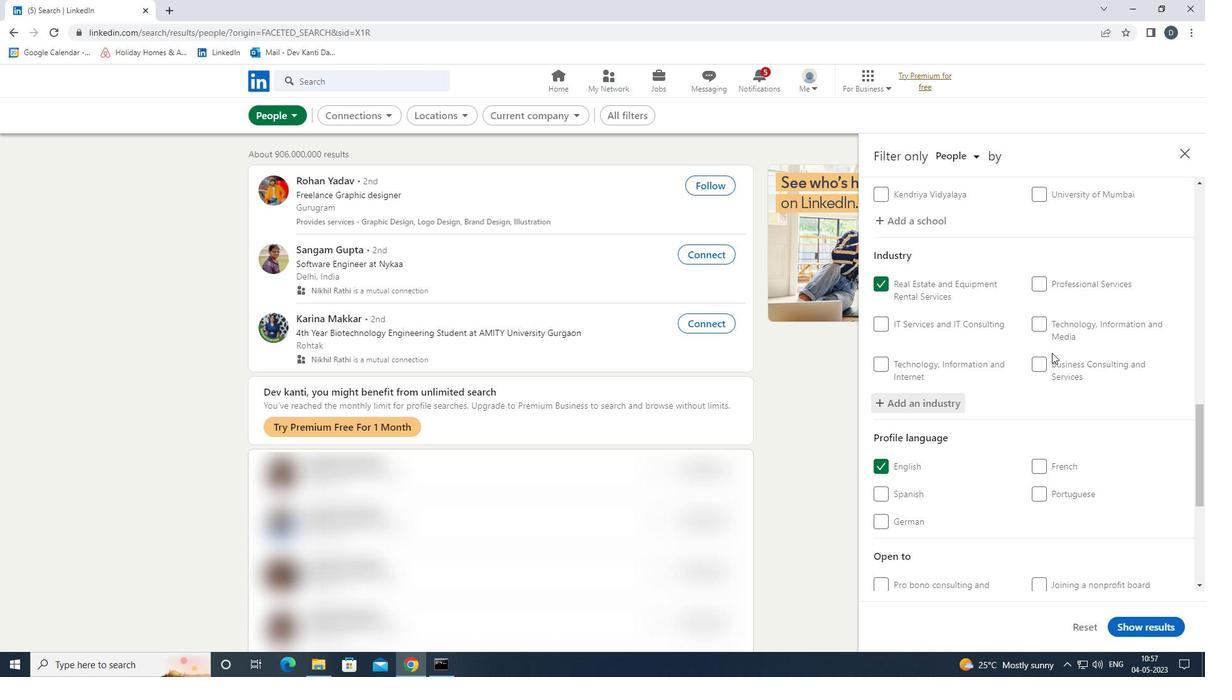 
Action: Mouse scrolled (1052, 355) with delta (0, 0)
Screenshot: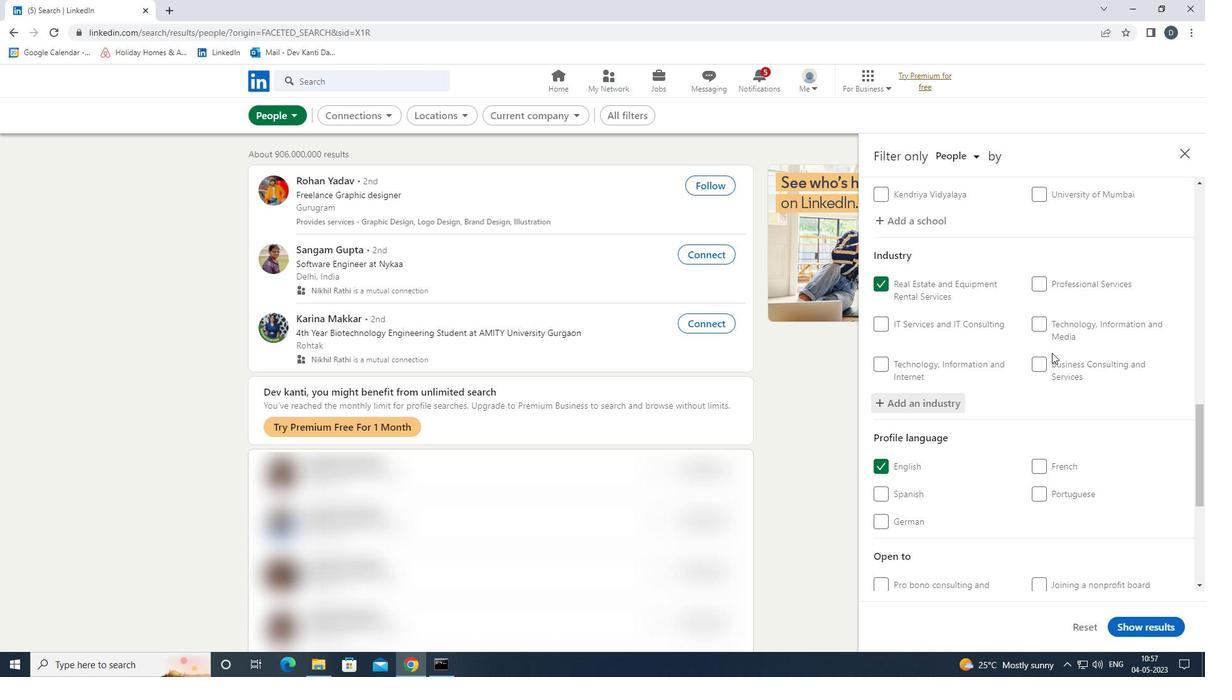 
Action: Mouse scrolled (1052, 355) with delta (0, 0)
Screenshot: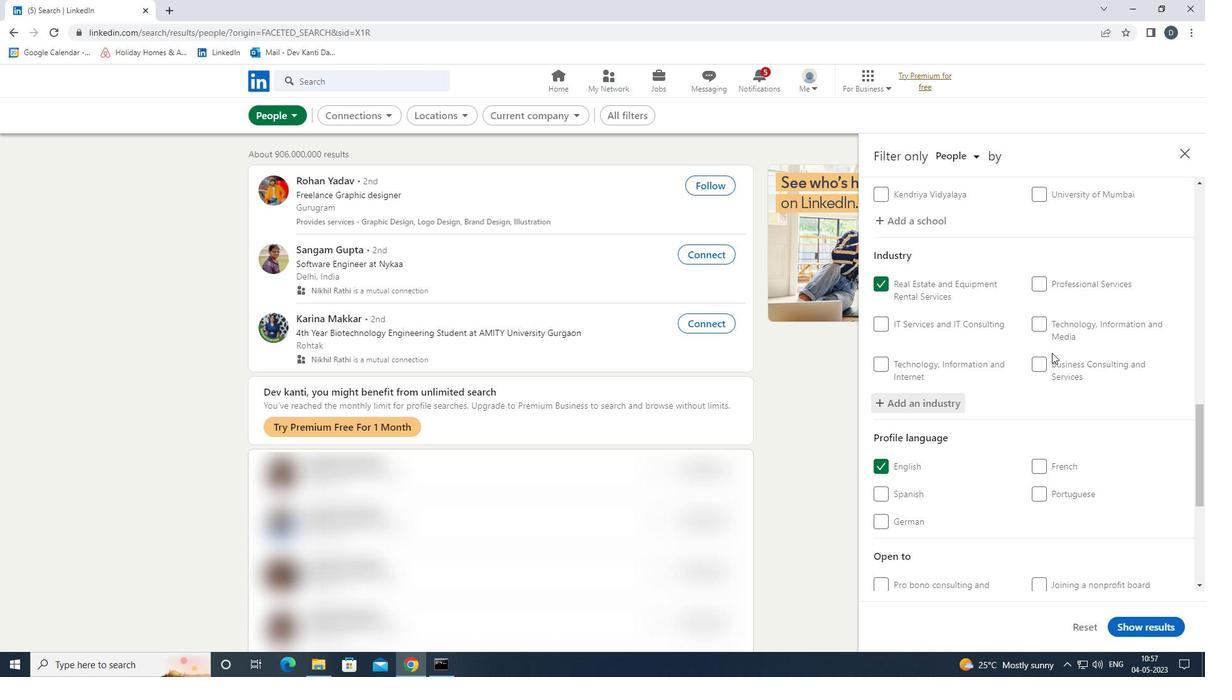 
Action: Mouse scrolled (1052, 355) with delta (0, 0)
Screenshot: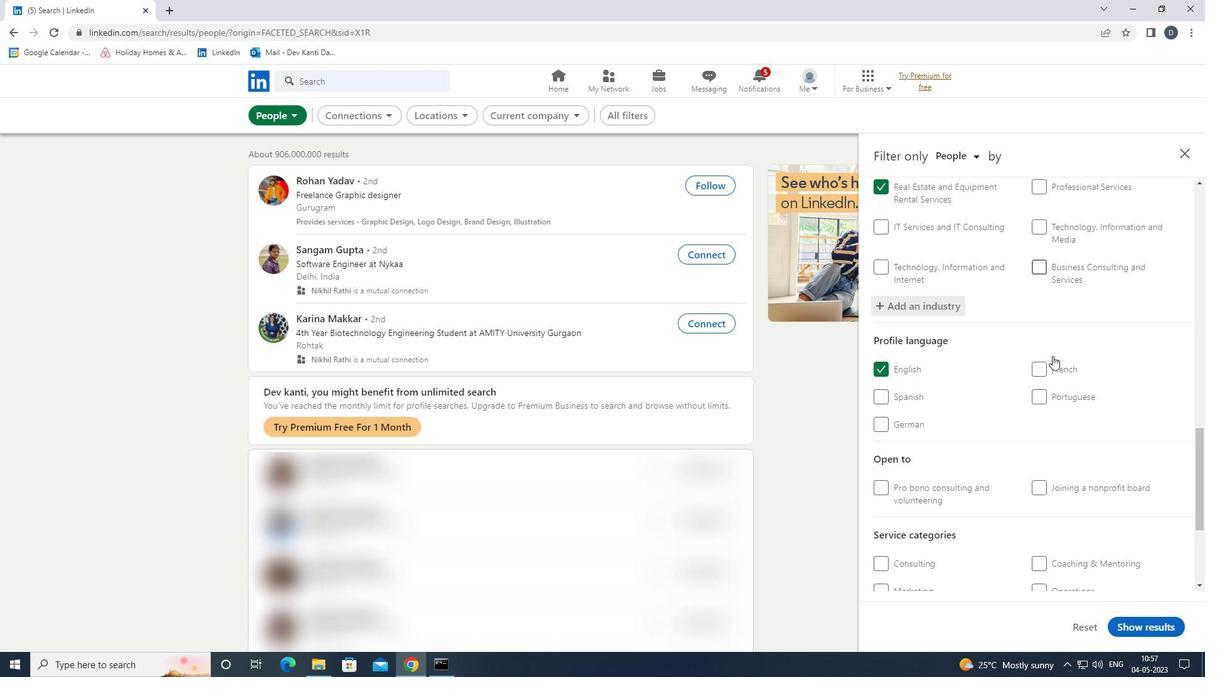 
Action: Mouse scrolled (1052, 355) with delta (0, 0)
Screenshot: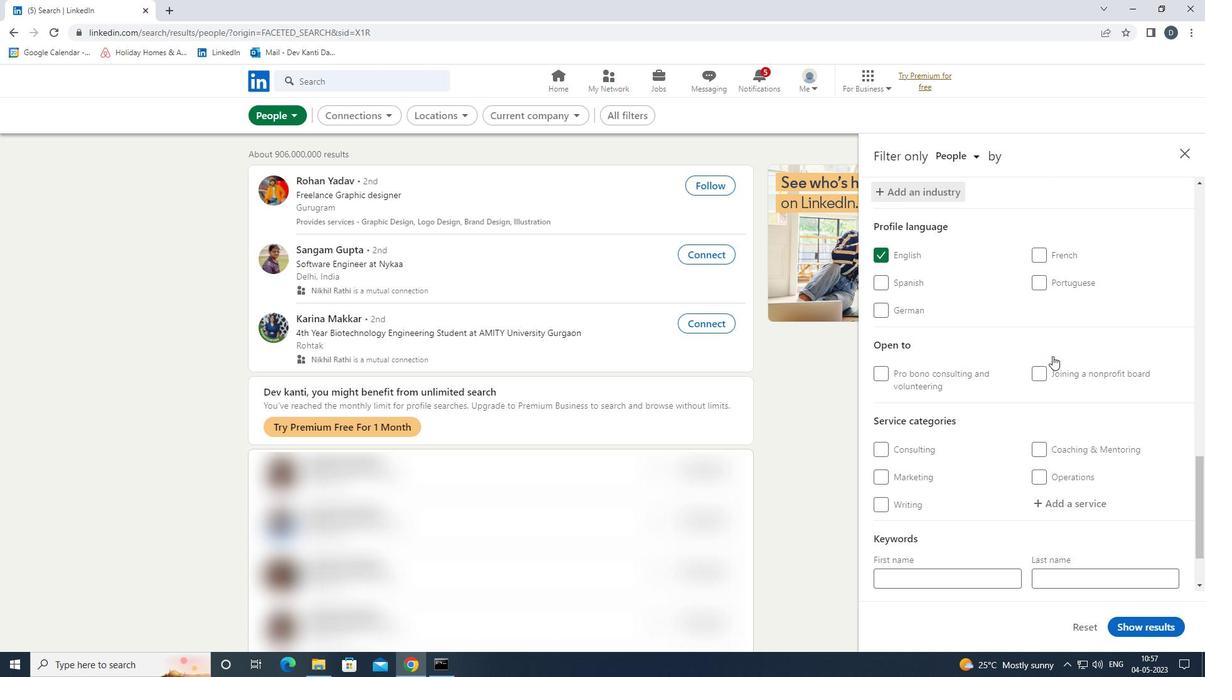 
Action: Mouse moved to (1067, 418)
Screenshot: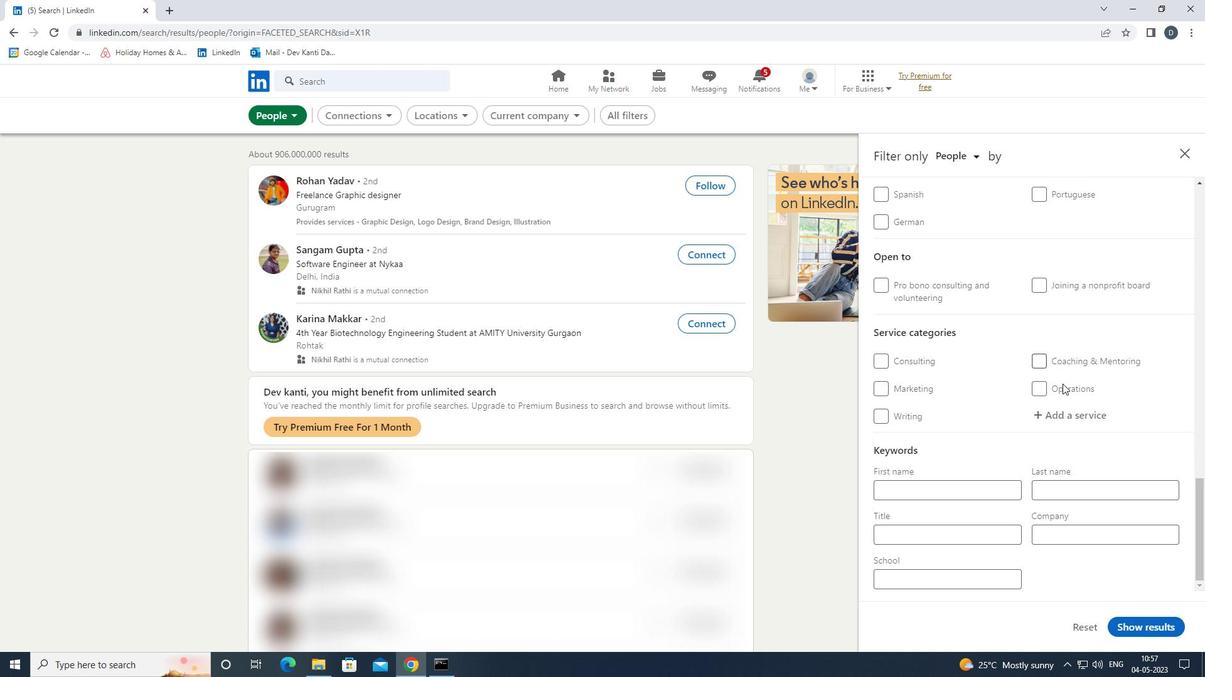 
Action: Mouse pressed left at (1067, 418)
Screenshot: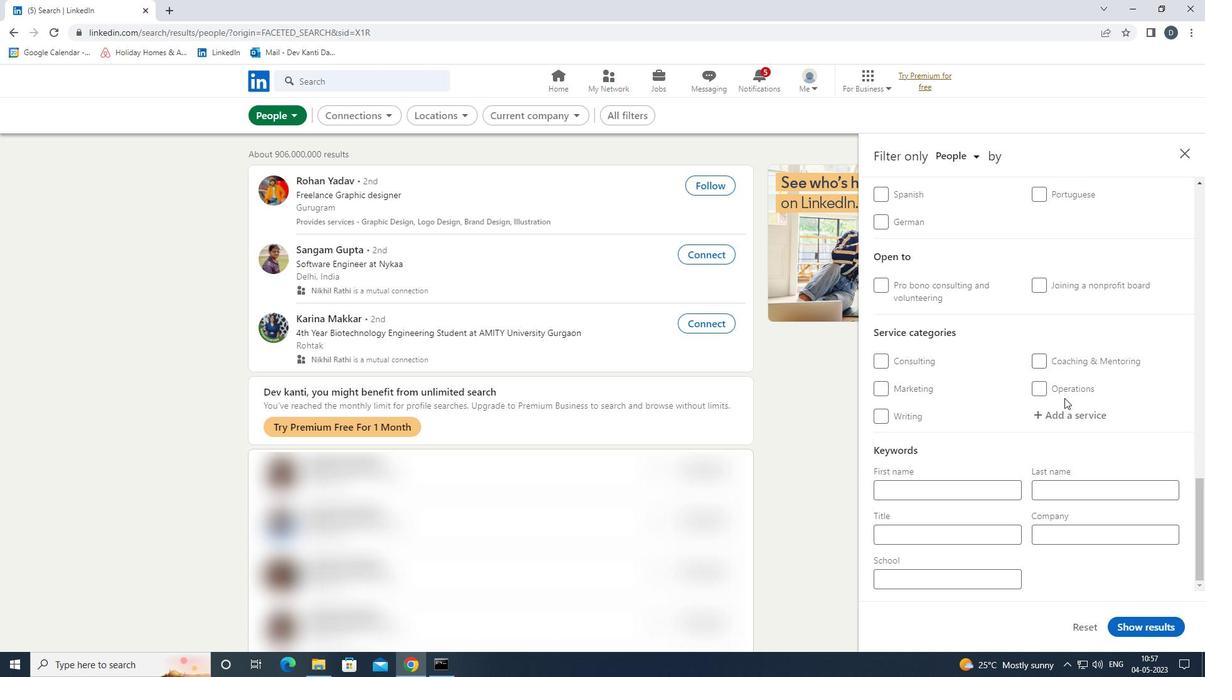 
Action: Mouse moved to (1062, 420)
Screenshot: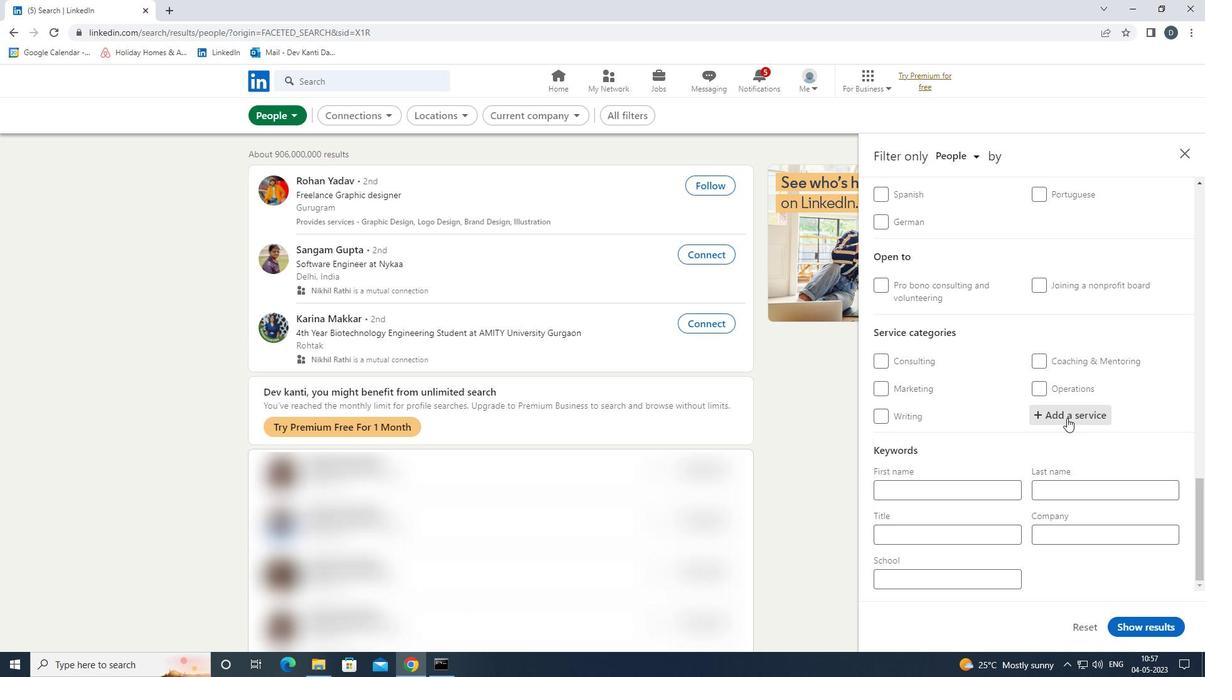 
Action: Key pressed <Key.shift>ANDROI<Key.down><Key.enter>
Screenshot: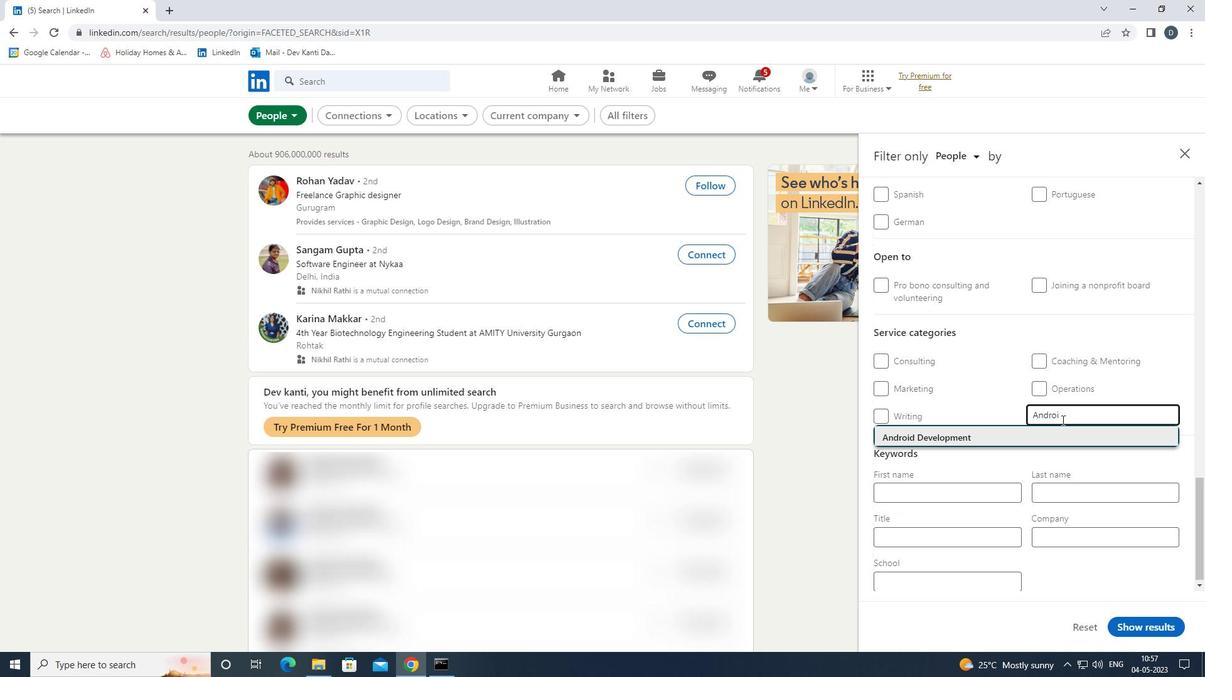 
Action: Mouse moved to (1080, 567)
Screenshot: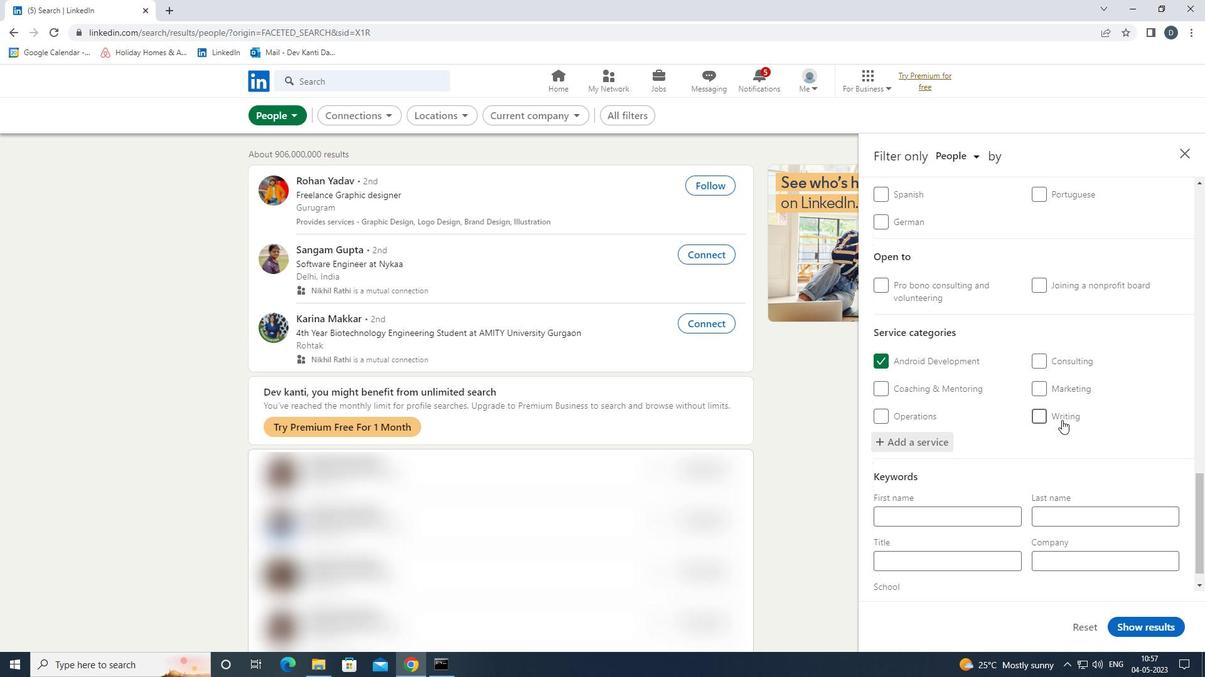 
Action: Mouse scrolled (1080, 566) with delta (0, 0)
Screenshot: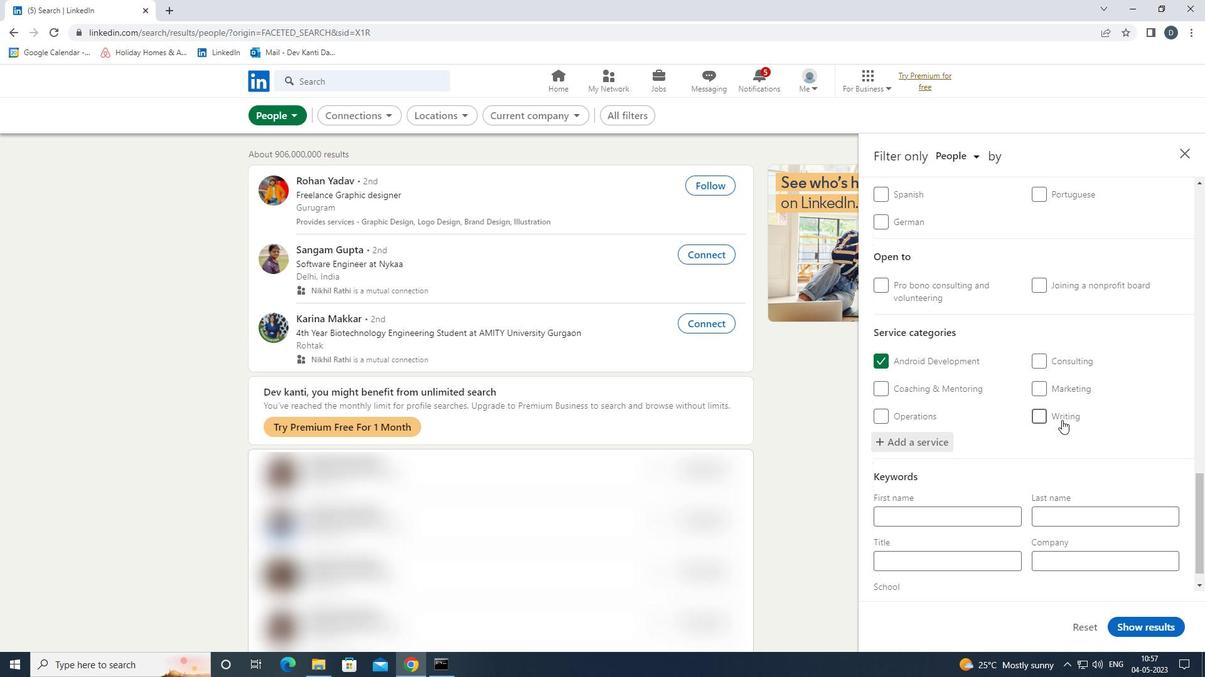 
Action: Mouse moved to (1071, 581)
Screenshot: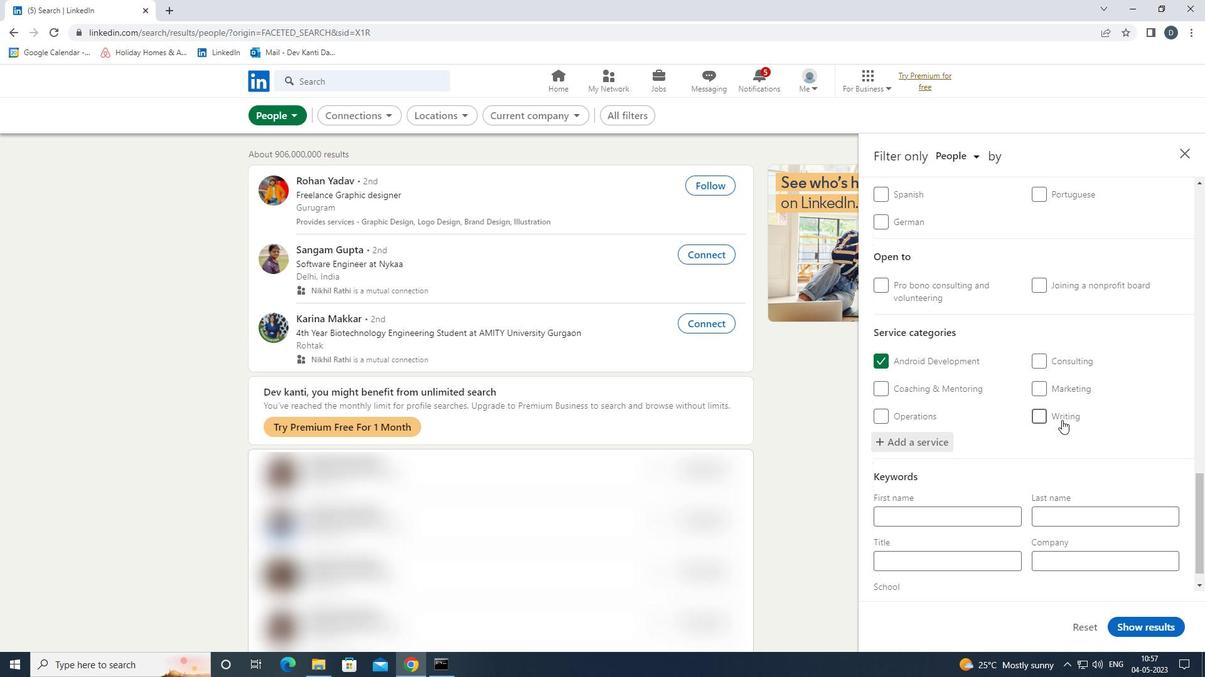 
Action: Mouse scrolled (1071, 580) with delta (0, 0)
Screenshot: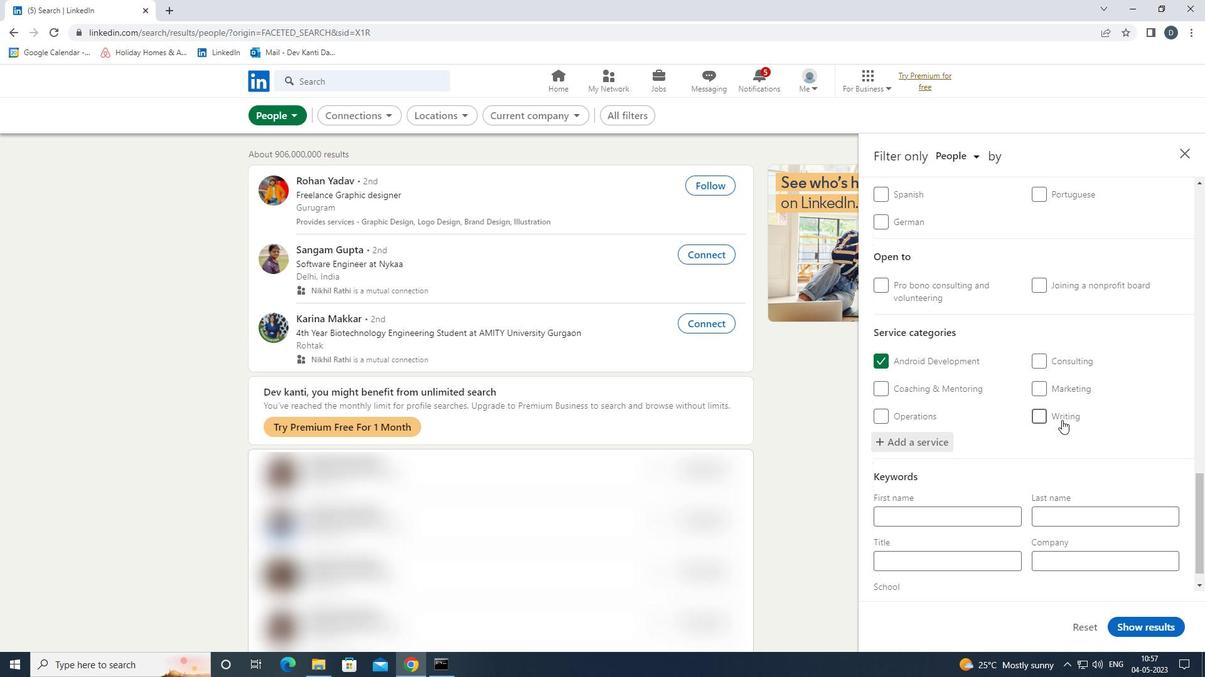
Action: Mouse moved to (1047, 579)
Screenshot: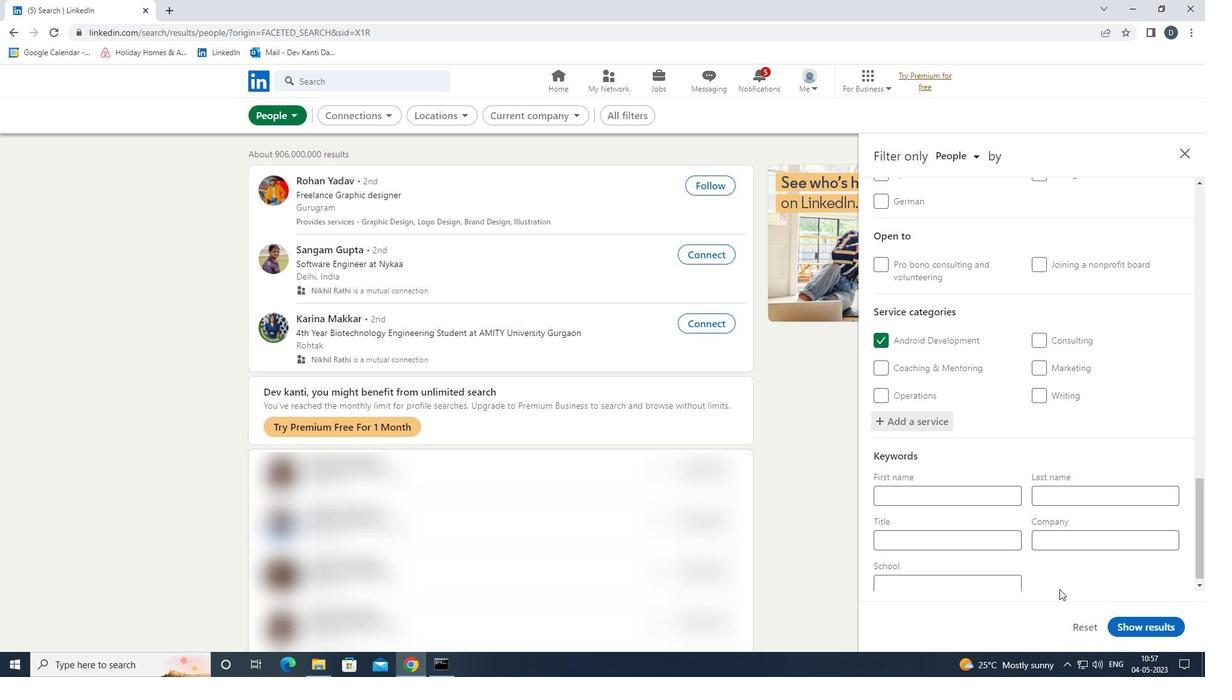
Action: Mouse scrolled (1047, 578) with delta (0, 0)
Screenshot: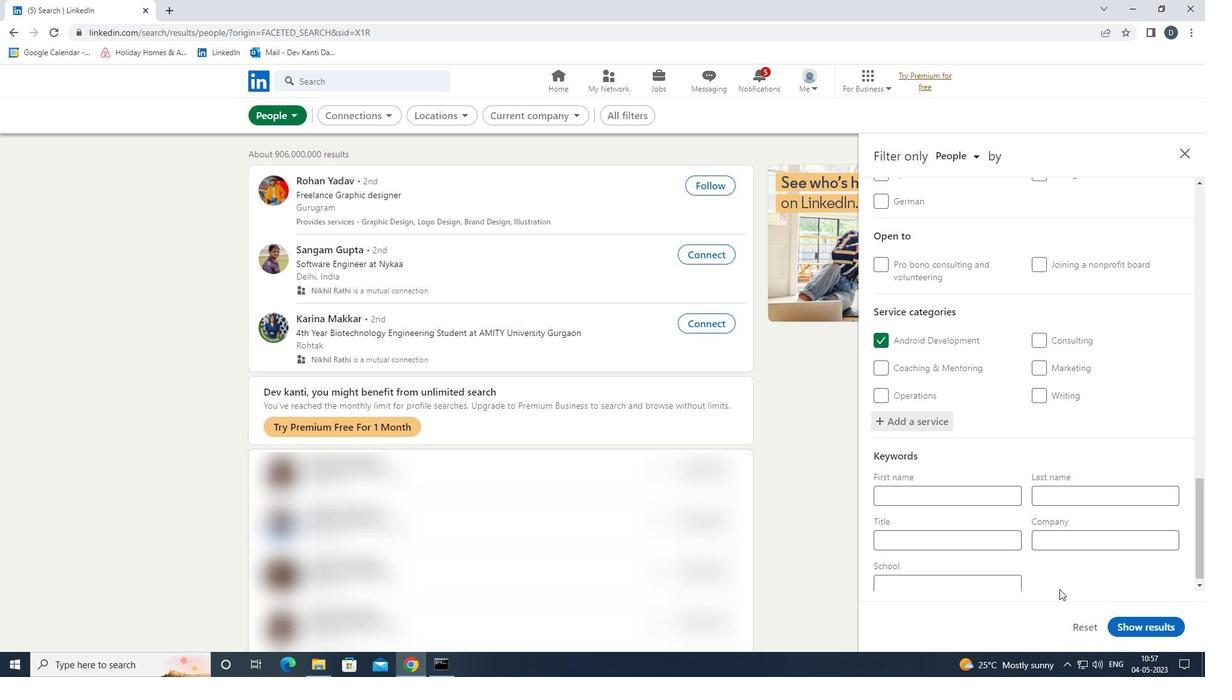 
Action: Mouse moved to (1045, 578)
Screenshot: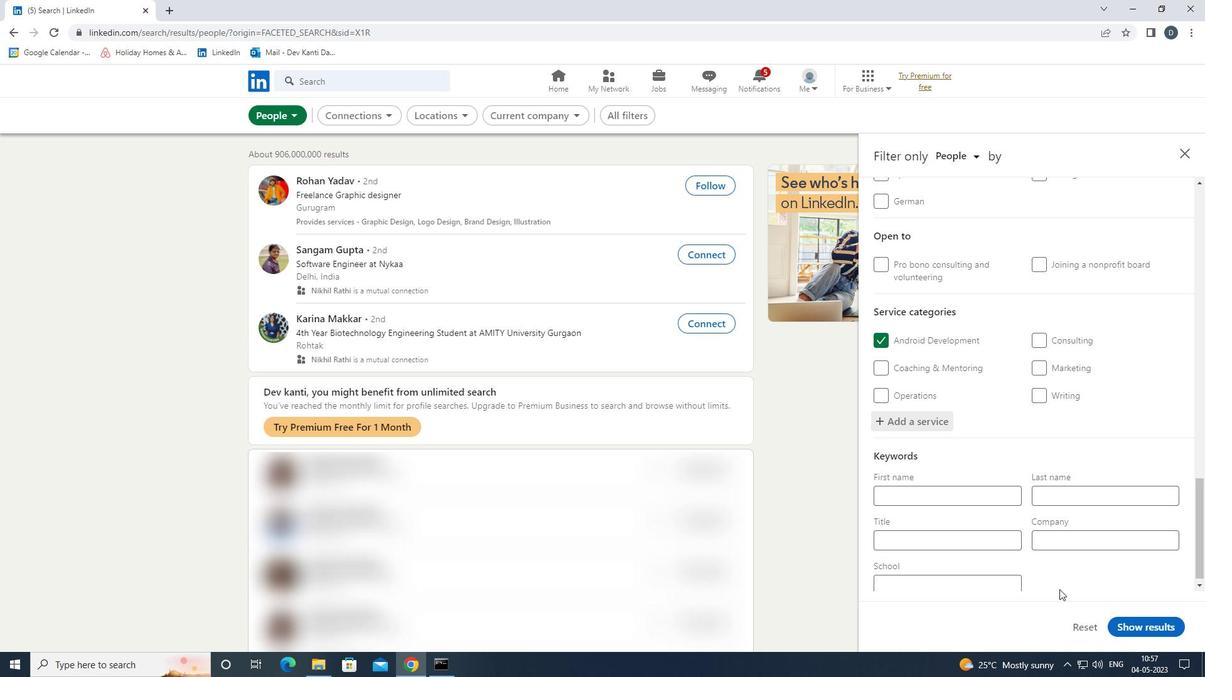 
Action: Mouse scrolled (1045, 577) with delta (0, 0)
Screenshot: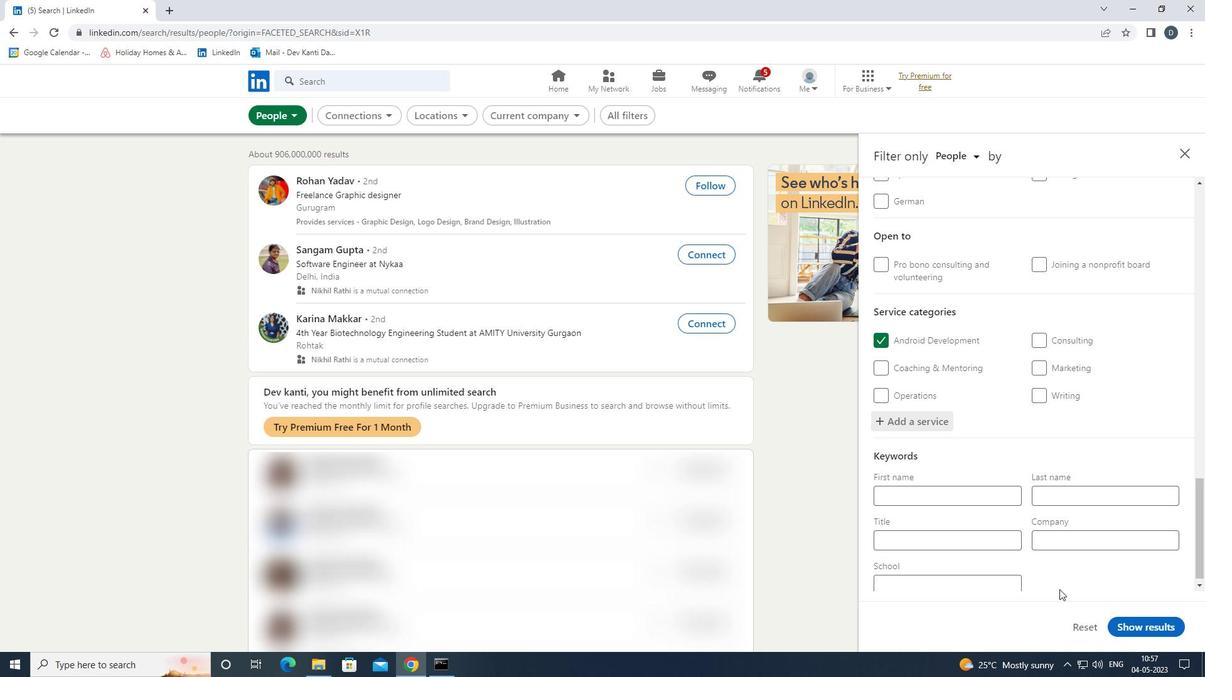 
Action: Mouse moved to (1040, 574)
Screenshot: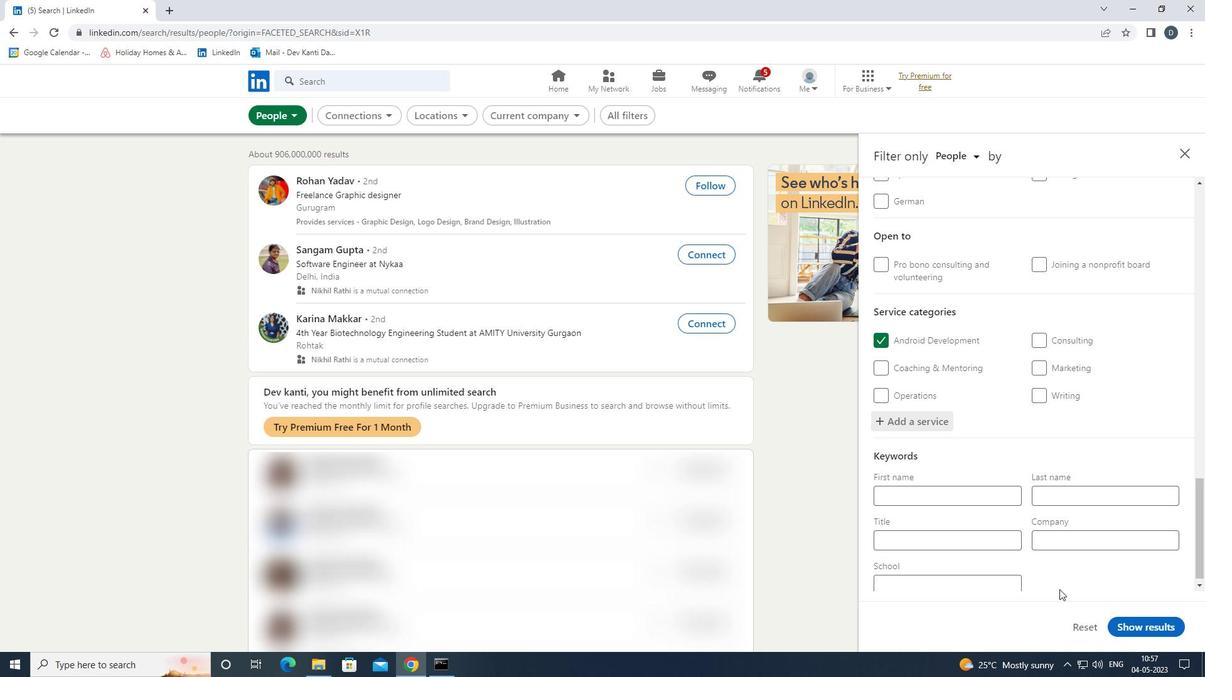 
Action: Mouse scrolled (1040, 573) with delta (0, 0)
Screenshot: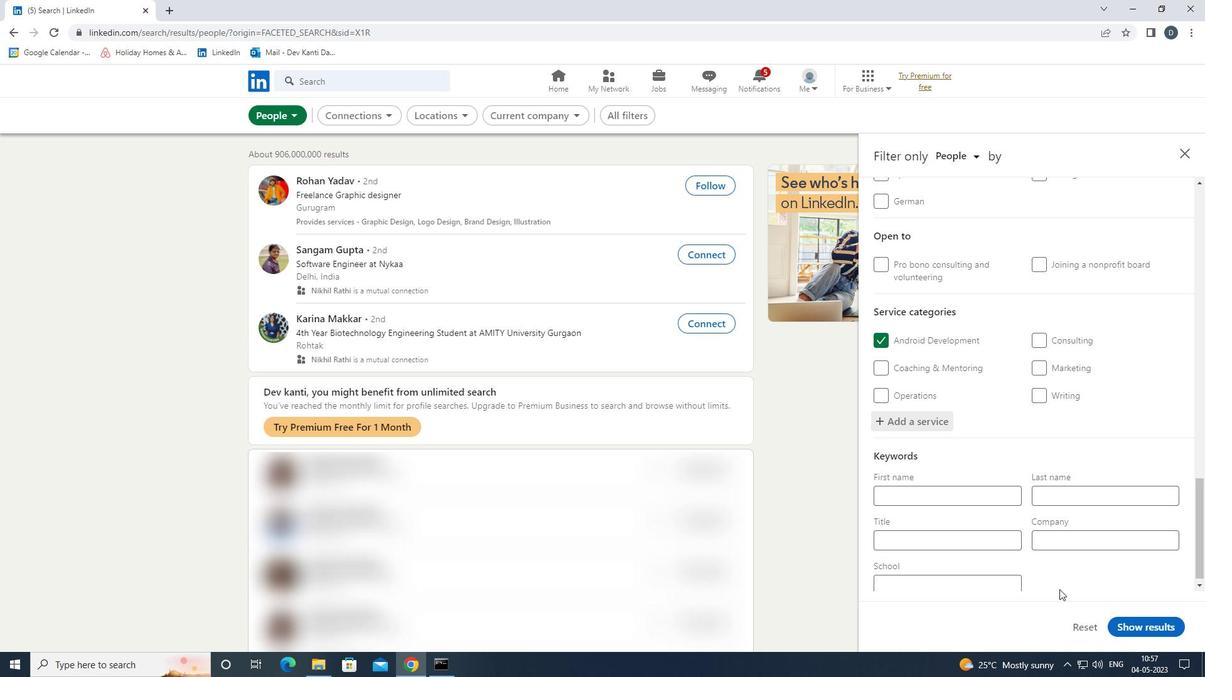 
Action: Mouse moved to (1030, 565)
Screenshot: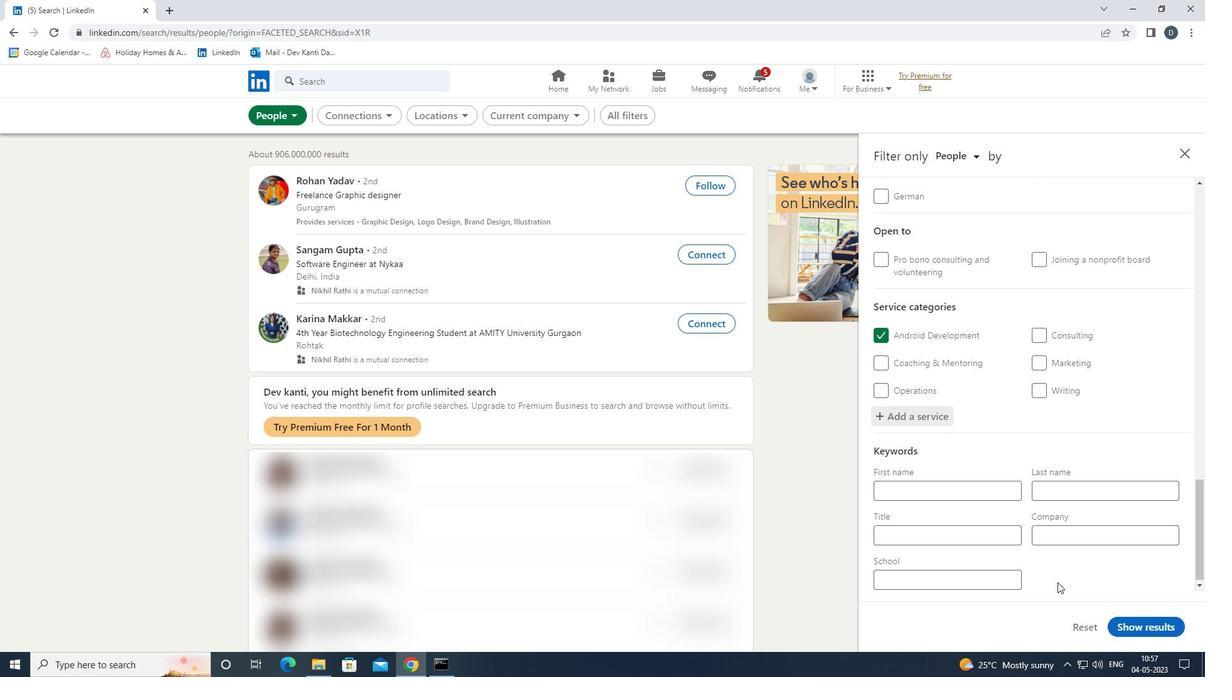 
Action: Mouse scrolled (1030, 564) with delta (0, 0)
Screenshot: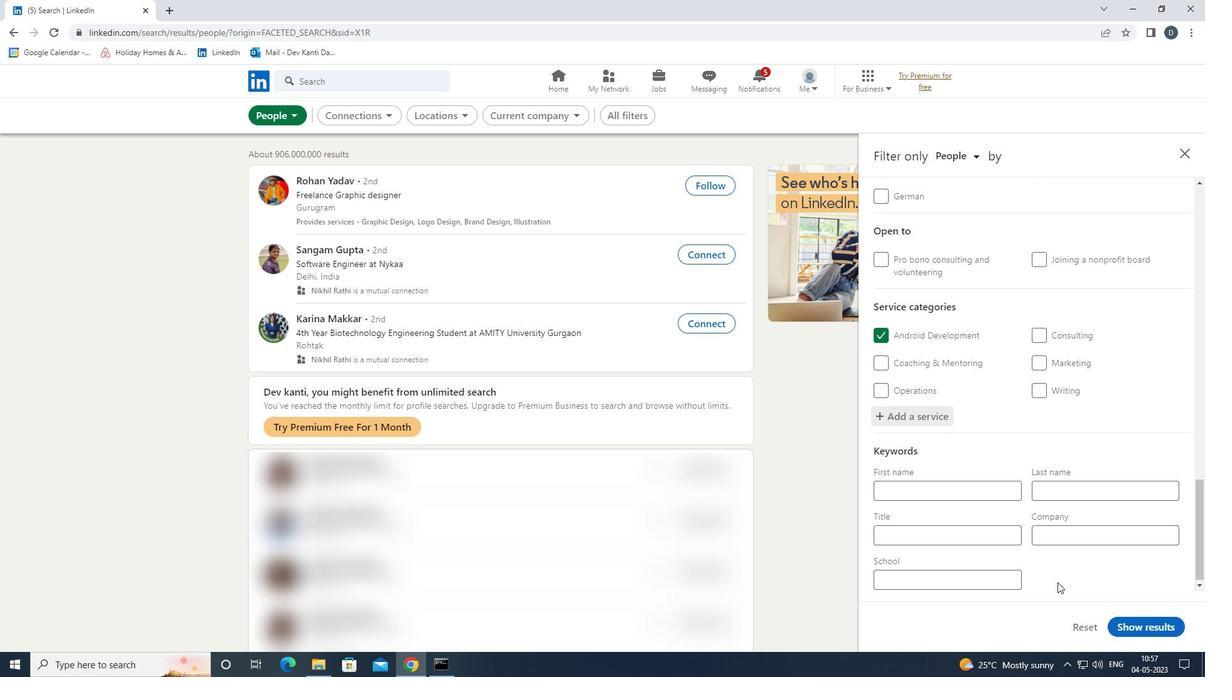 
Action: Mouse moved to (989, 527)
Screenshot: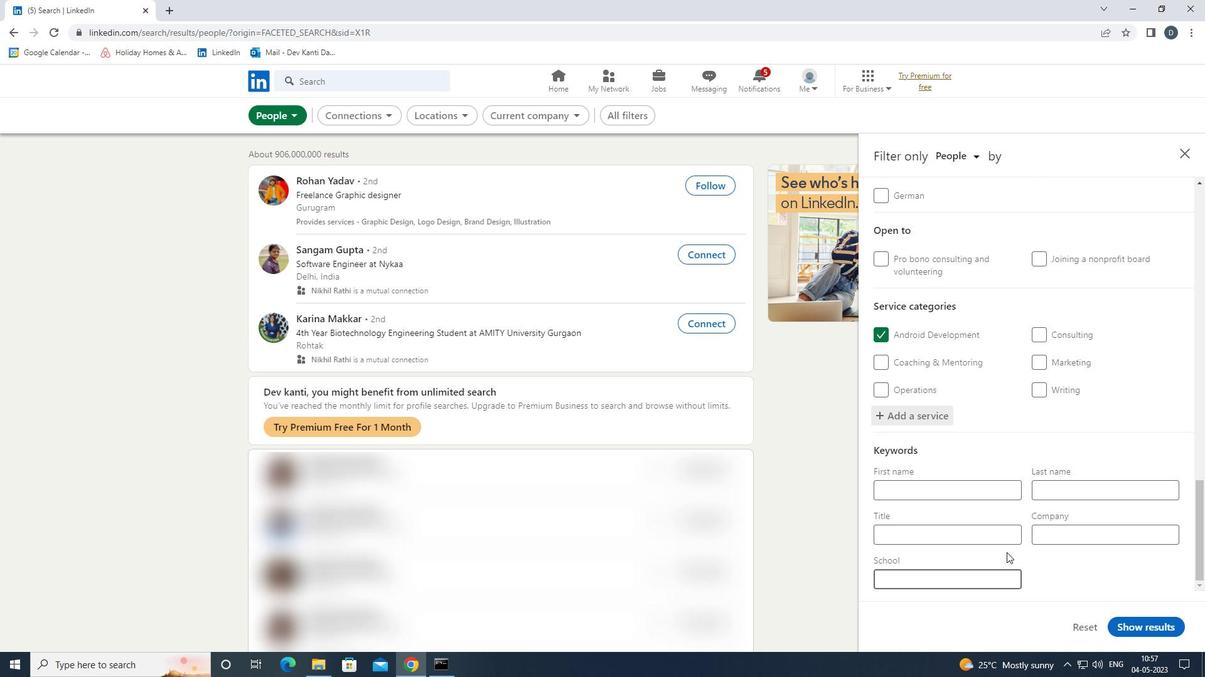
Action: Mouse pressed left at (989, 527)
Screenshot: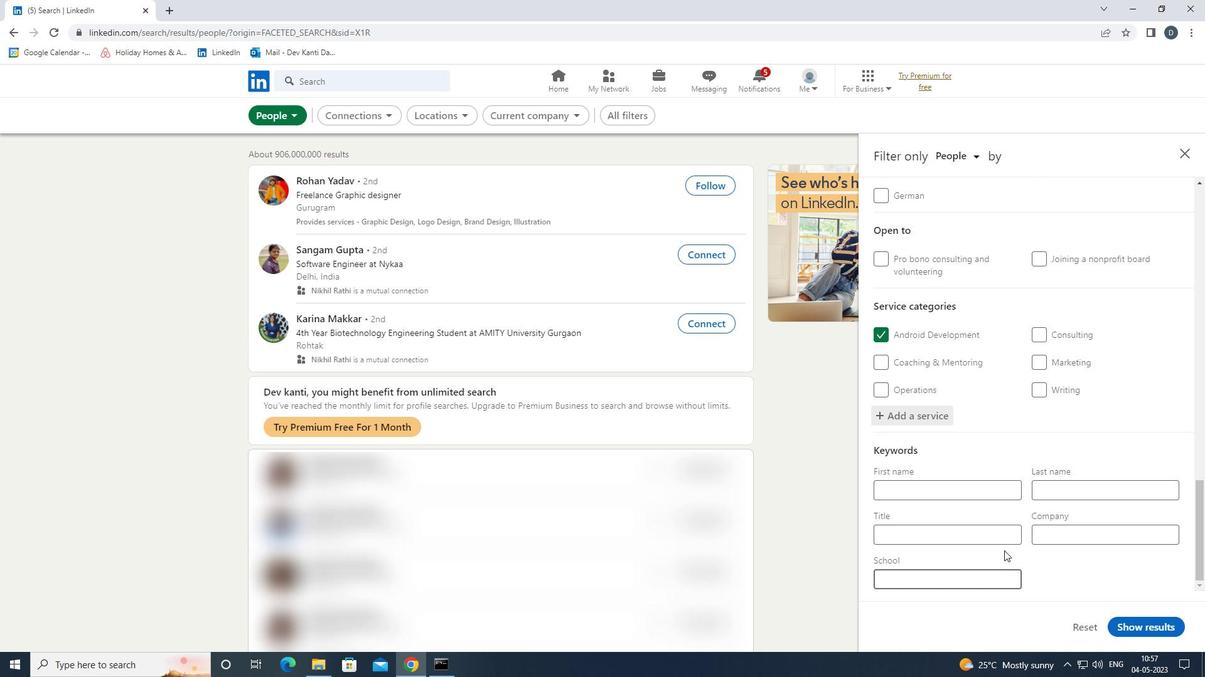 
Action: Key pressed <Key.shift>SCHOLO<Key.backspace><Key.backspace>OL<Key.space><Key.shift>VOLUNTEER
Screenshot: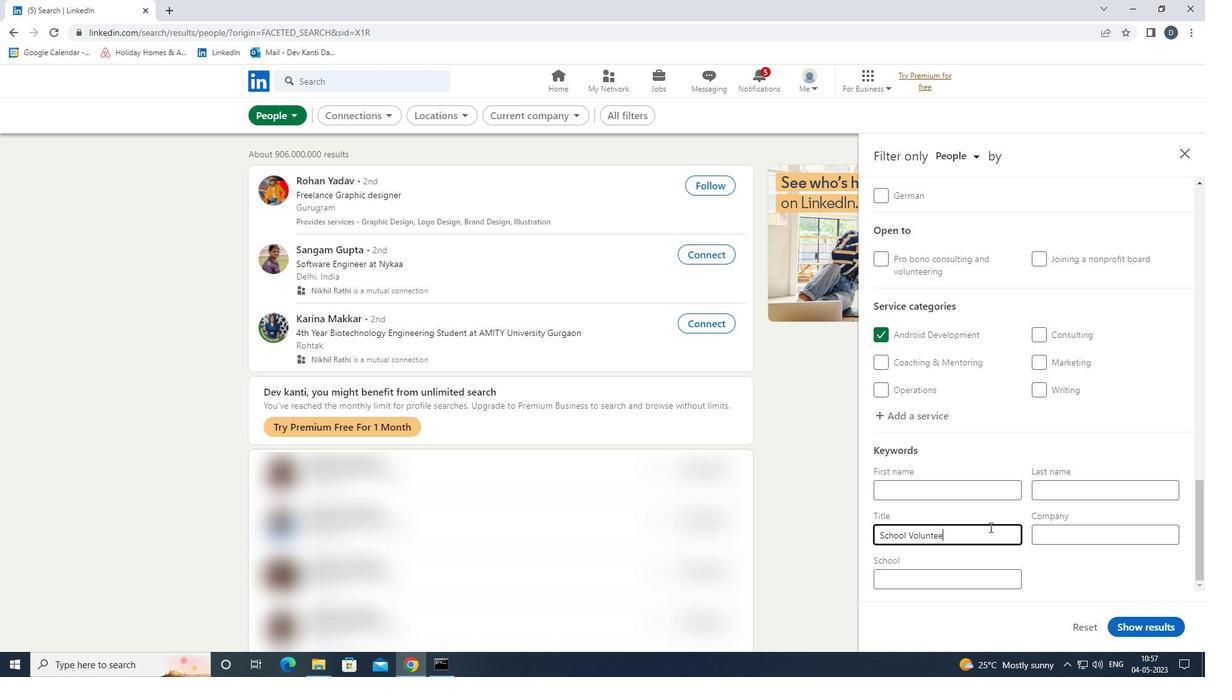 
Action: Mouse moved to (1128, 623)
Screenshot: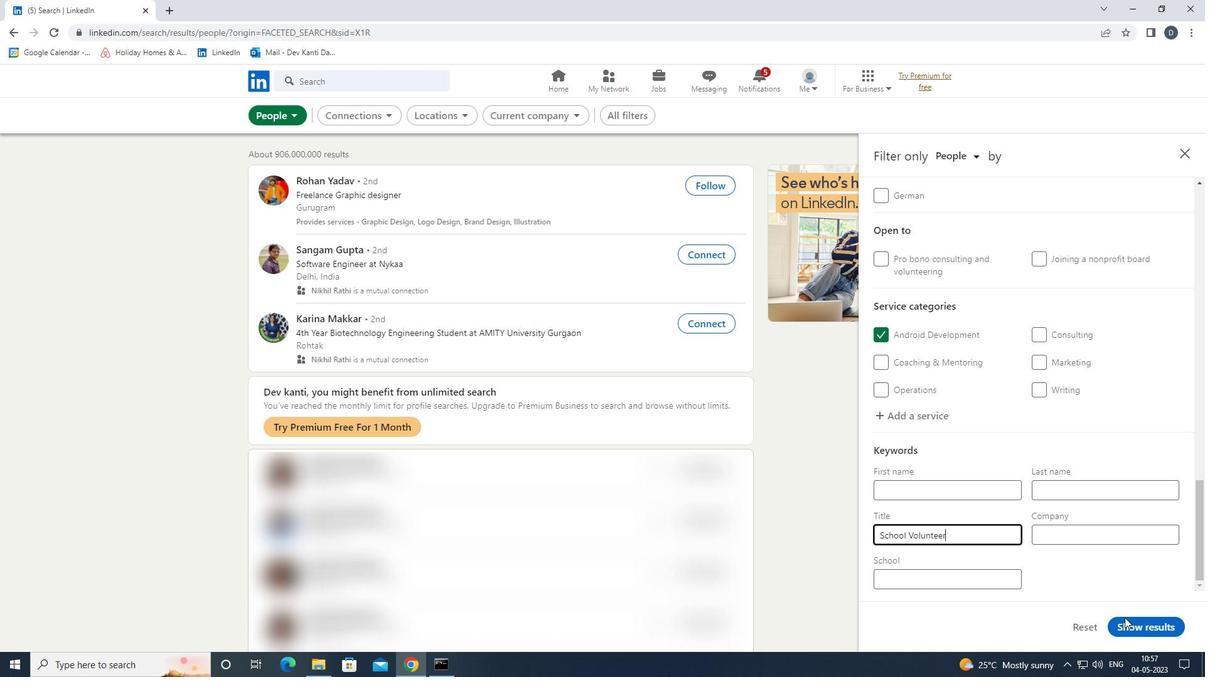 
Action: Mouse pressed left at (1128, 623)
Screenshot: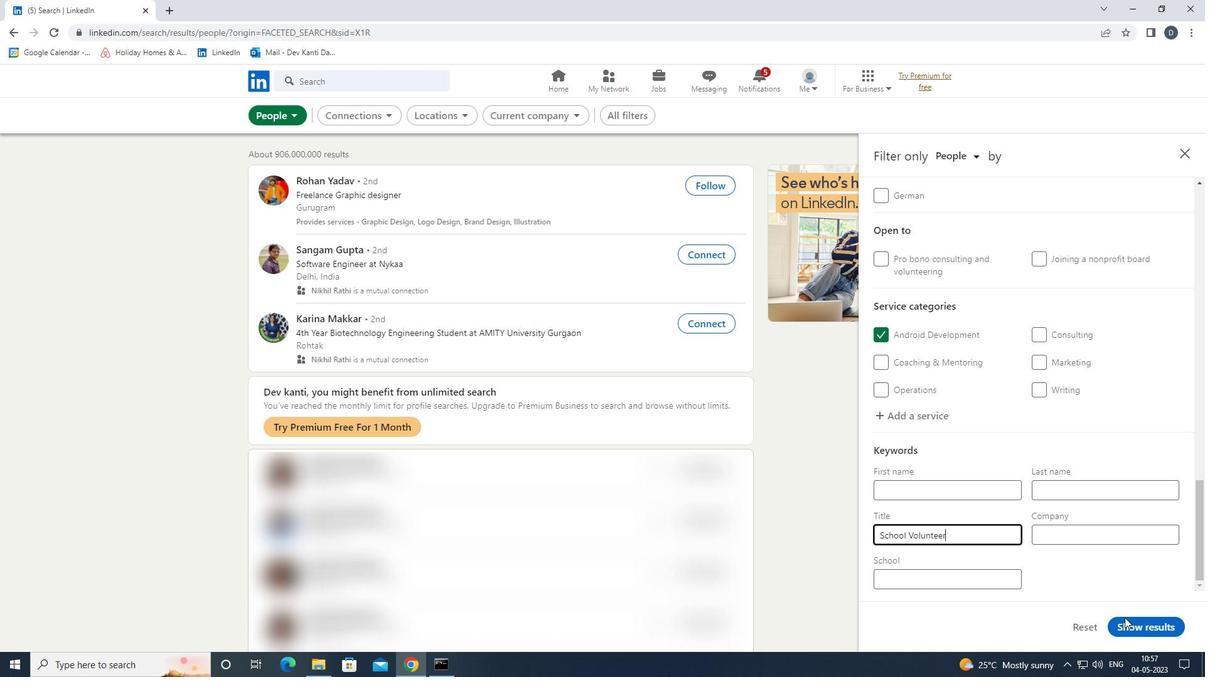 
Action: Mouse moved to (403, 182)
Screenshot: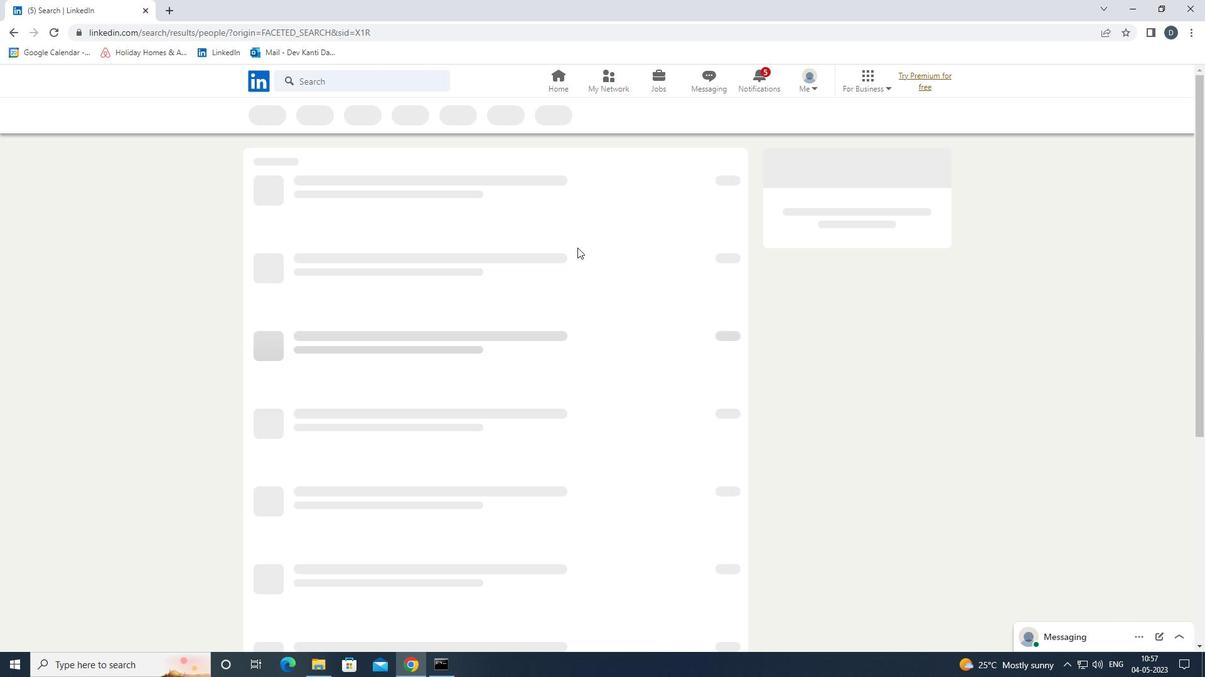 
